 Task: Look for space in Illichivs'k, Ukraine from 26th August, 2023 to 10th September, 2023 for 6 adults, 2 children in price range Rs.10000 to Rs.15000. Place can be entire place or shared room with 6 bedrooms having 6 beds and 6 bathrooms. Property type can be house, flat, guest house. Amenities needed are: wifi, TV, free parkinig on premises, gym, breakfast. Booking option can be shelf check-in. Required host language is English.
Action: Mouse moved to (599, 156)
Screenshot: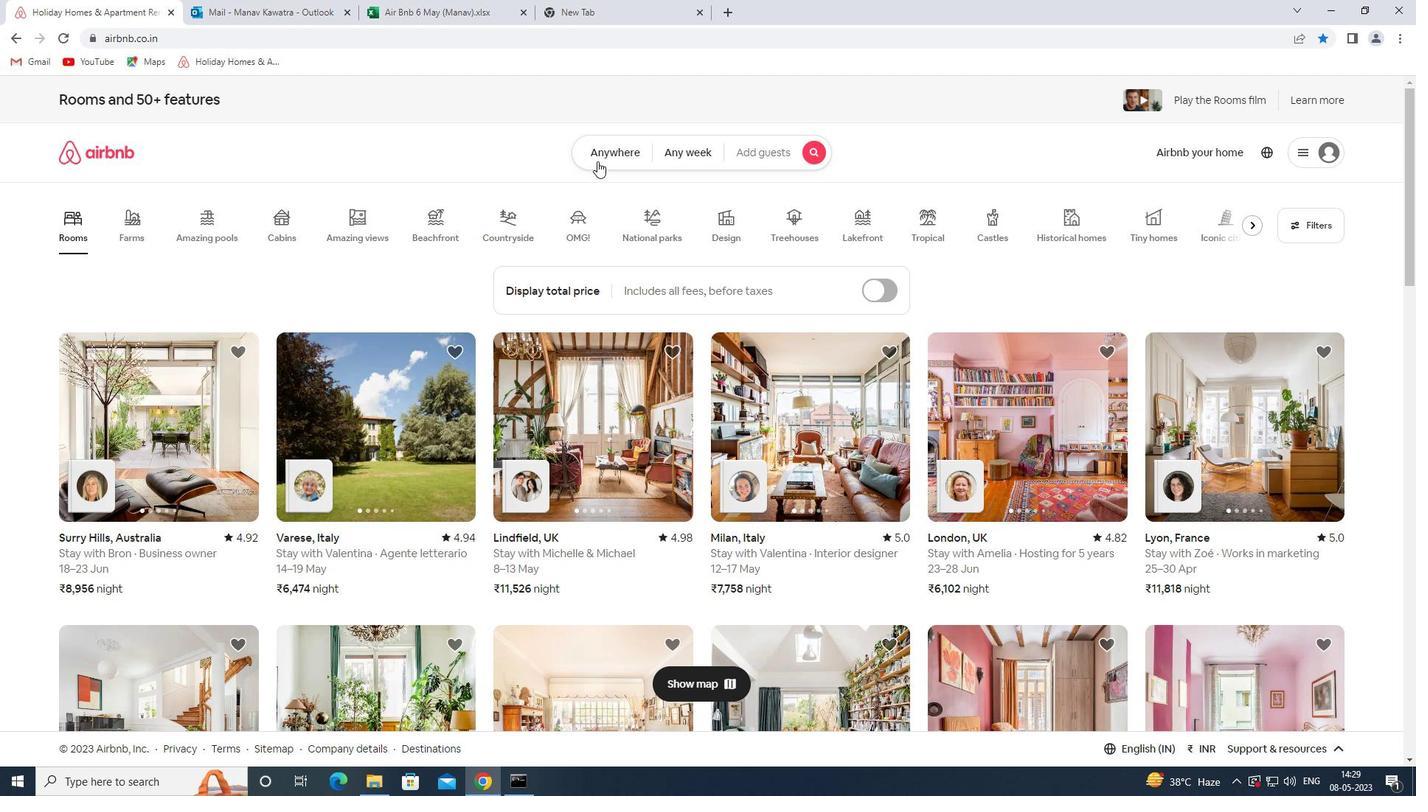 
Action: Mouse pressed left at (599, 156)
Screenshot: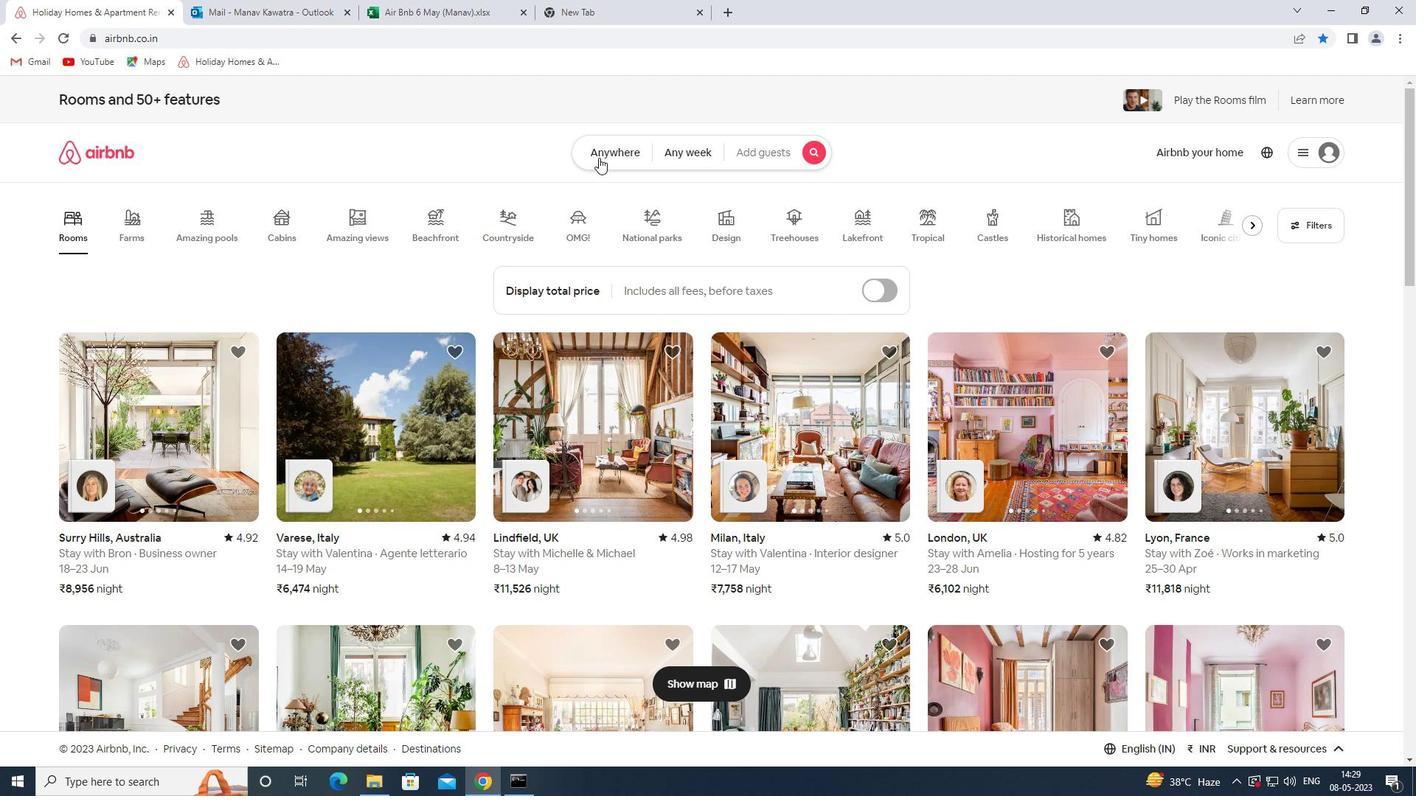 
Action: Mouse moved to (495, 210)
Screenshot: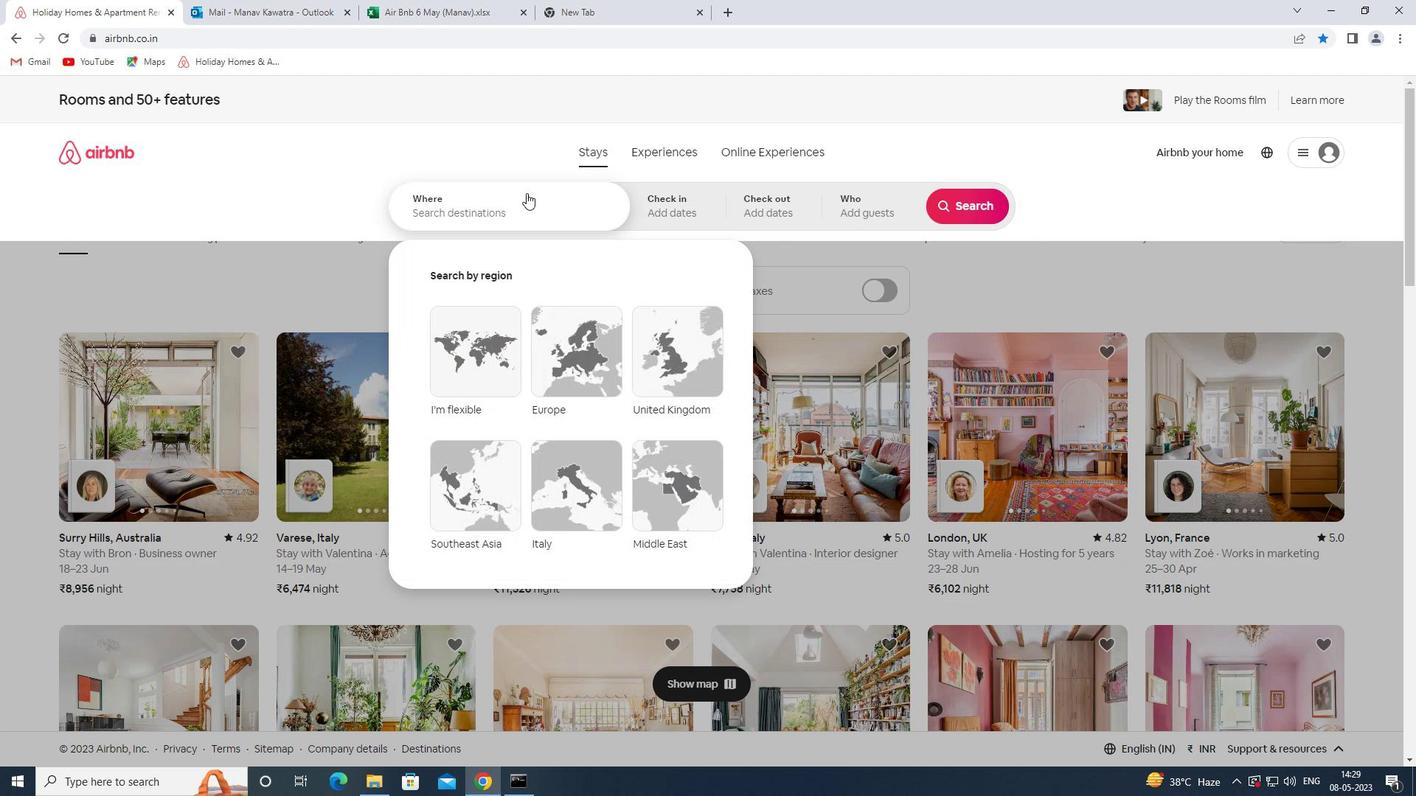 
Action: Mouse pressed left at (495, 210)
Screenshot: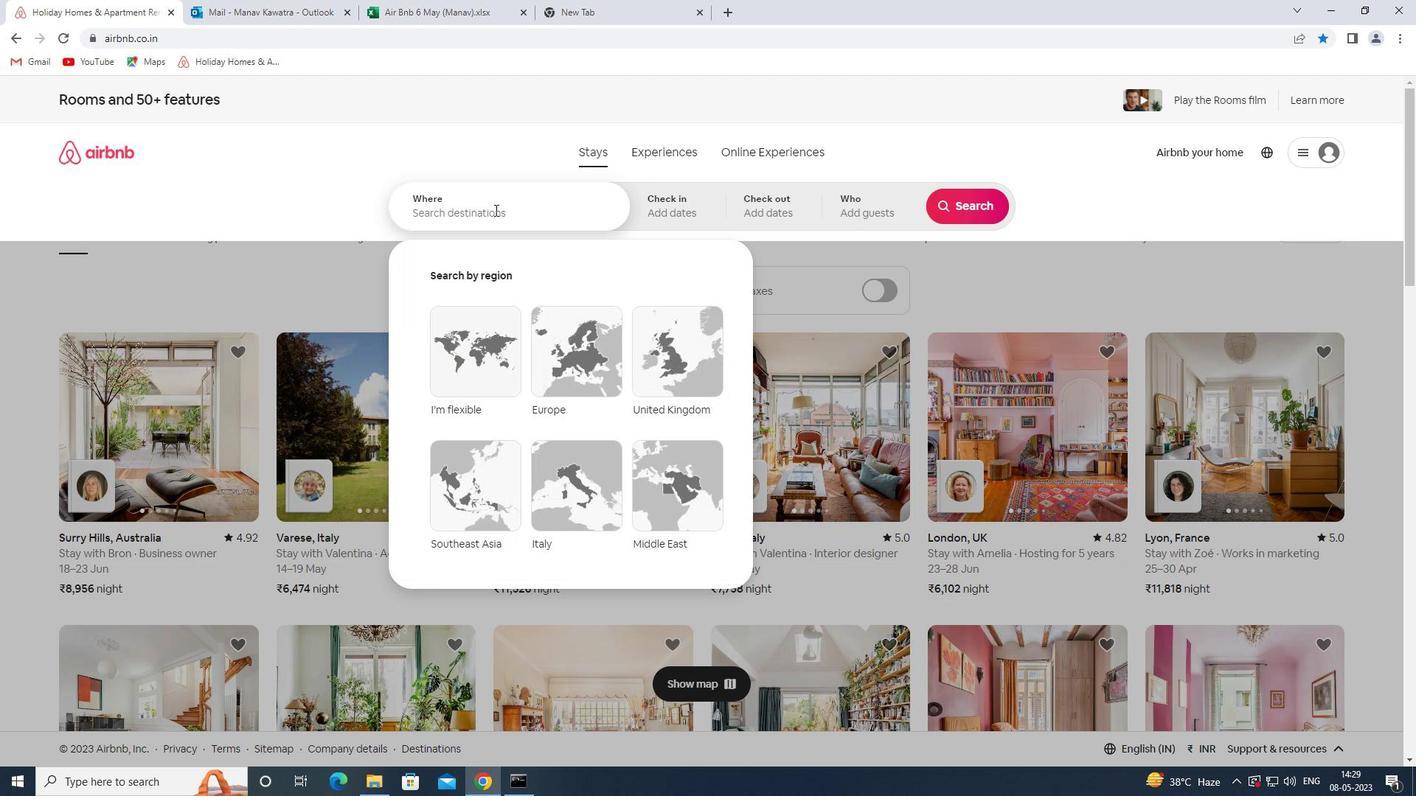 
Action: Key pressed <Key.shift_r><Key.shift_r><Key.shift_r><Key.shift_r><Key.shift_r><Key.shift_r><Key.shift_r><Key.shift_r><Key.shift_r><Key.shift_r><Key.shift_r><Key.shift_r><Key.shift_r><Key.shift_r><Key.shift_r><Key.shift_r>Illichivsk<Key.space><Key.shift><Key.shift><Key.shift><Key.shift><Key.shift><Key.shift><Key.shift><Key.shift><Key.shift><Key.shift><Key.shift><Key.shift><Key.shift><Key.shift><Key.shift><Key.shift><Key.shift><Key.shift><Key.shift><Key.shift><Key.shift><Key.shift><Key.shift><Key.shift><Key.shift><Key.shift>UKRAINE<Key.space><Key.enter>
Screenshot: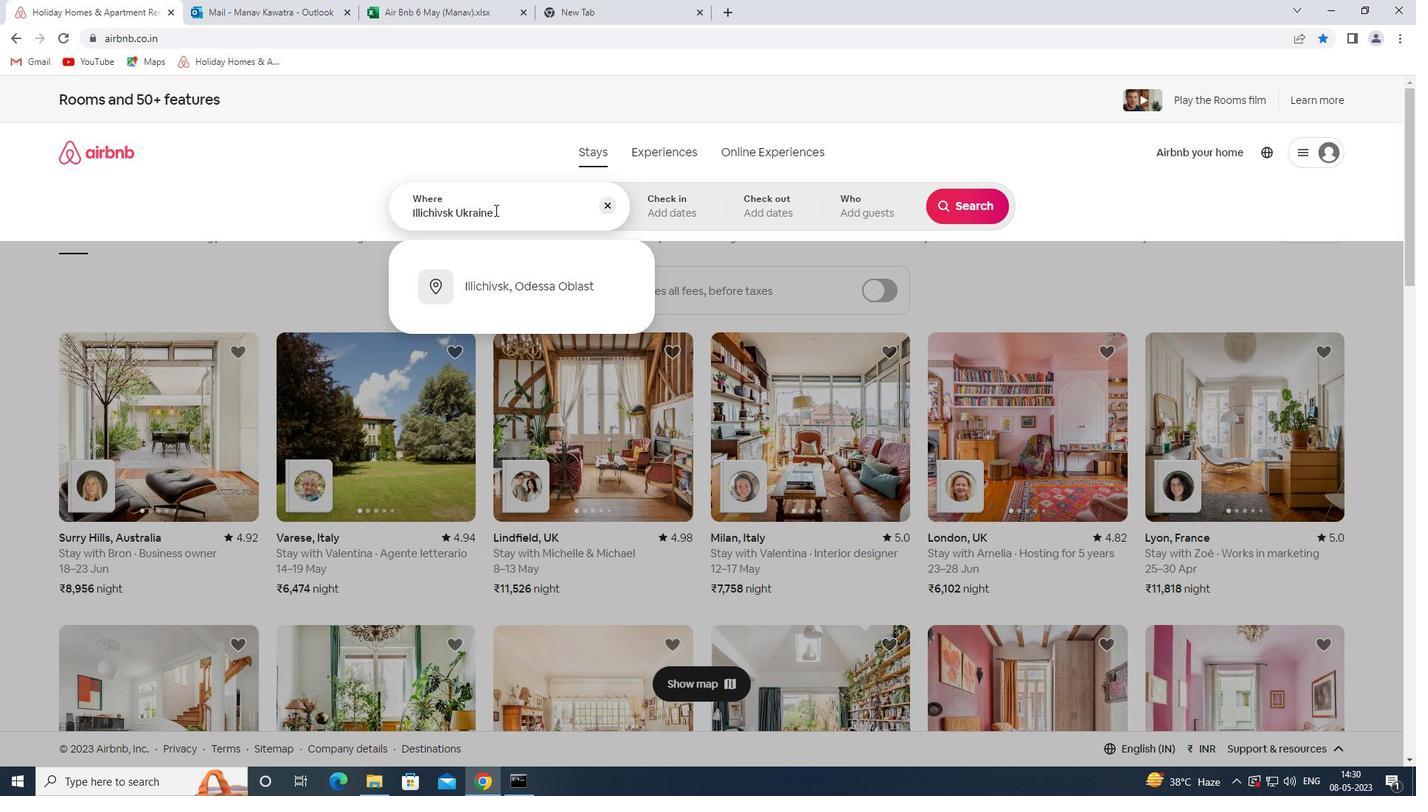 
Action: Mouse moved to (963, 325)
Screenshot: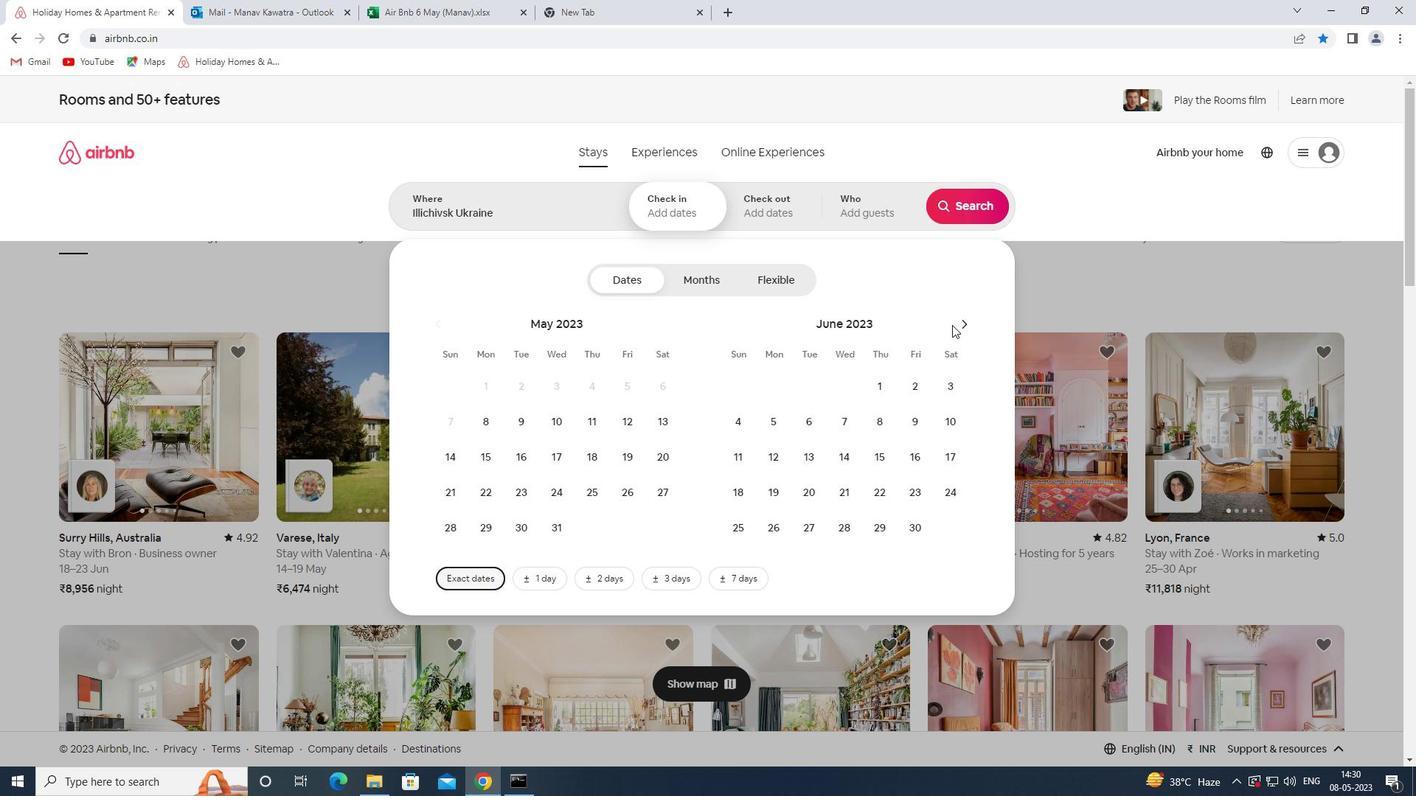 
Action: Mouse pressed left at (963, 325)
Screenshot: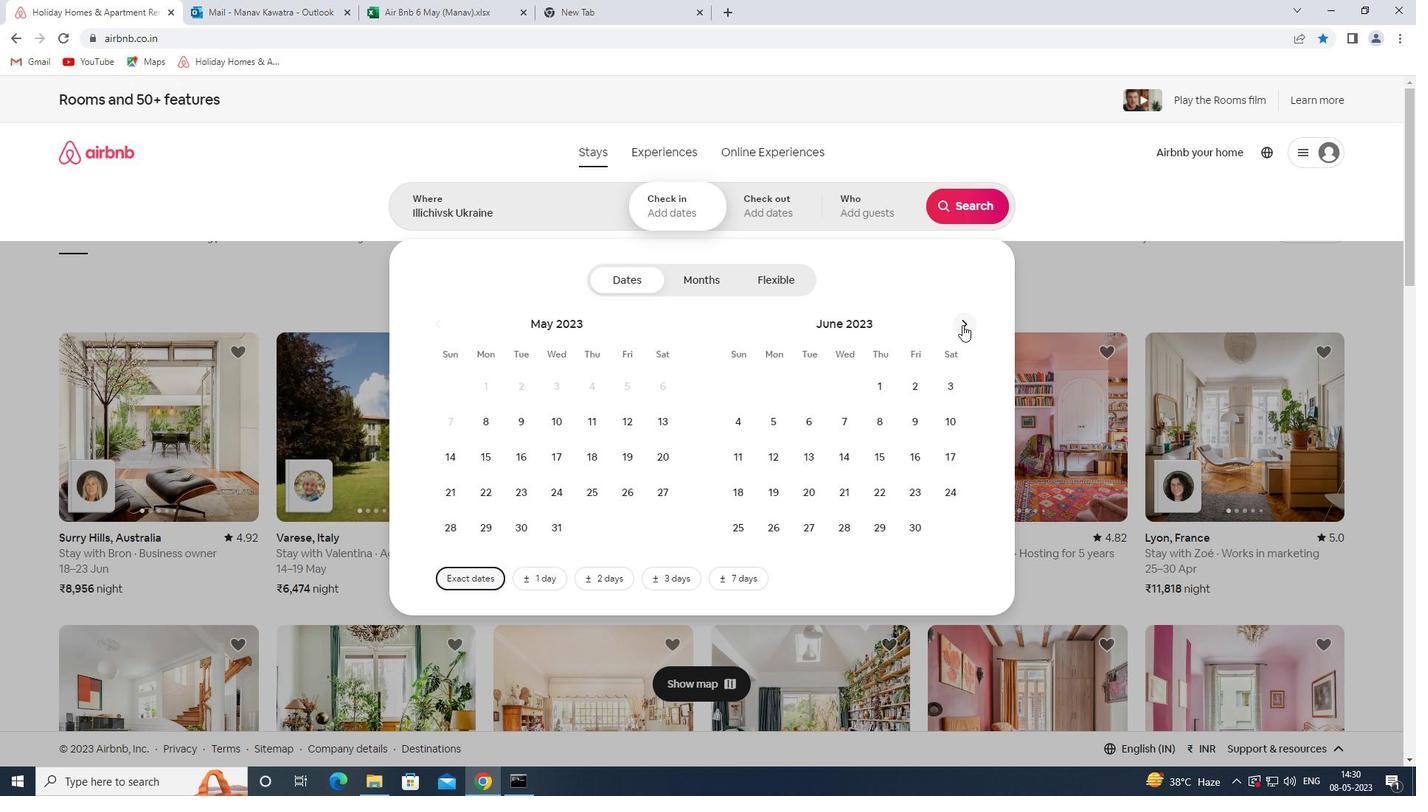 
Action: Mouse pressed left at (963, 325)
Screenshot: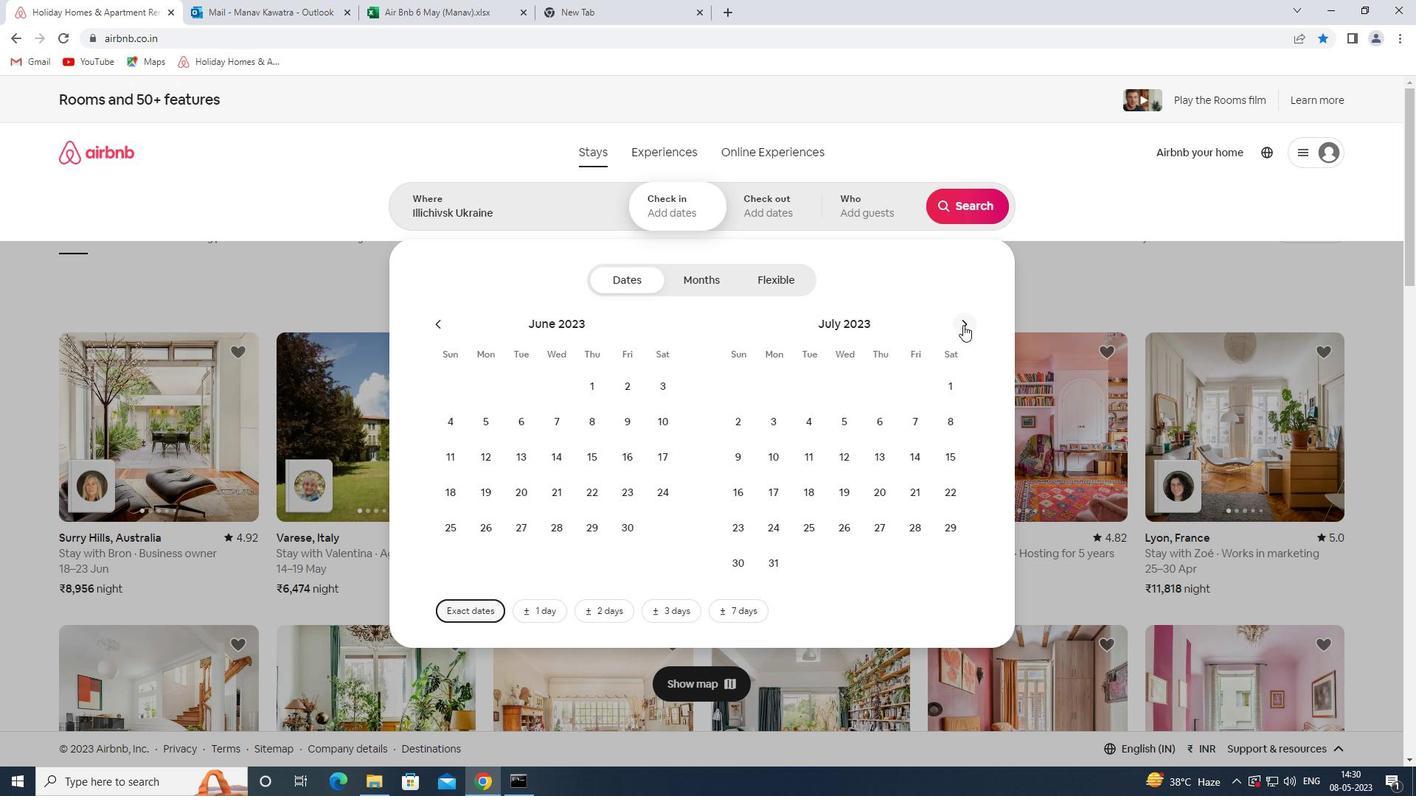 
Action: Mouse moved to (946, 486)
Screenshot: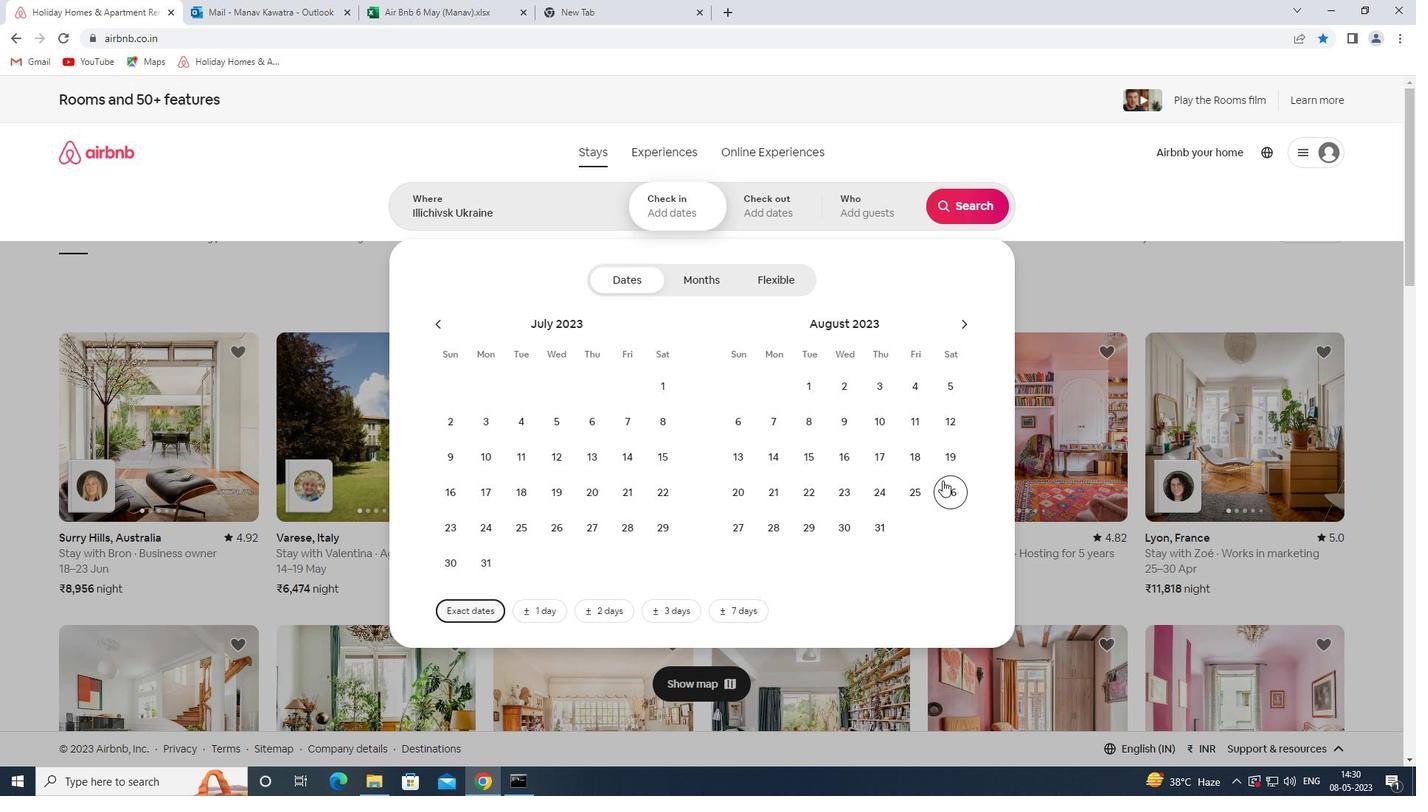 
Action: Mouse pressed left at (946, 486)
Screenshot: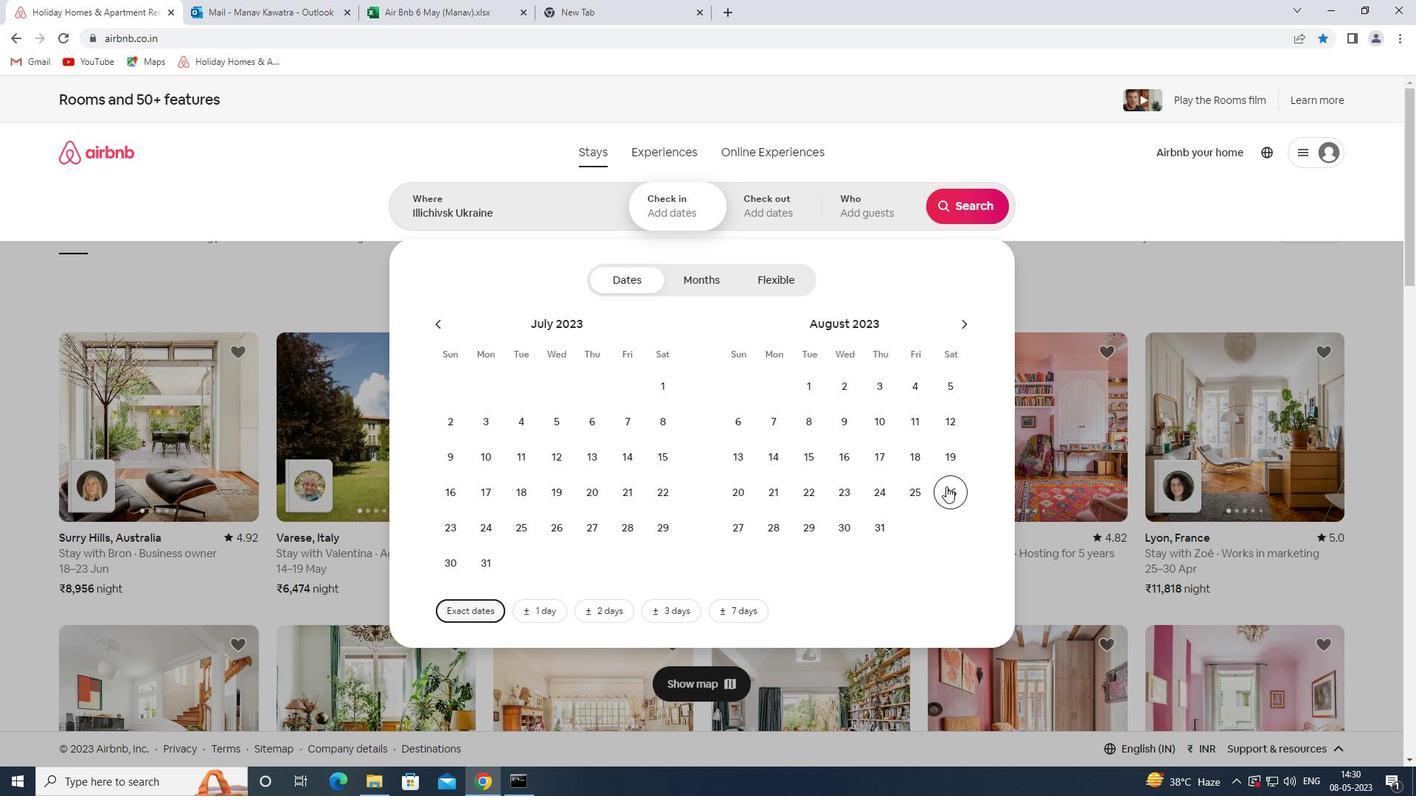 
Action: Mouse moved to (962, 323)
Screenshot: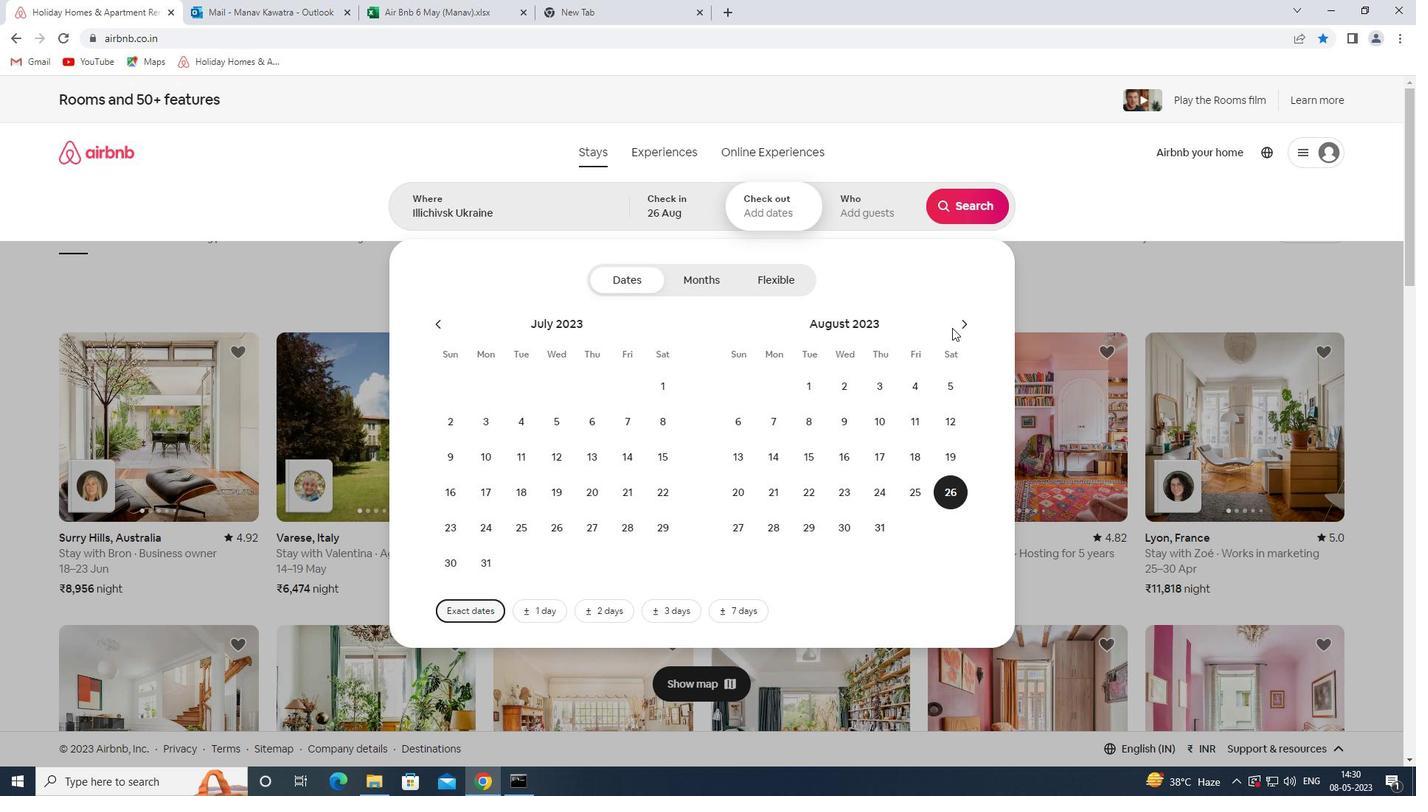 
Action: Mouse pressed left at (962, 323)
Screenshot: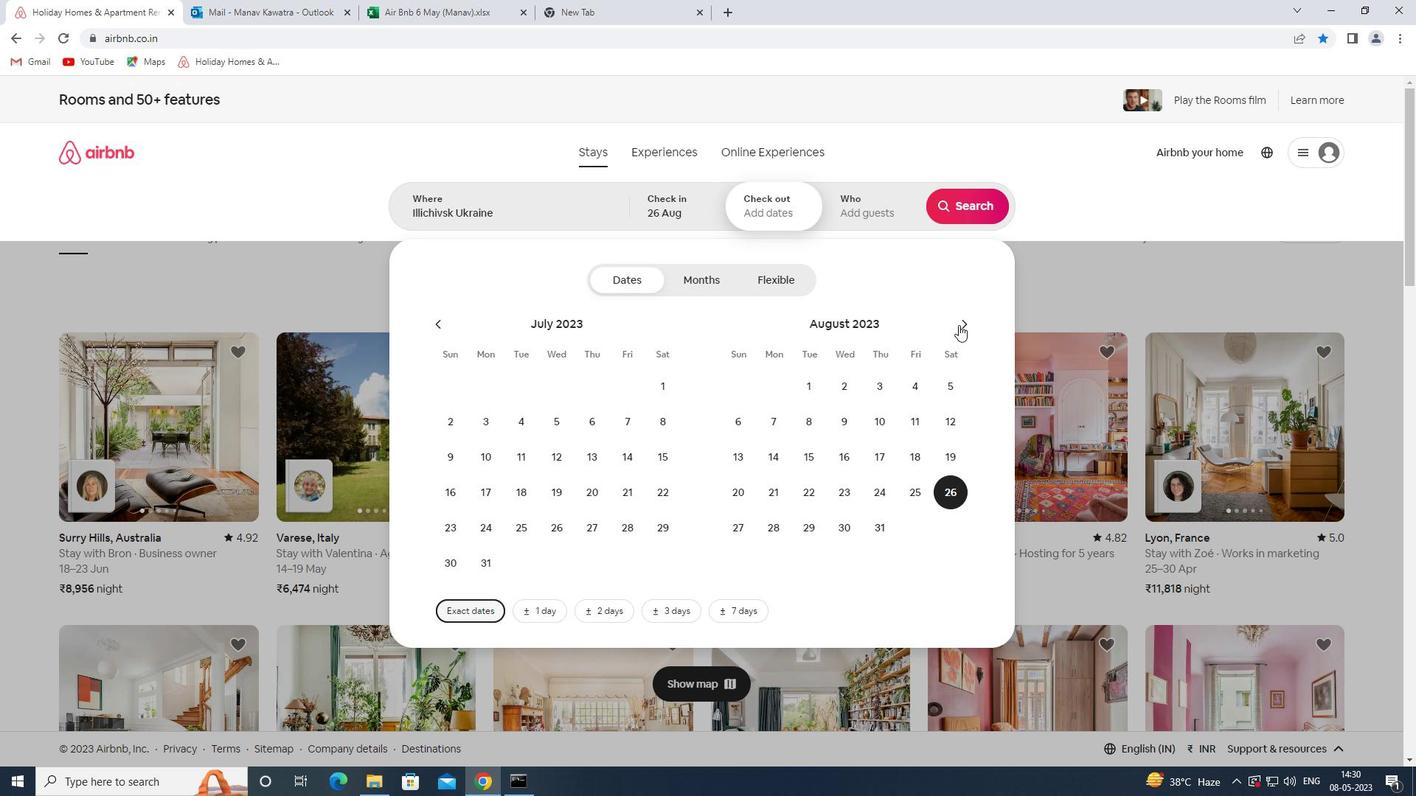 
Action: Mouse moved to (737, 464)
Screenshot: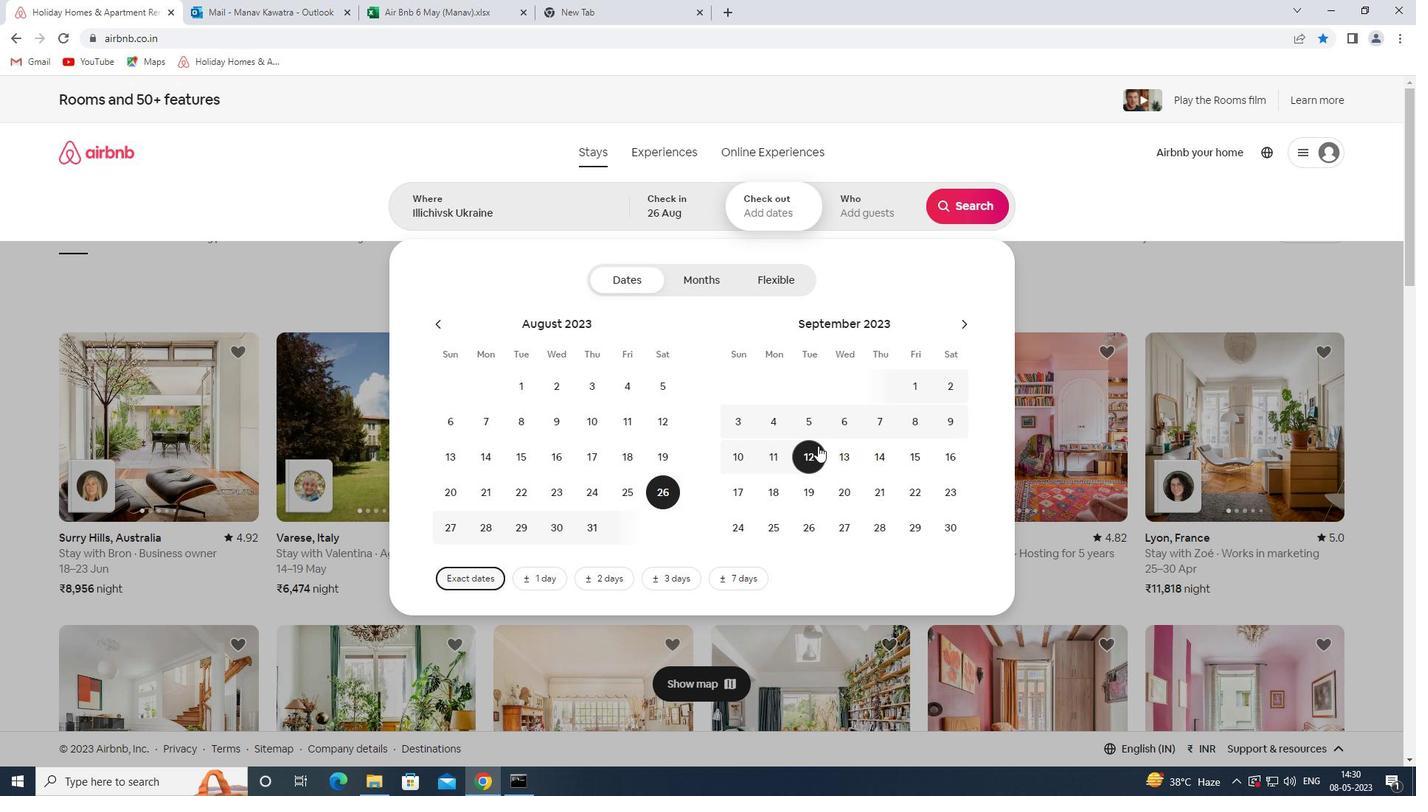 
Action: Mouse pressed left at (737, 464)
Screenshot: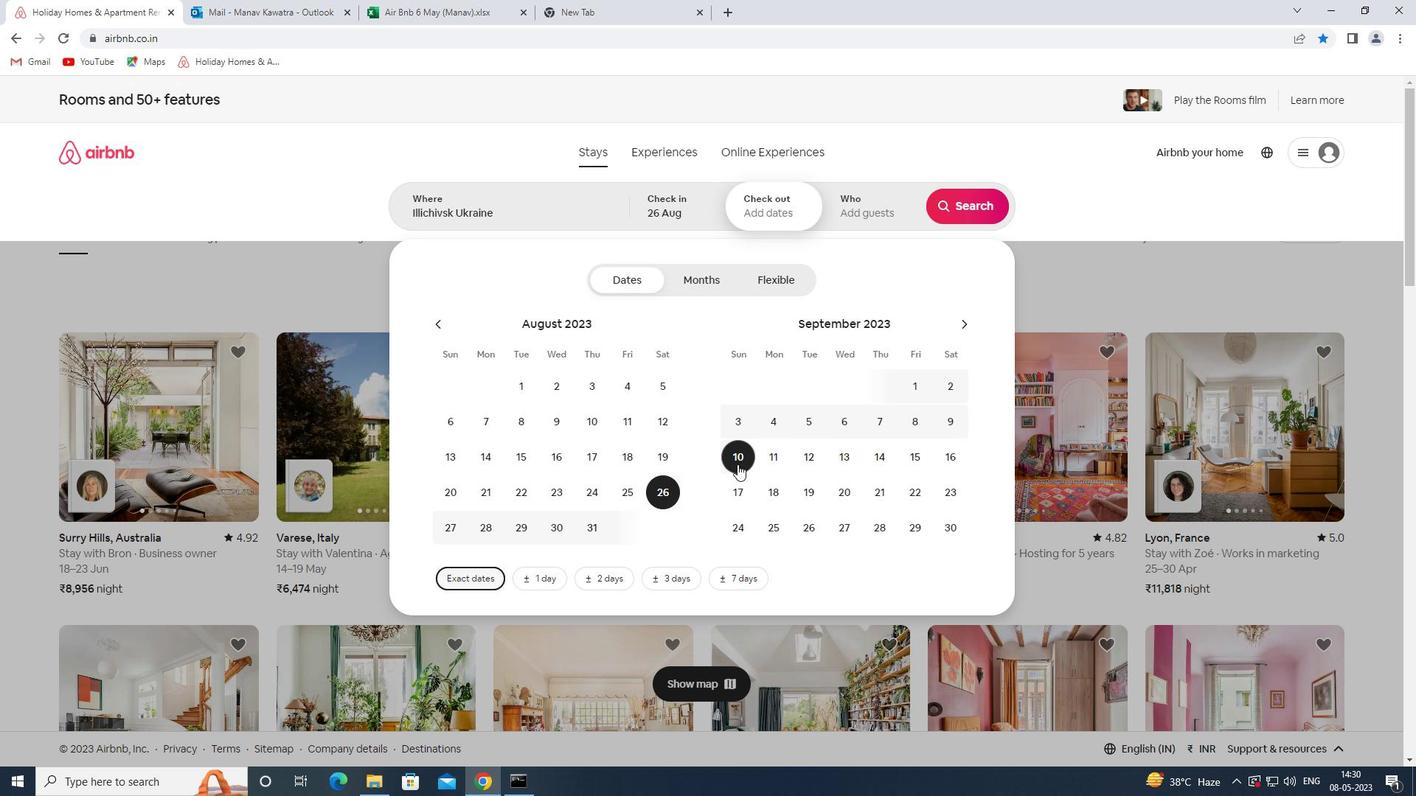 
Action: Mouse moved to (852, 213)
Screenshot: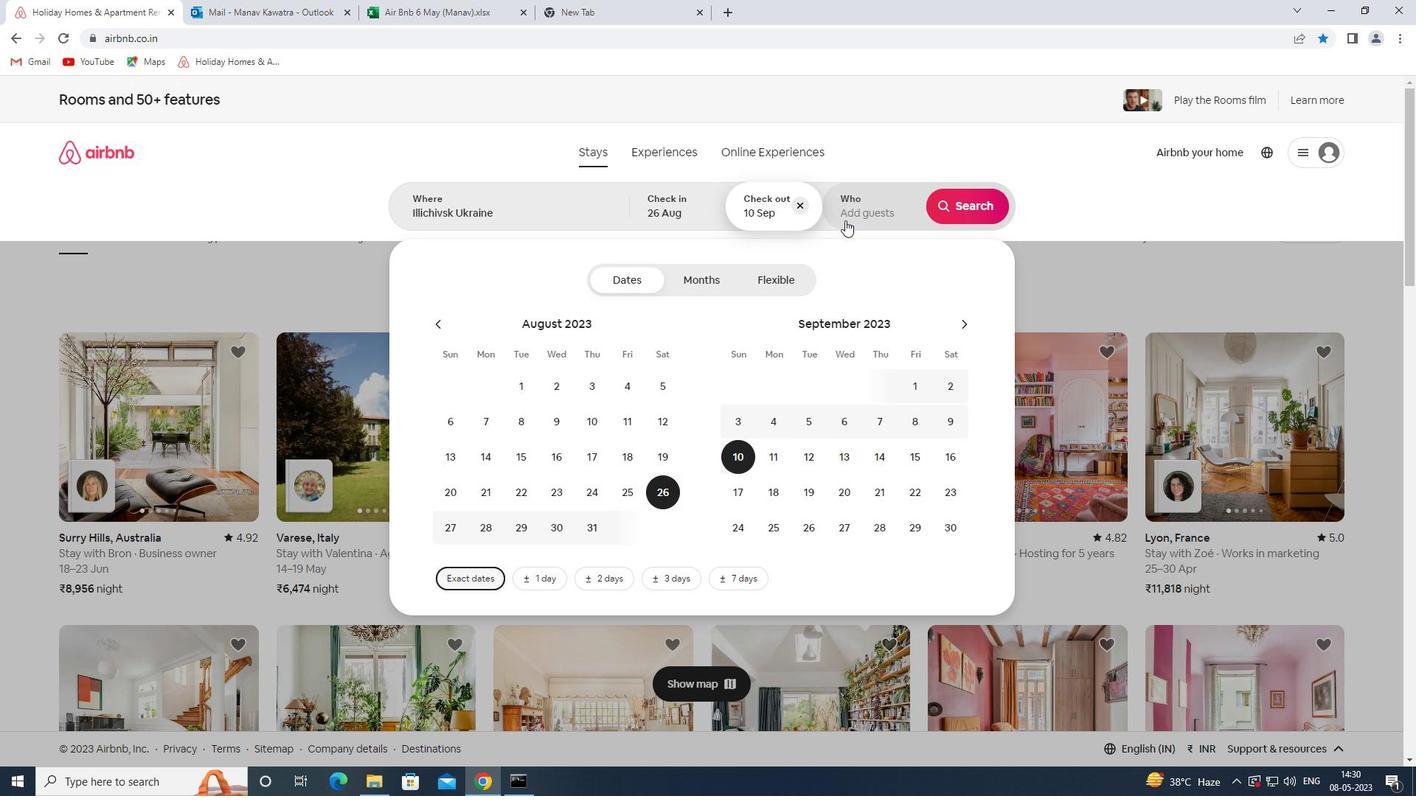 
Action: Mouse pressed left at (852, 213)
Screenshot: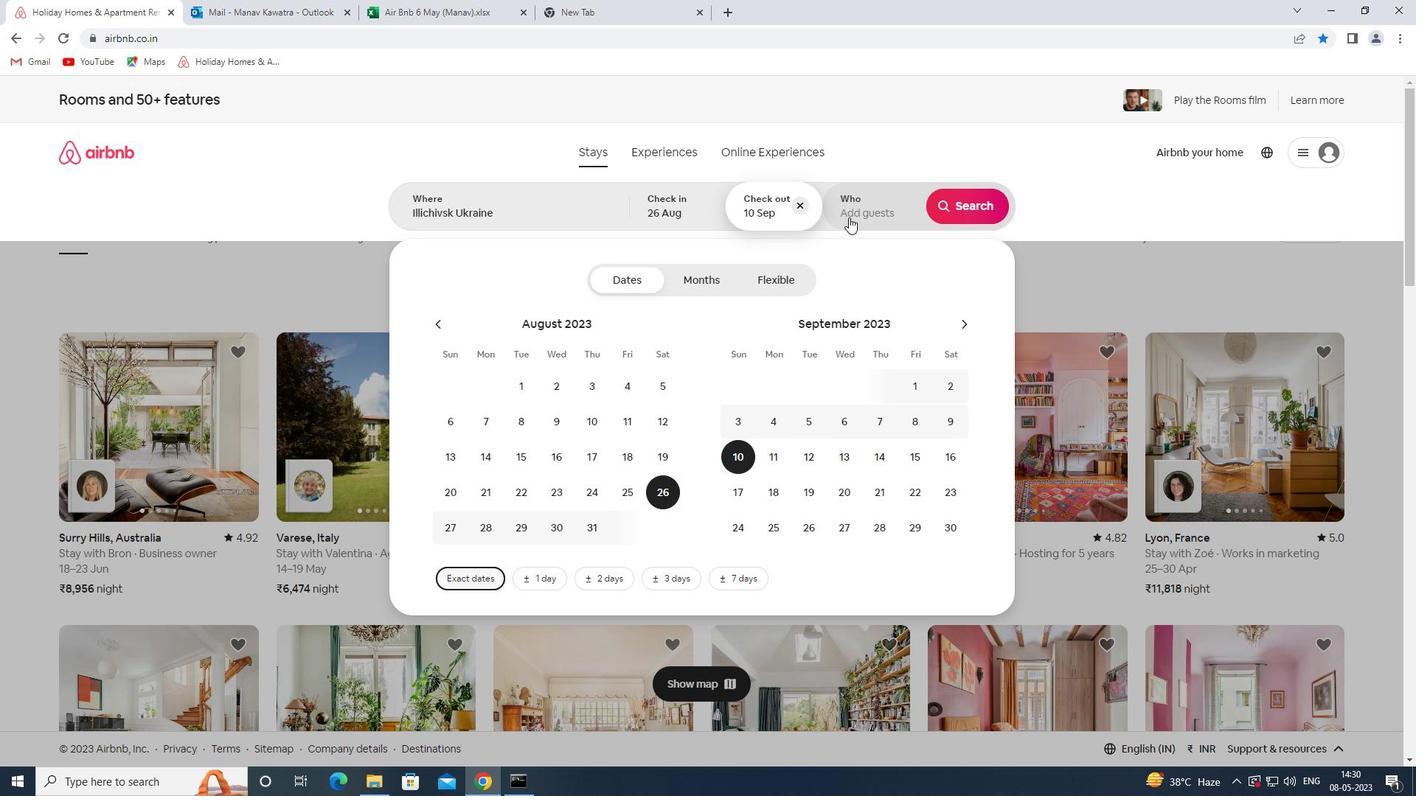 
Action: Mouse moved to (977, 283)
Screenshot: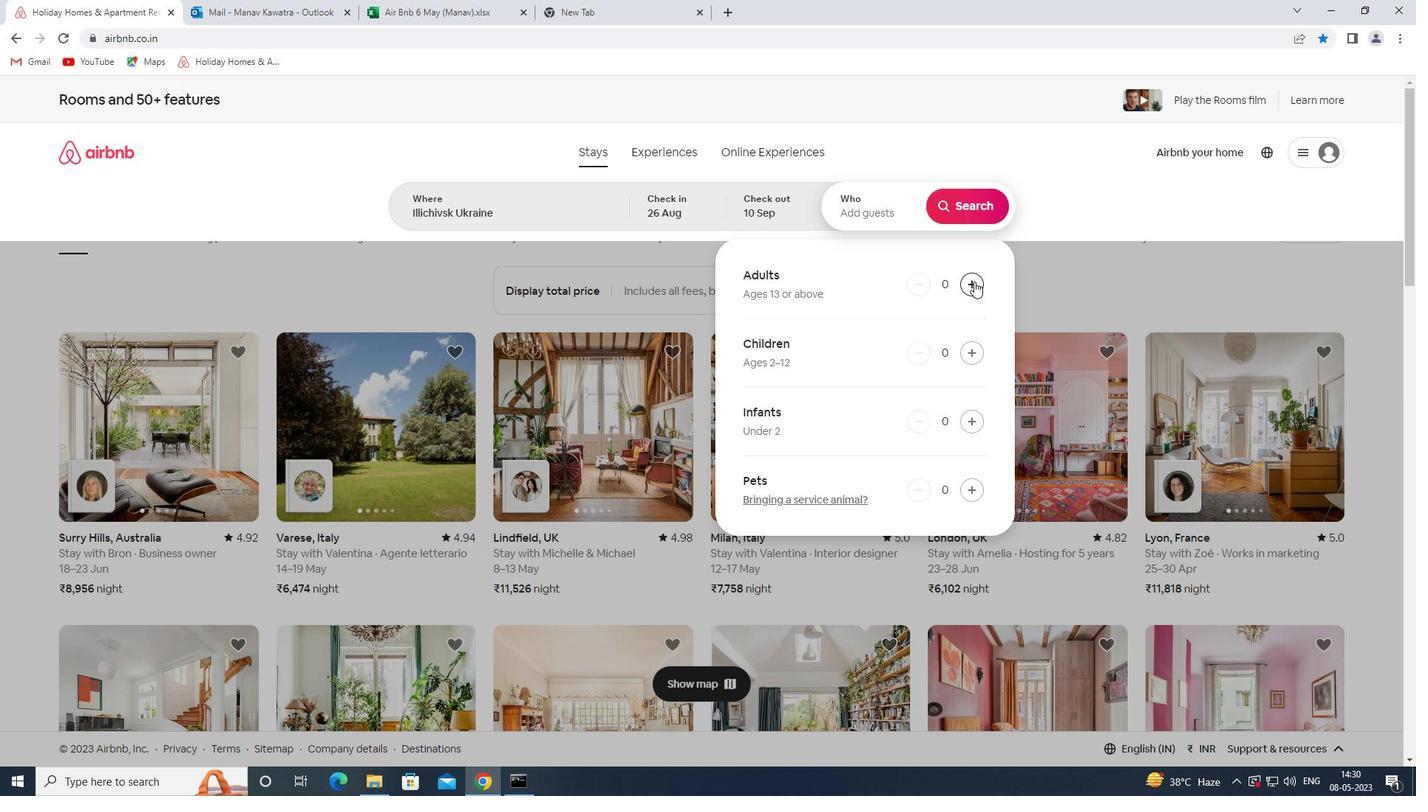 
Action: Mouse pressed left at (977, 283)
Screenshot: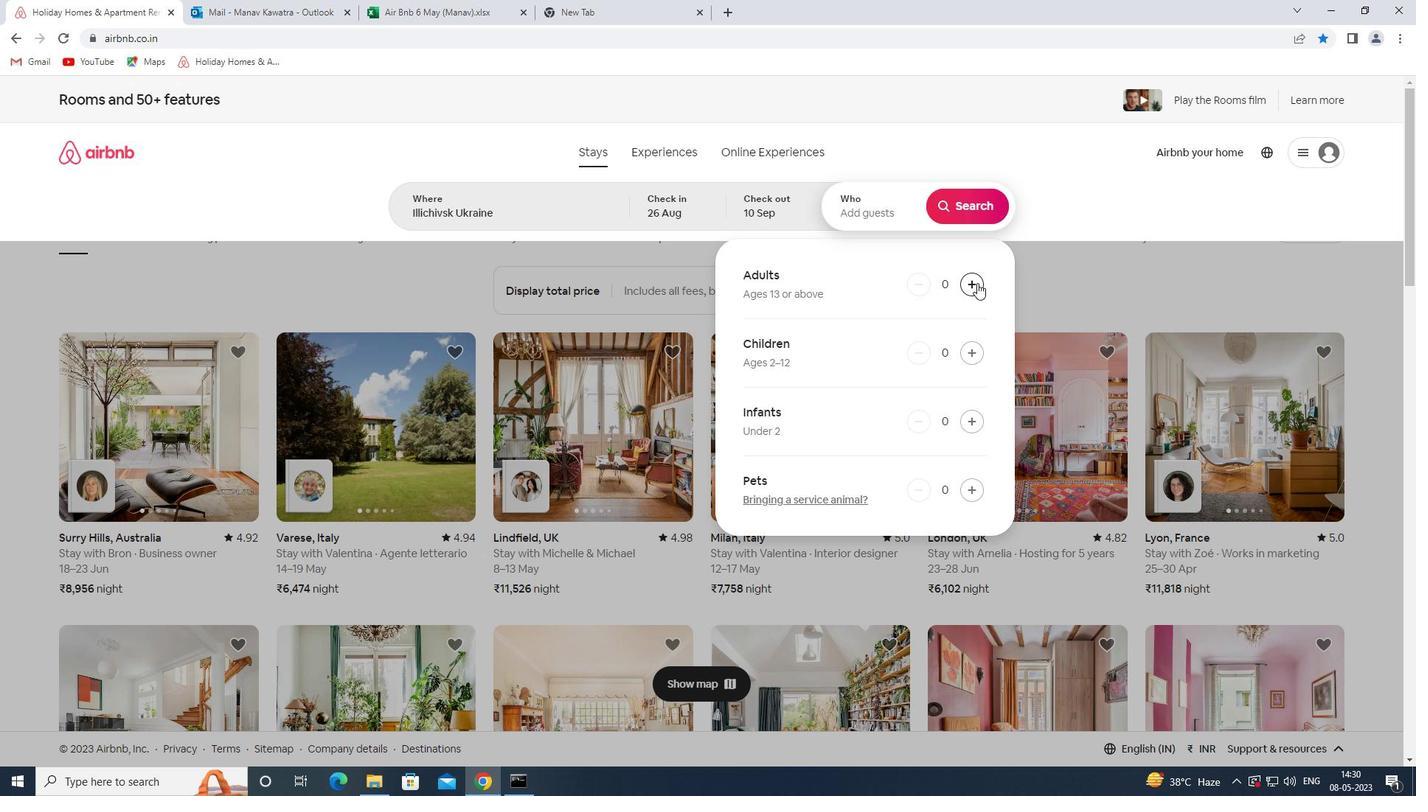 
Action: Mouse pressed left at (977, 283)
Screenshot: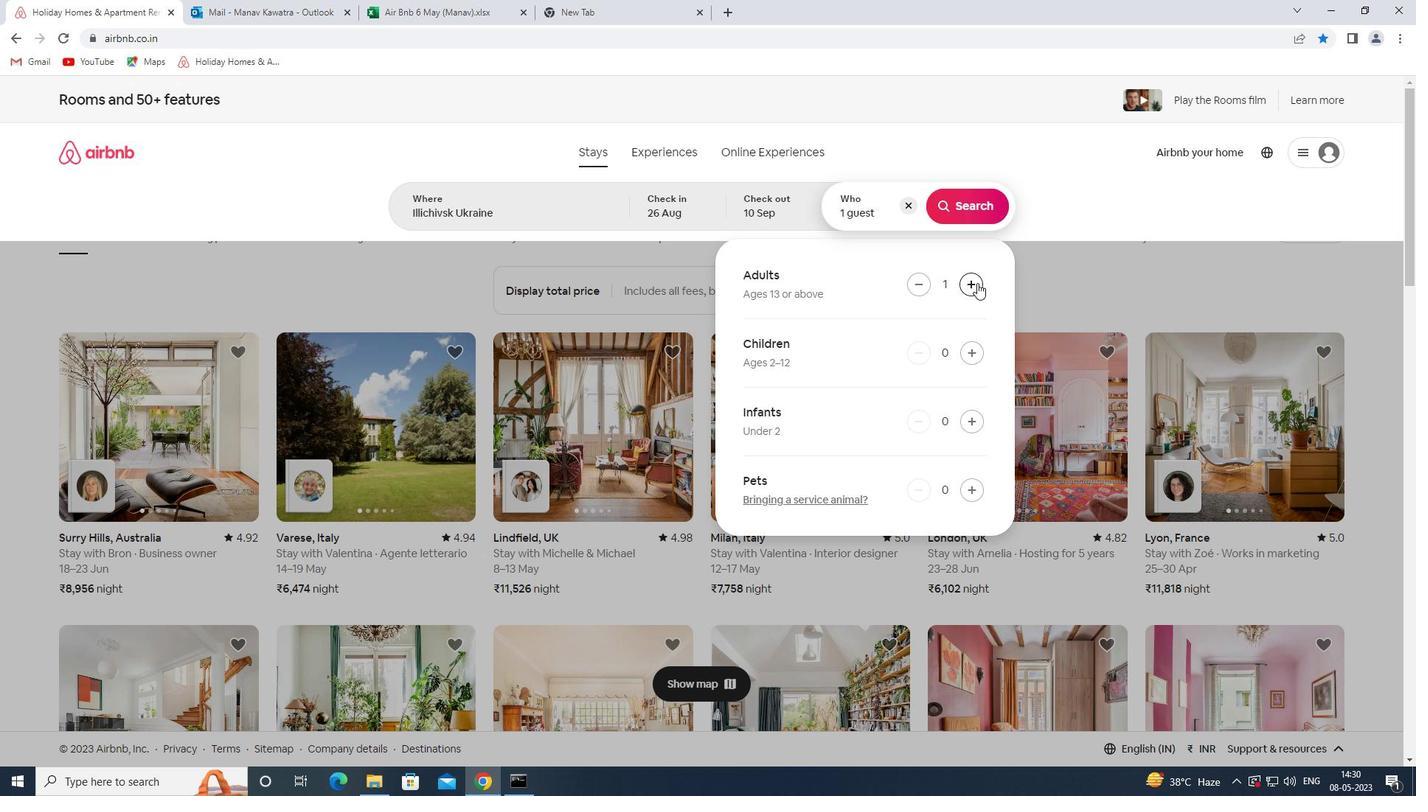 
Action: Mouse pressed left at (977, 283)
Screenshot: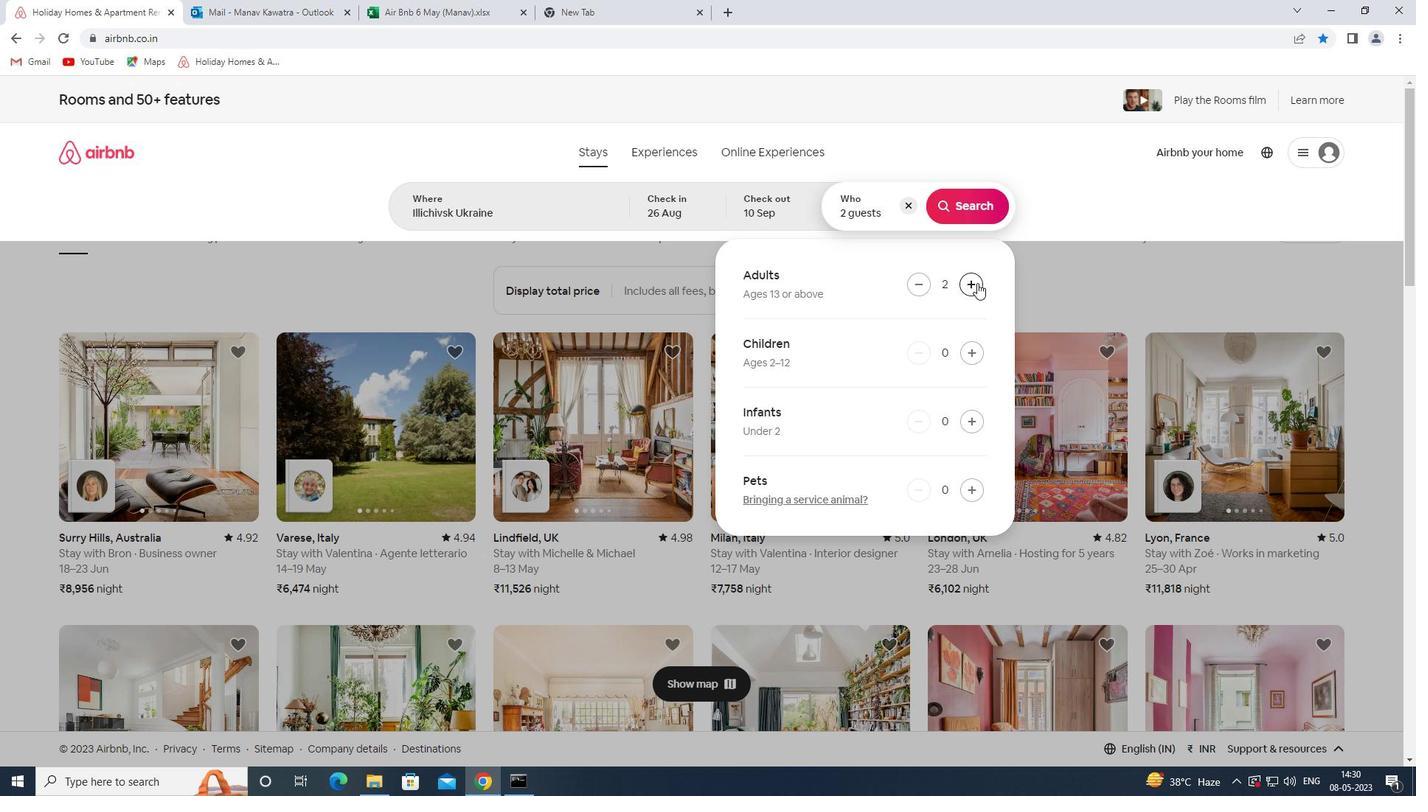 
Action: Mouse pressed left at (977, 283)
Screenshot: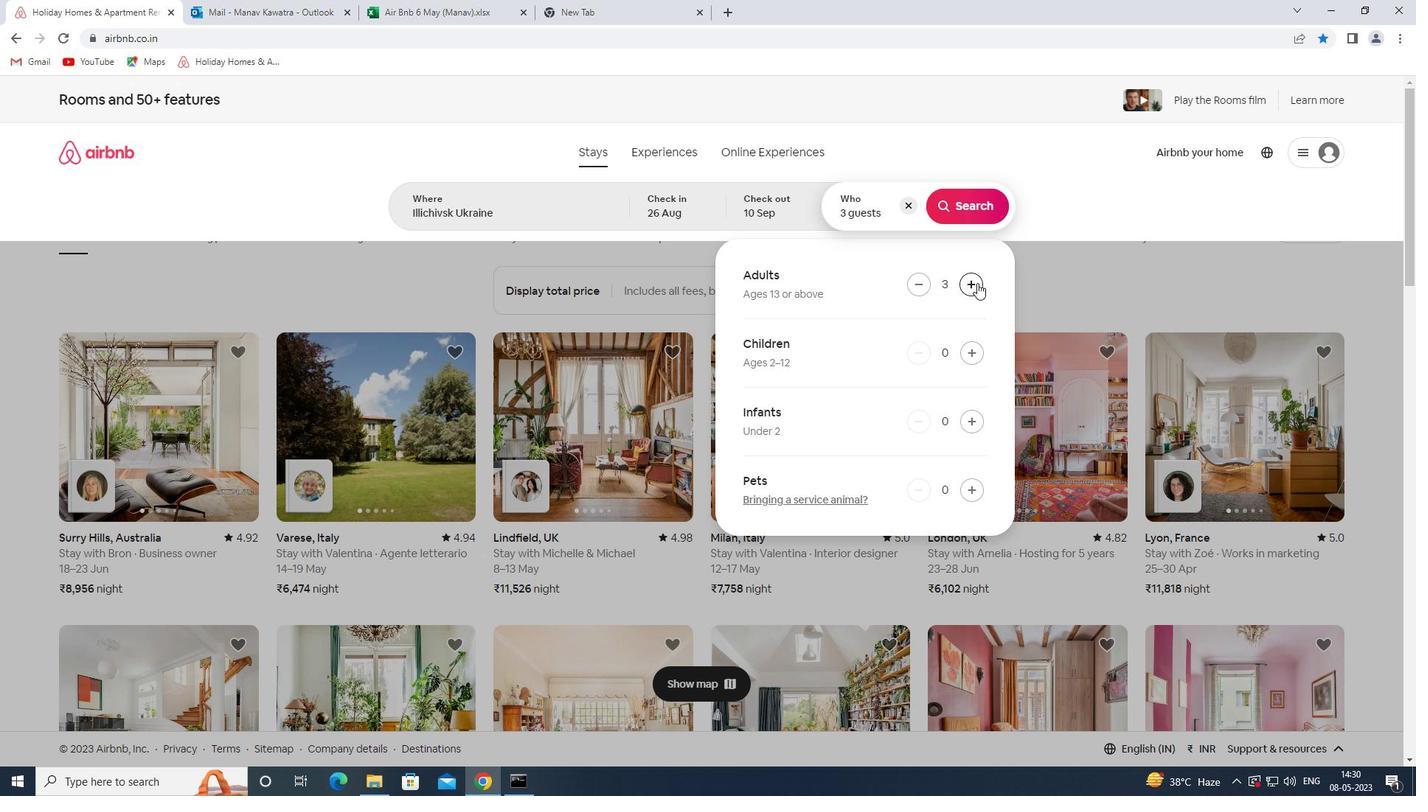 
Action: Mouse pressed left at (977, 283)
Screenshot: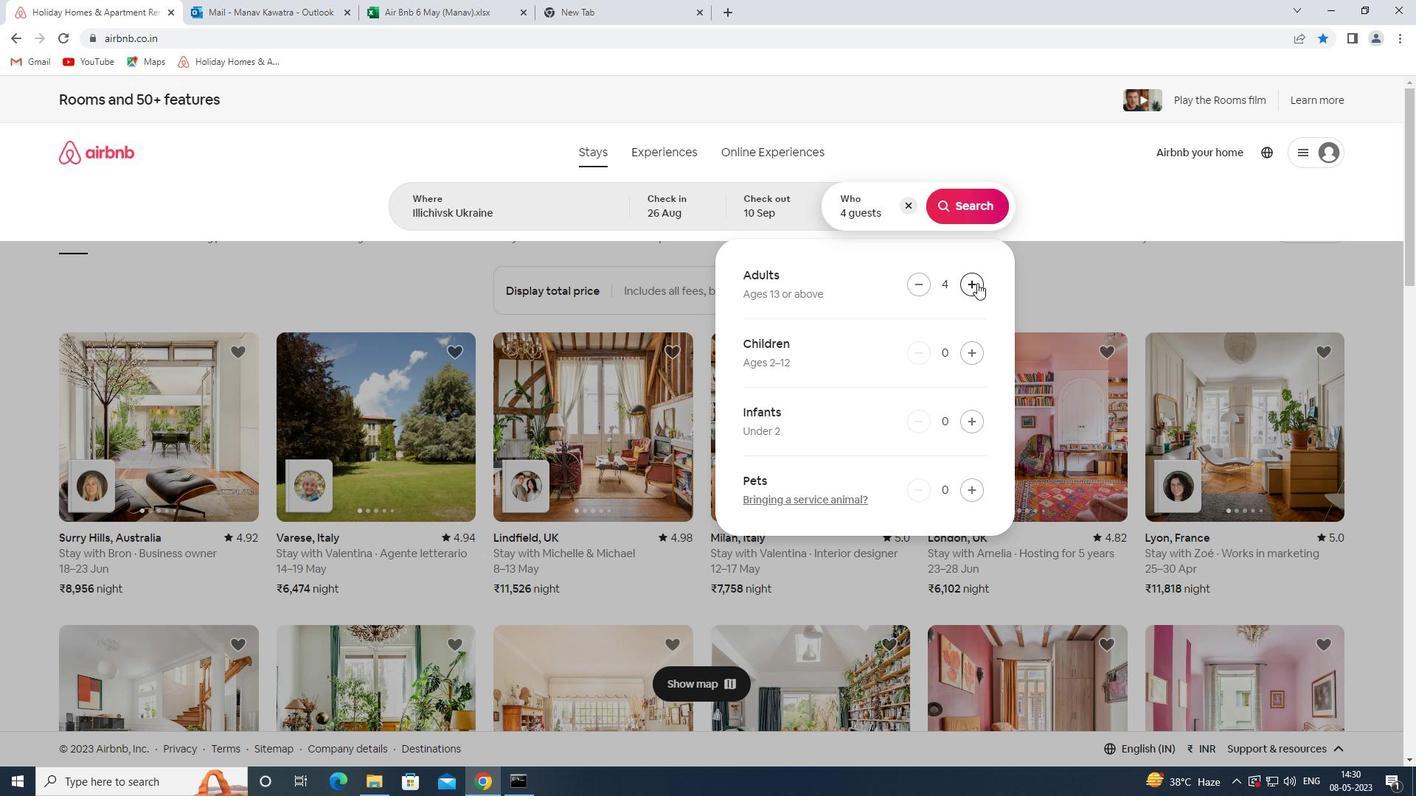 
Action: Mouse pressed left at (977, 283)
Screenshot: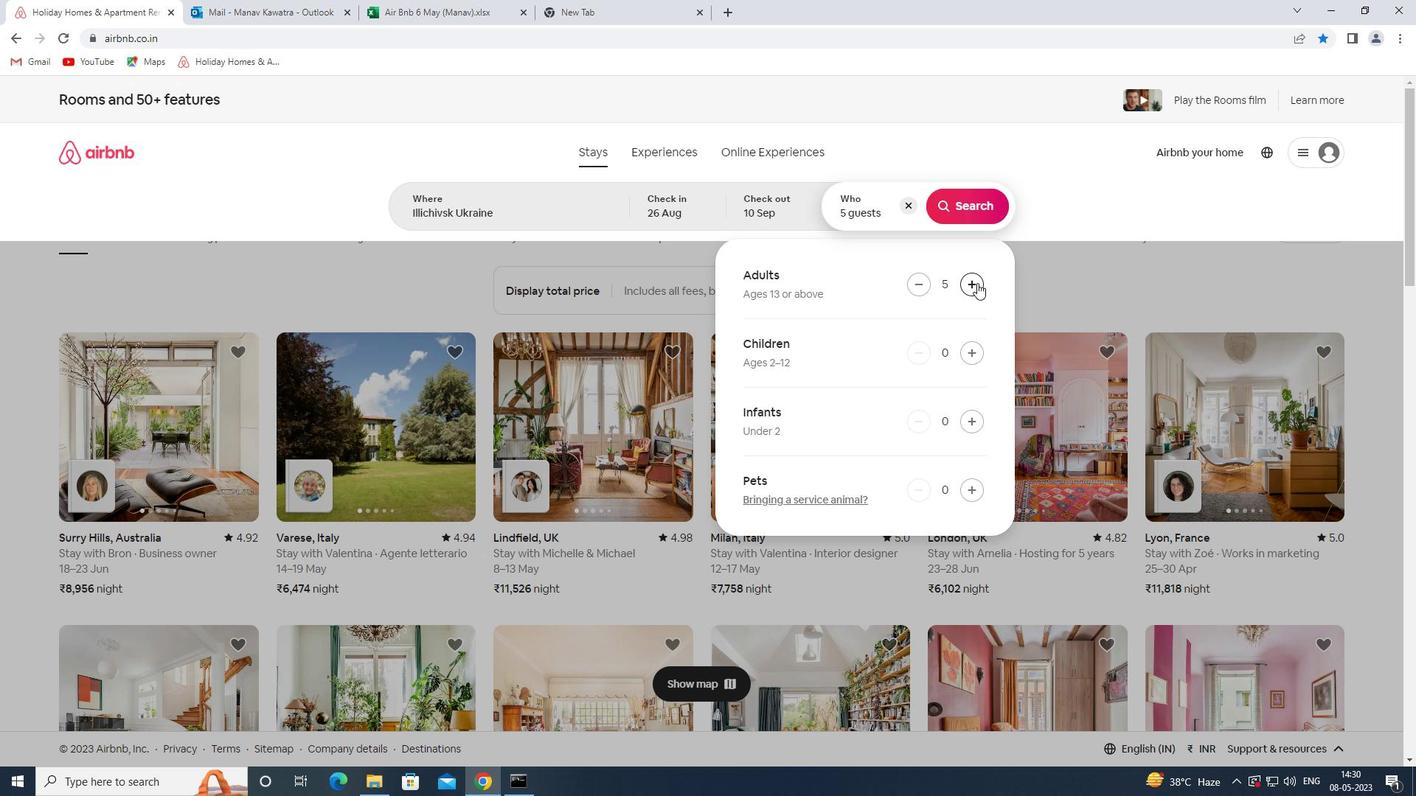 
Action: Mouse moved to (969, 343)
Screenshot: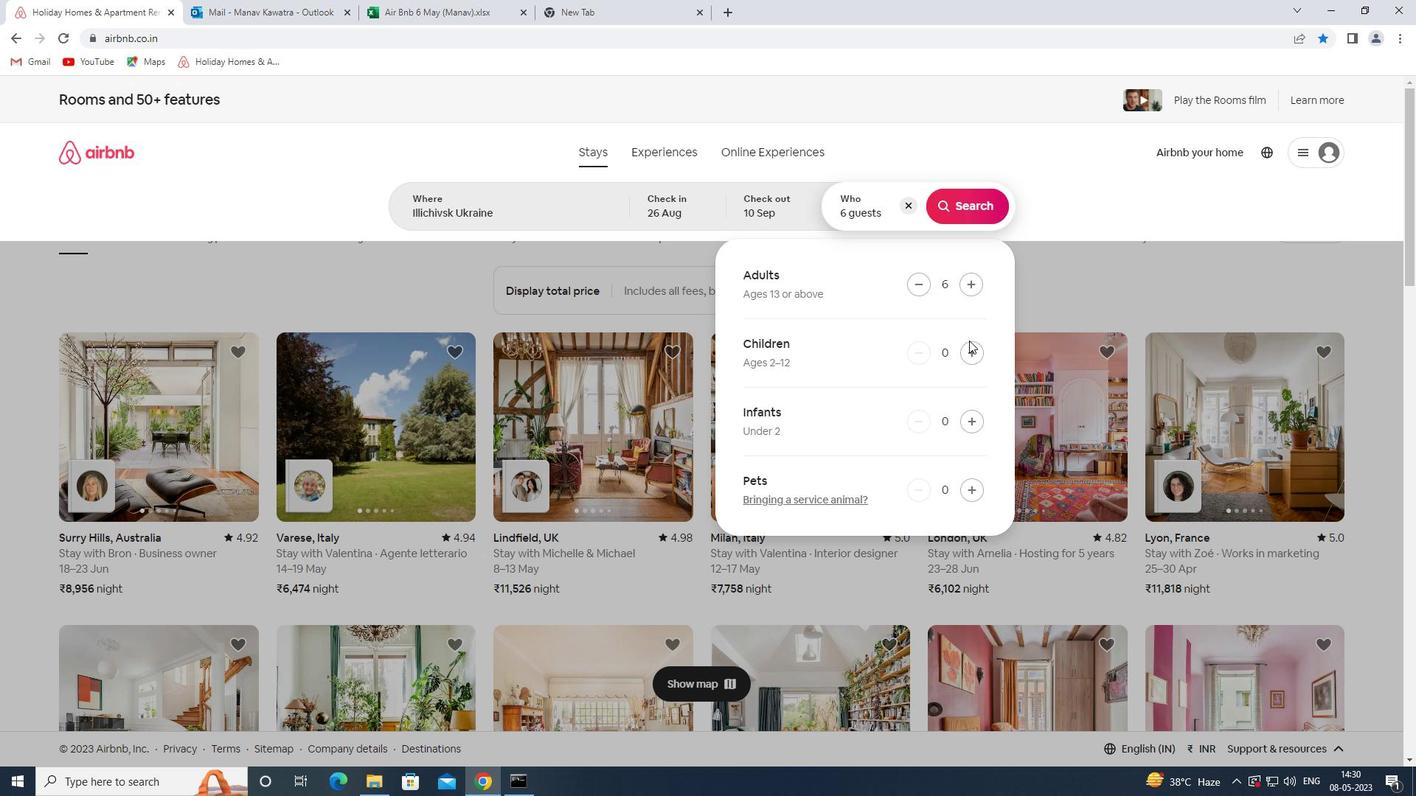 
Action: Mouse pressed left at (969, 343)
Screenshot: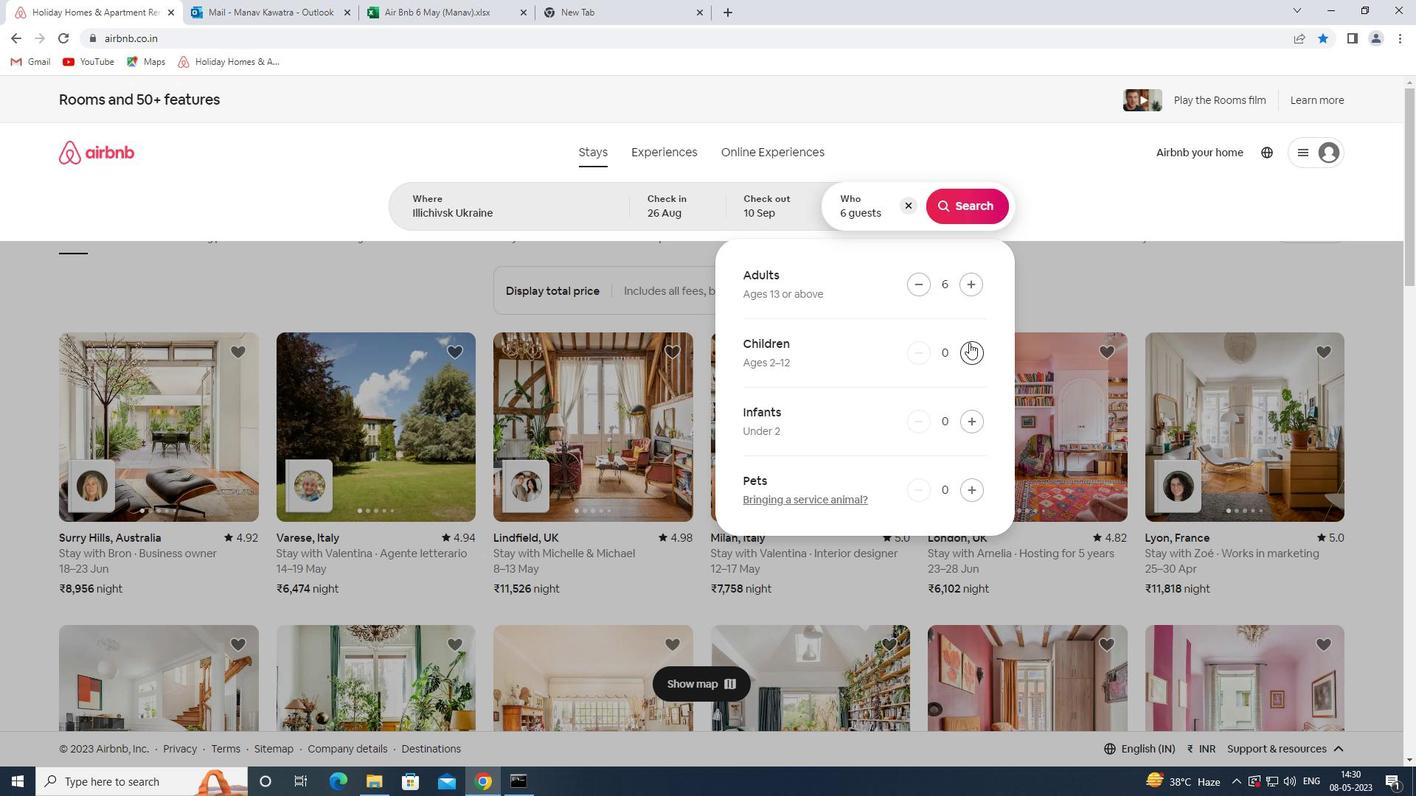 
Action: Mouse pressed left at (969, 343)
Screenshot: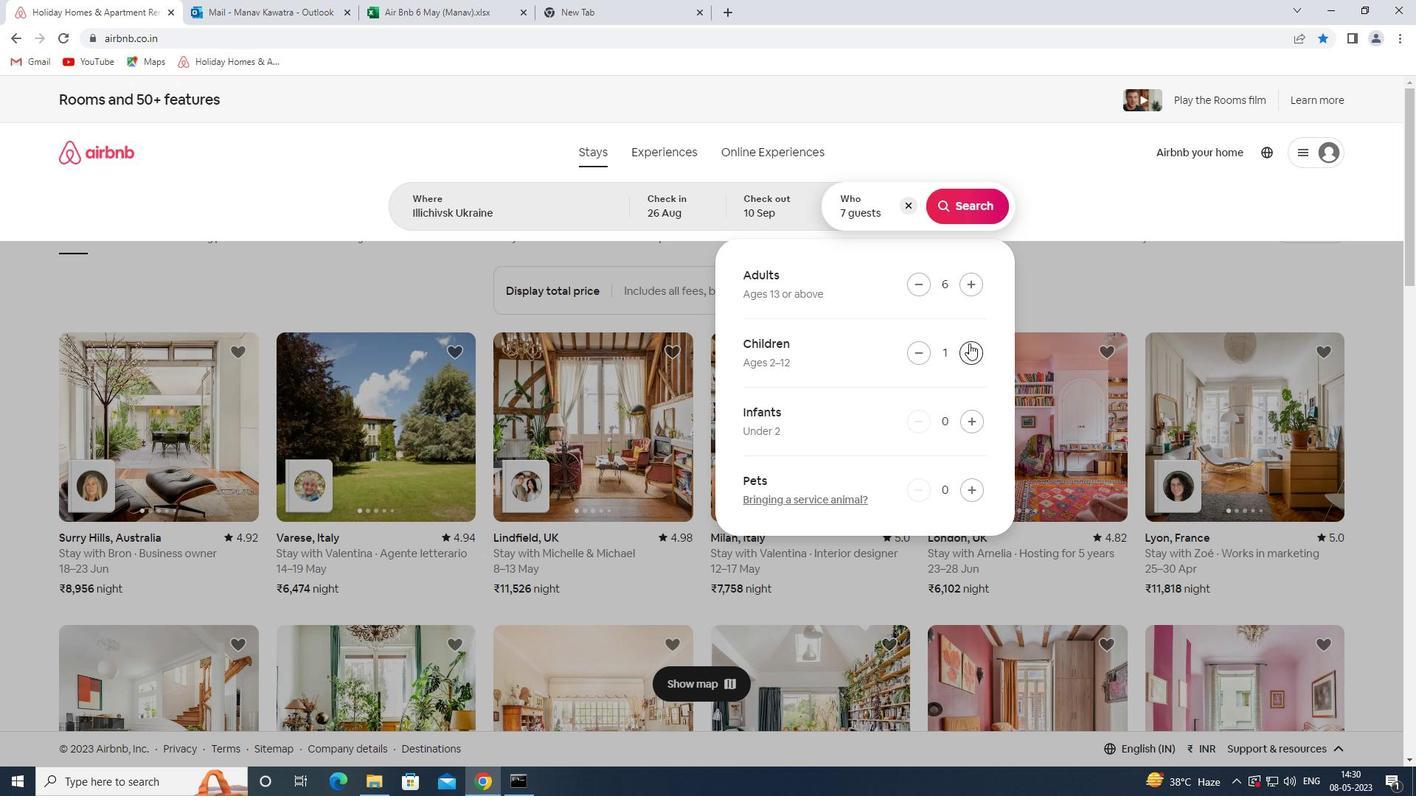 
Action: Mouse moved to (953, 215)
Screenshot: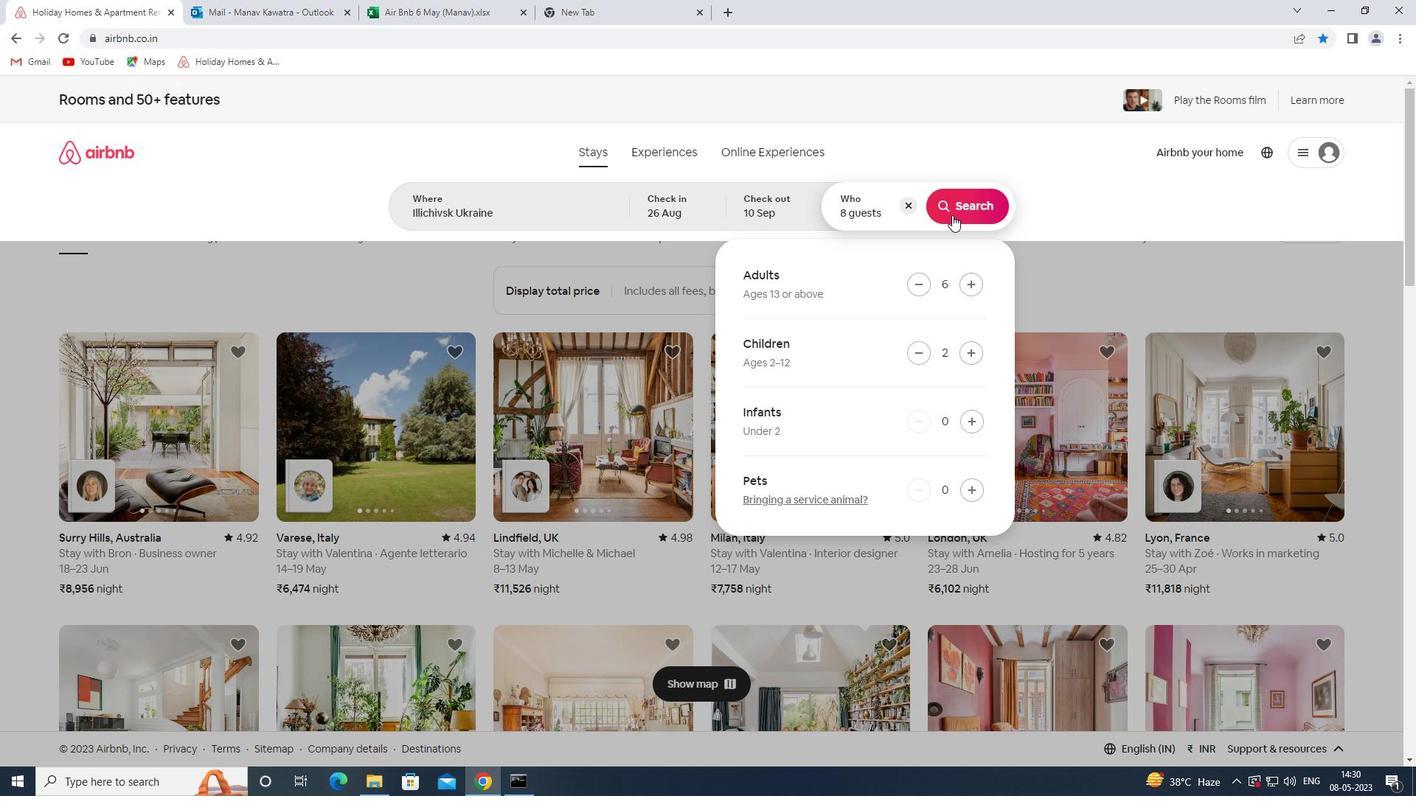 
Action: Mouse pressed left at (953, 215)
Screenshot: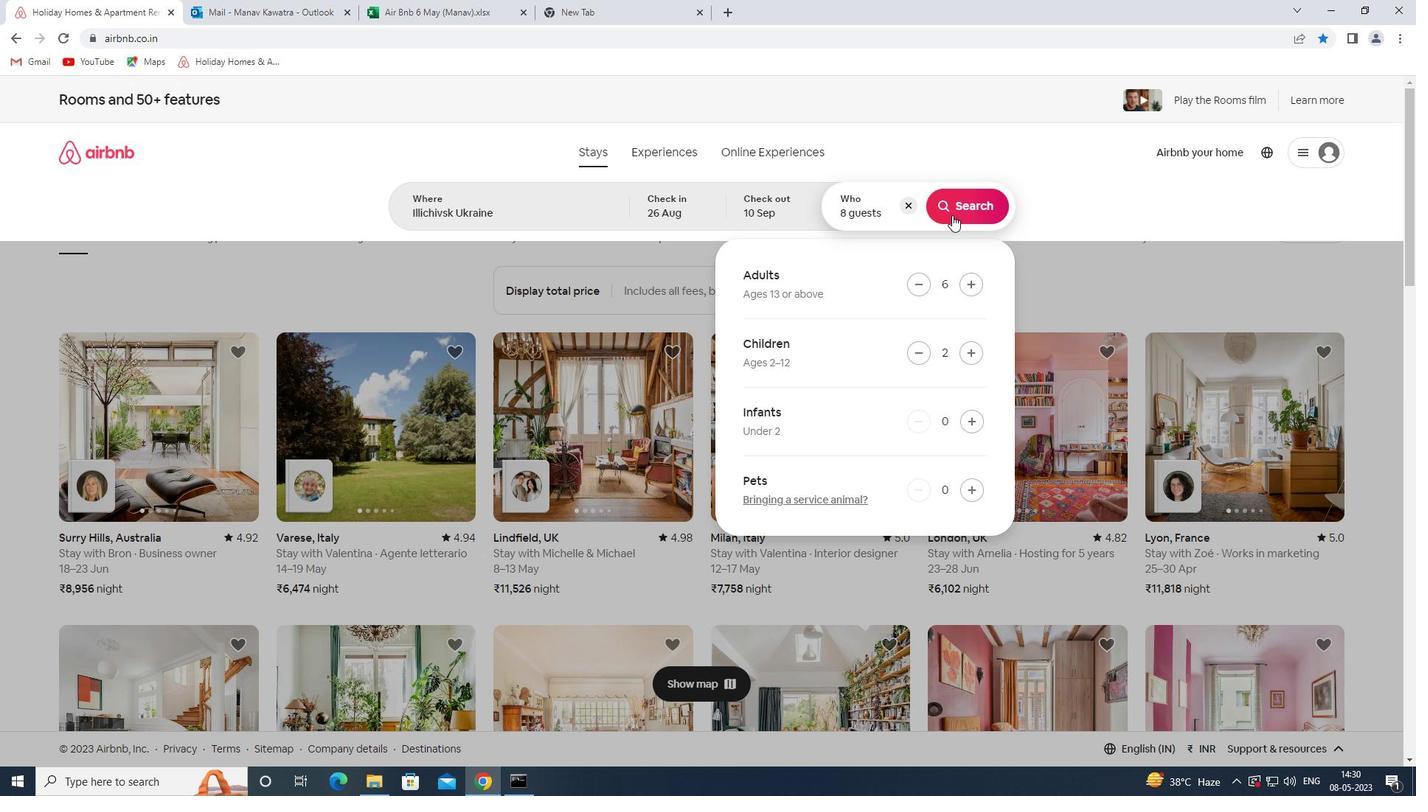 
Action: Mouse moved to (1372, 163)
Screenshot: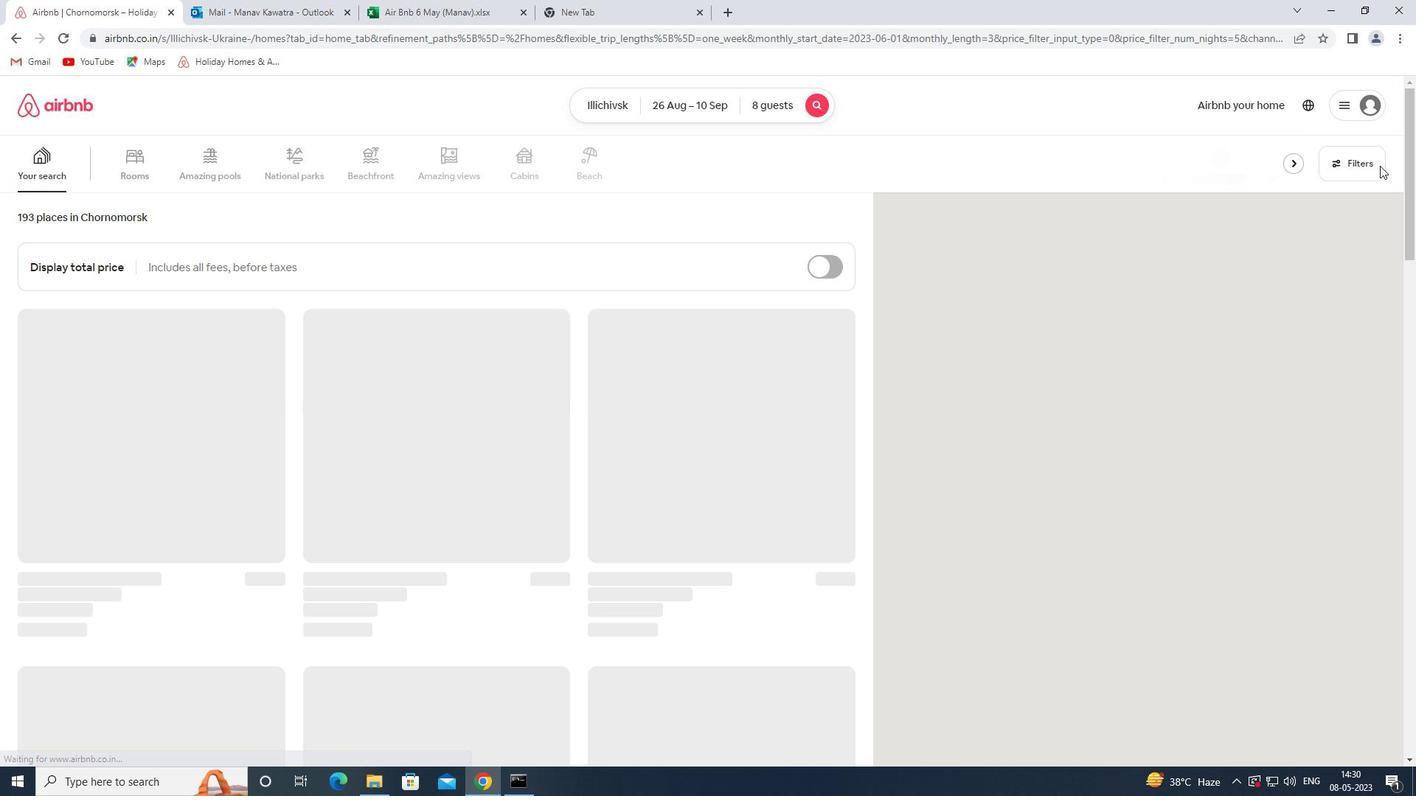 
Action: Mouse pressed left at (1372, 163)
Screenshot: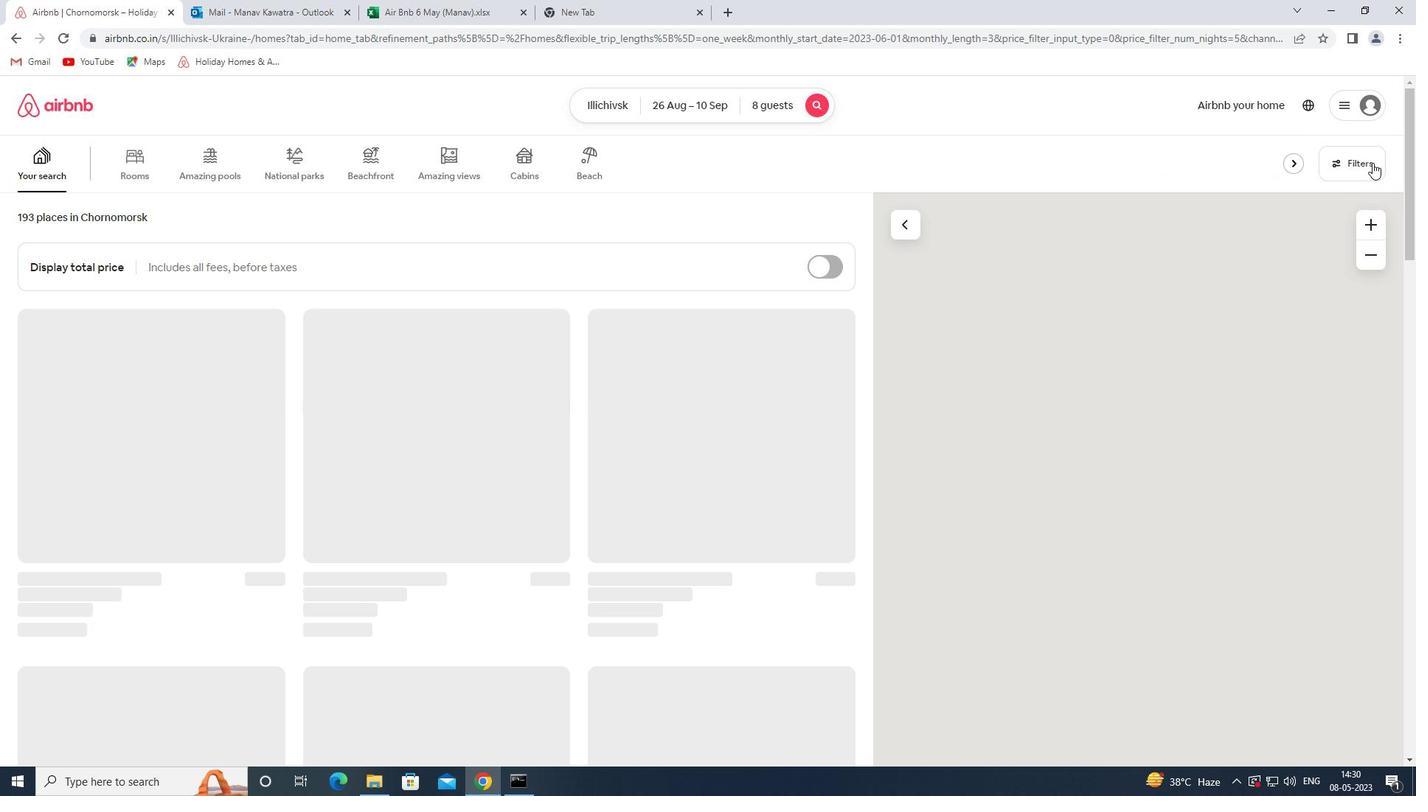 
Action: Mouse moved to (506, 529)
Screenshot: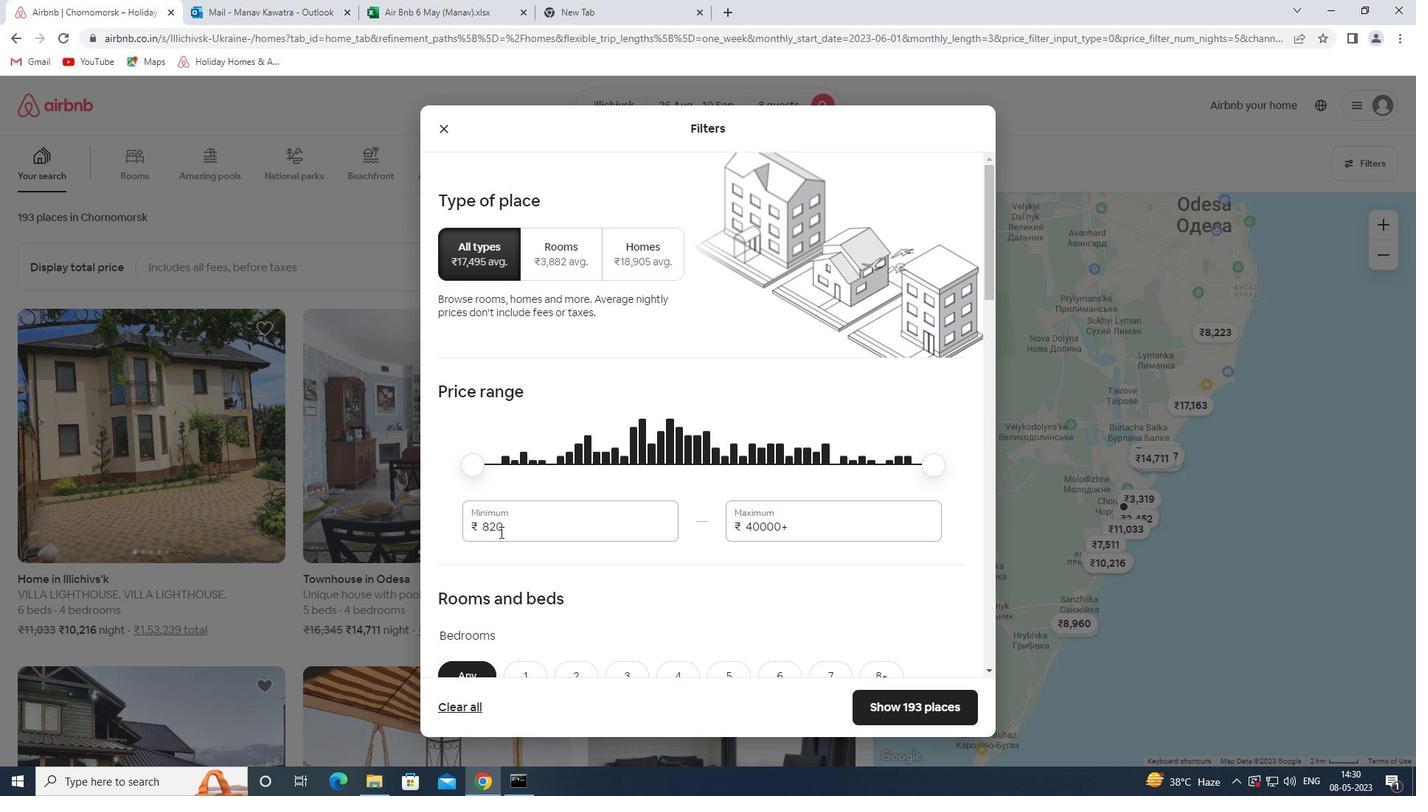 
Action: Mouse pressed left at (506, 529)
Screenshot: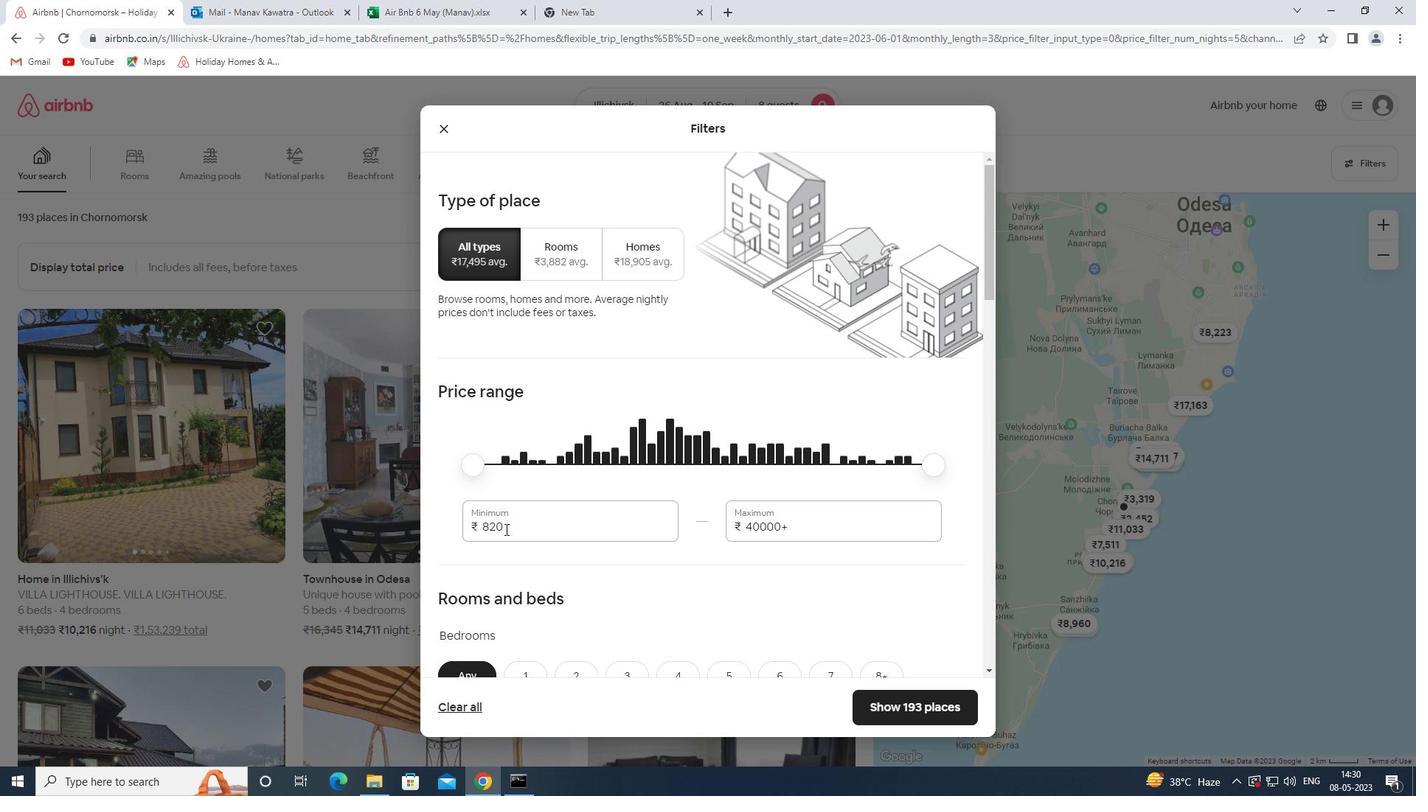 
Action: Mouse moved to (506, 529)
Screenshot: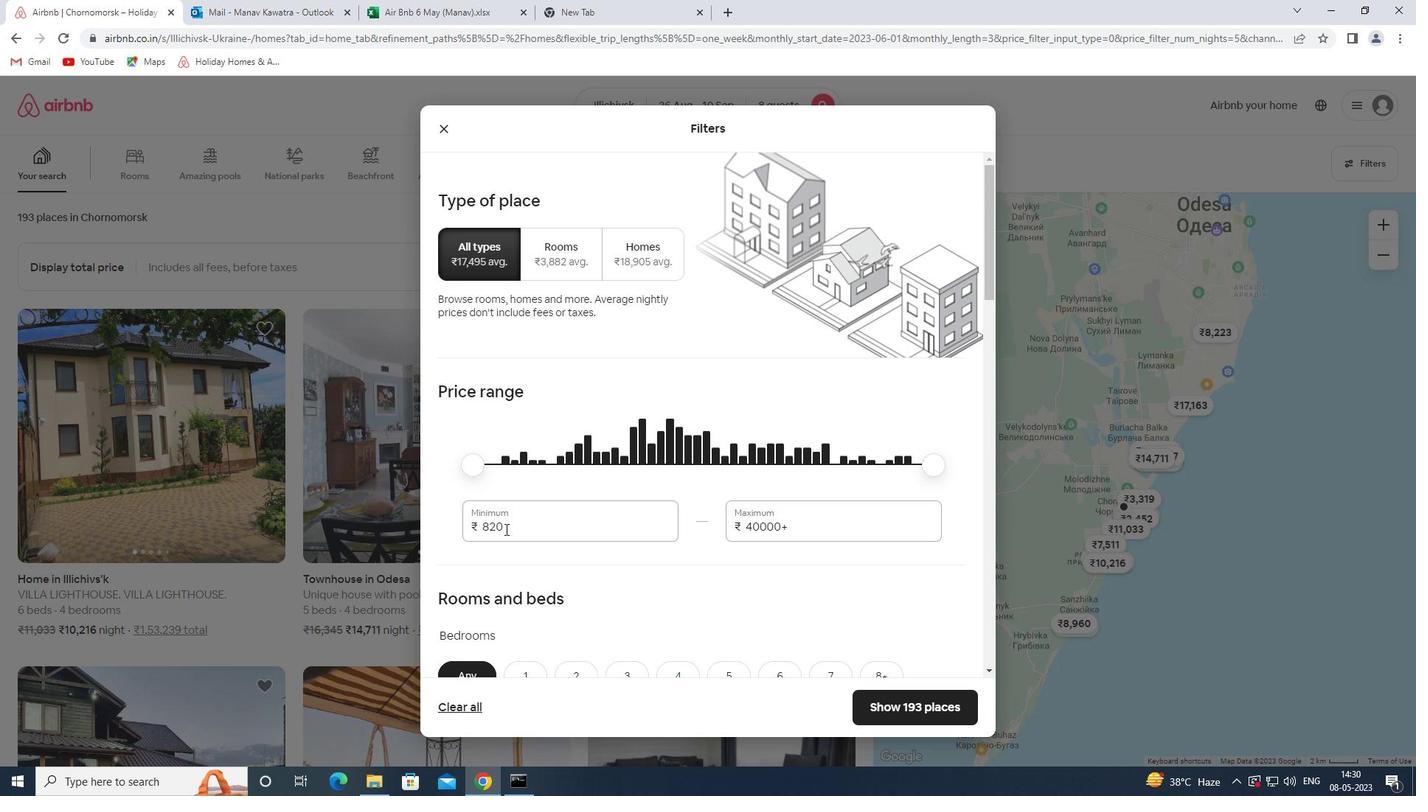 
Action: Mouse pressed left at (506, 529)
Screenshot: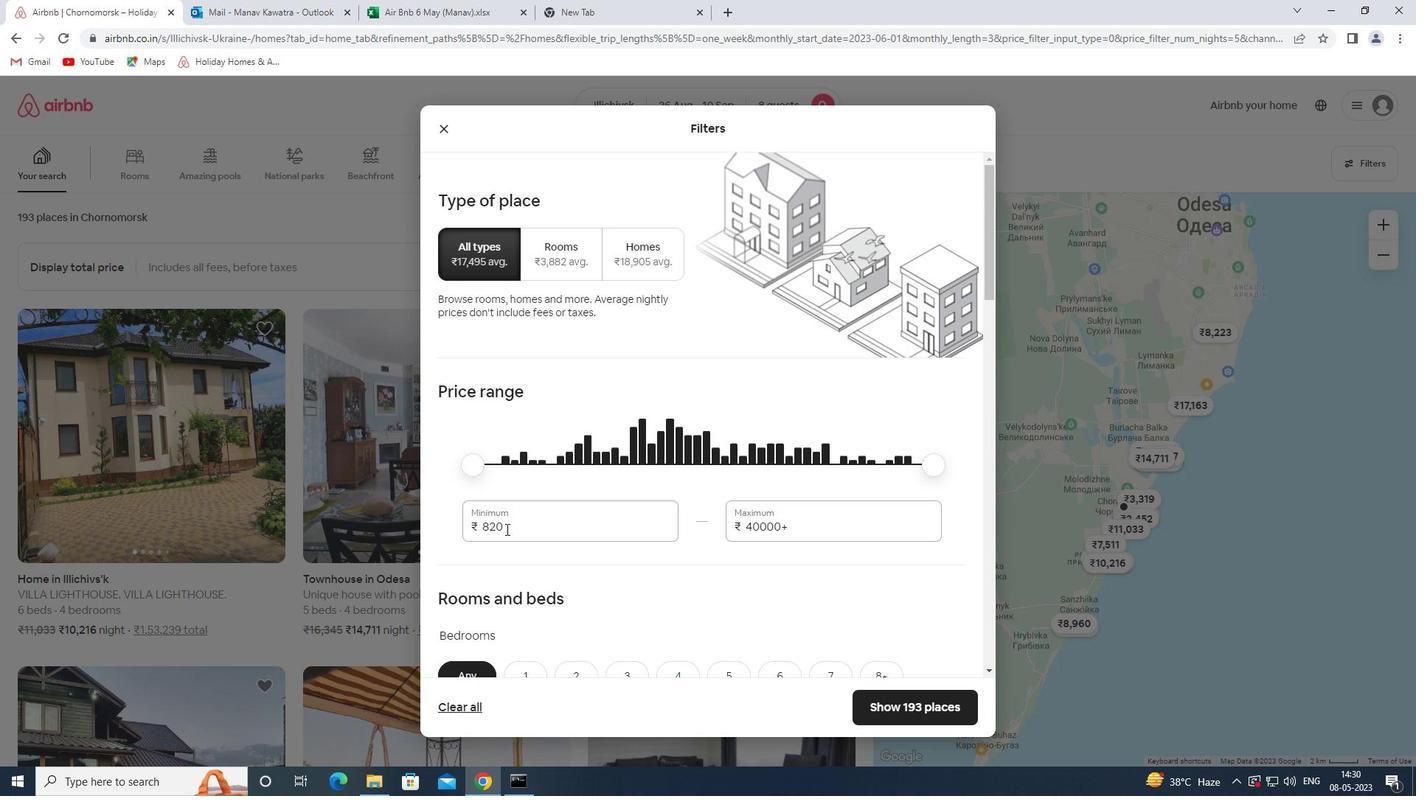 
Action: Key pressed 10000<Key.tab>15000
Screenshot: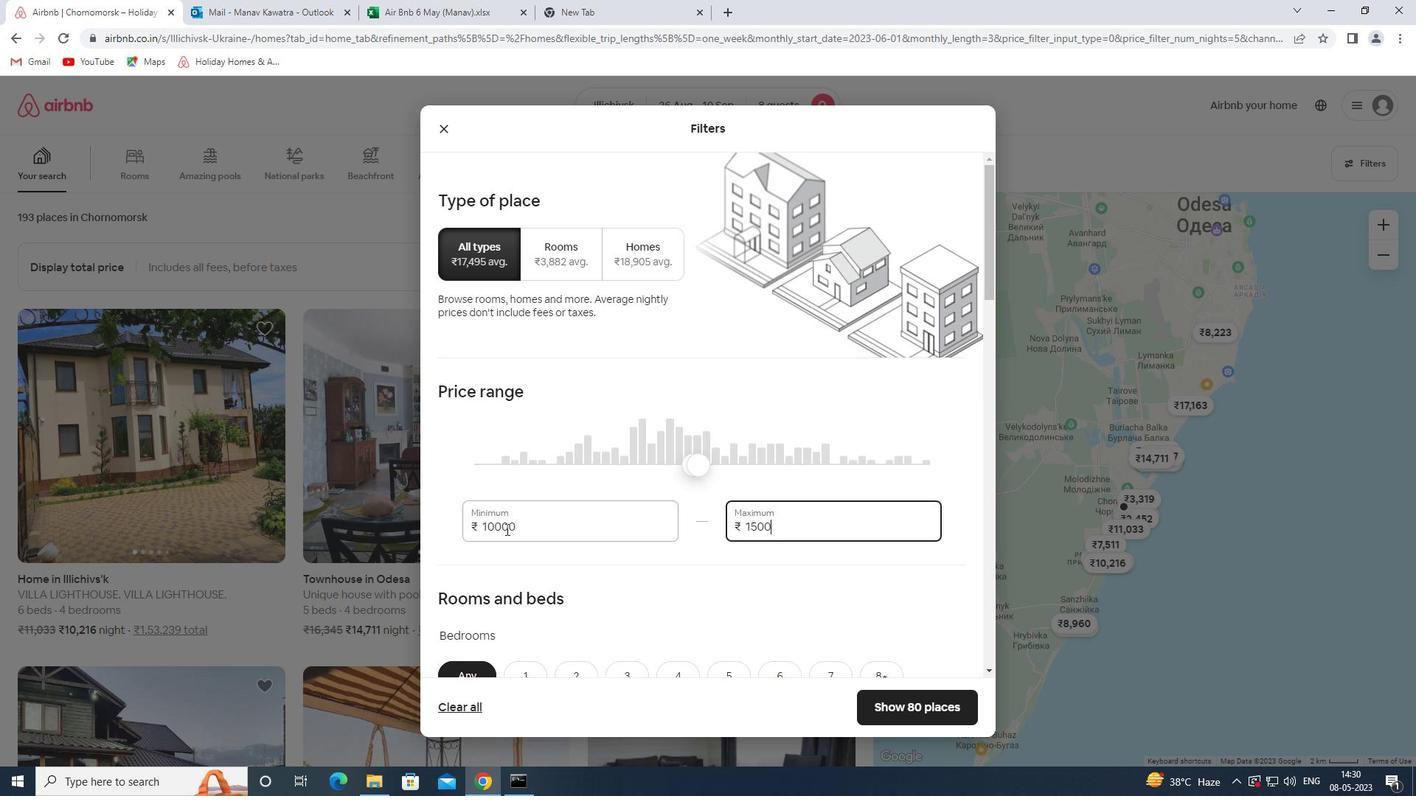 
Action: Mouse moved to (589, 509)
Screenshot: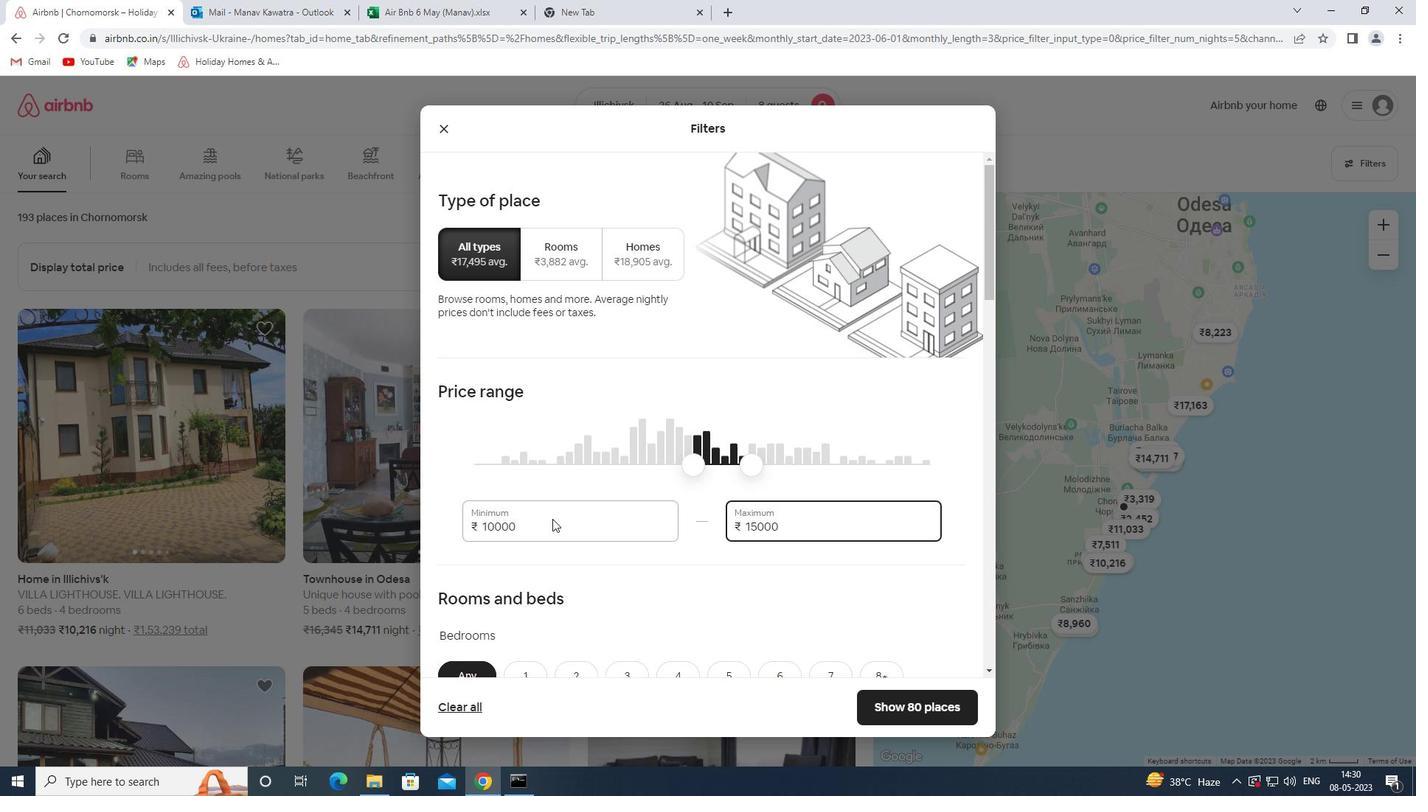 
Action: Mouse scrolled (589, 508) with delta (0, 0)
Screenshot: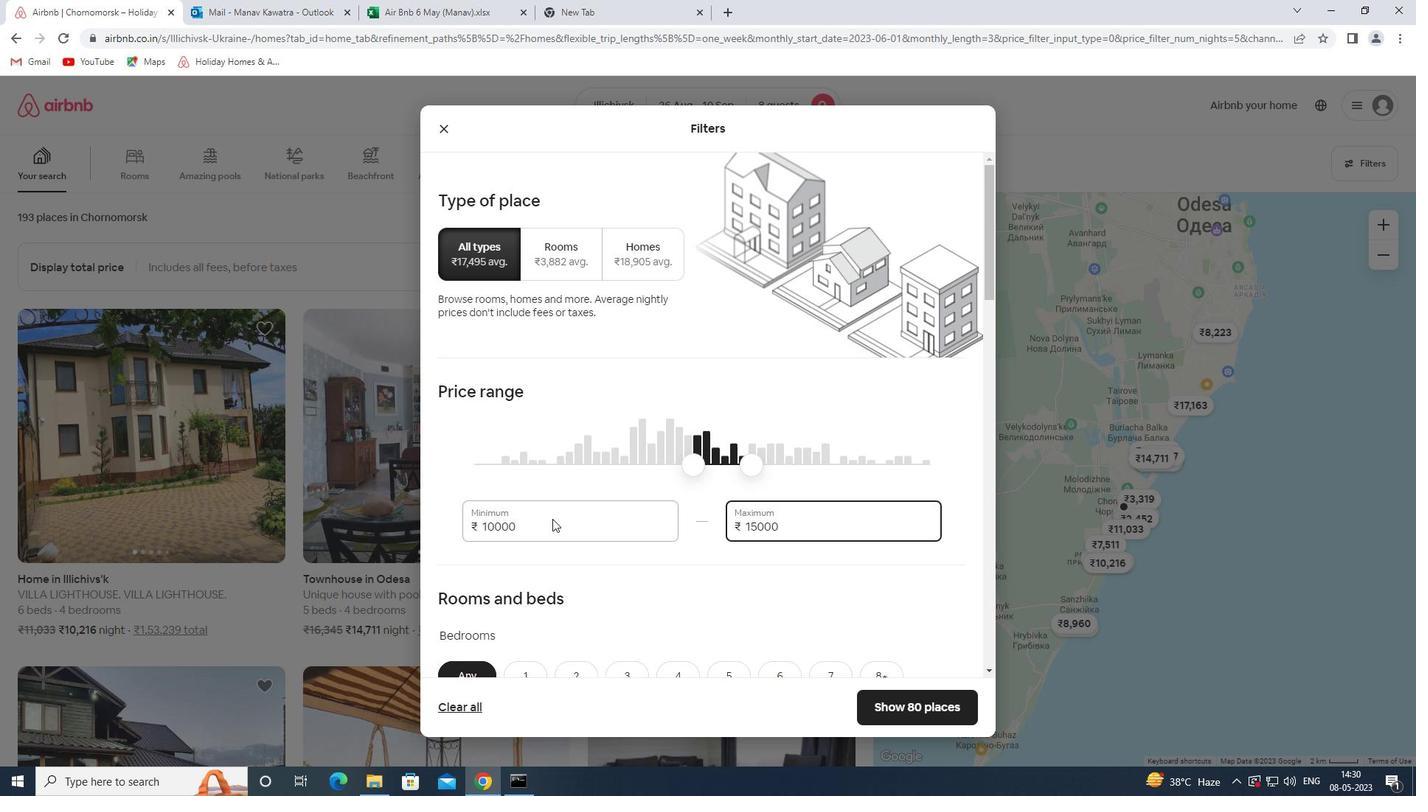 
Action: Mouse moved to (611, 505)
Screenshot: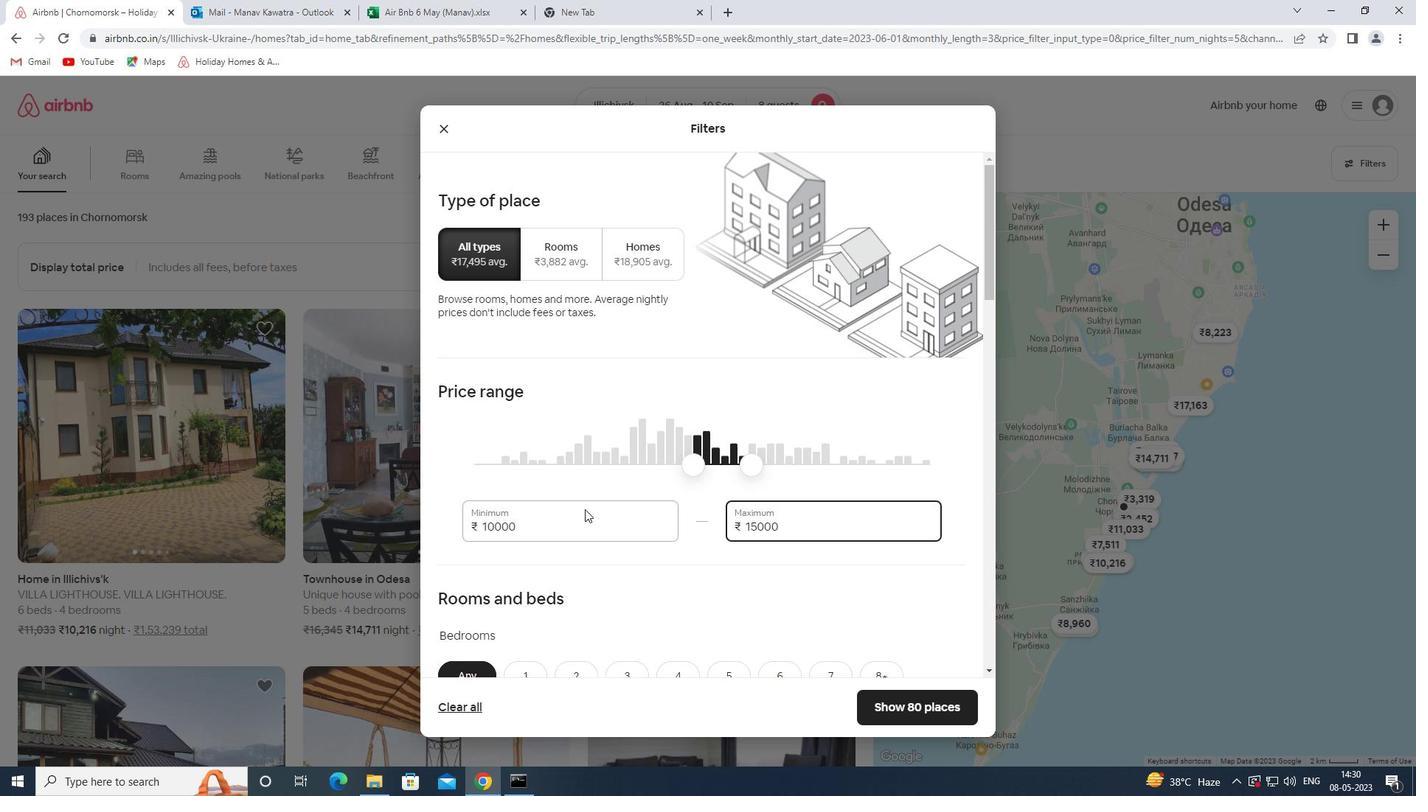 
Action: Mouse scrolled (611, 504) with delta (0, 0)
Screenshot: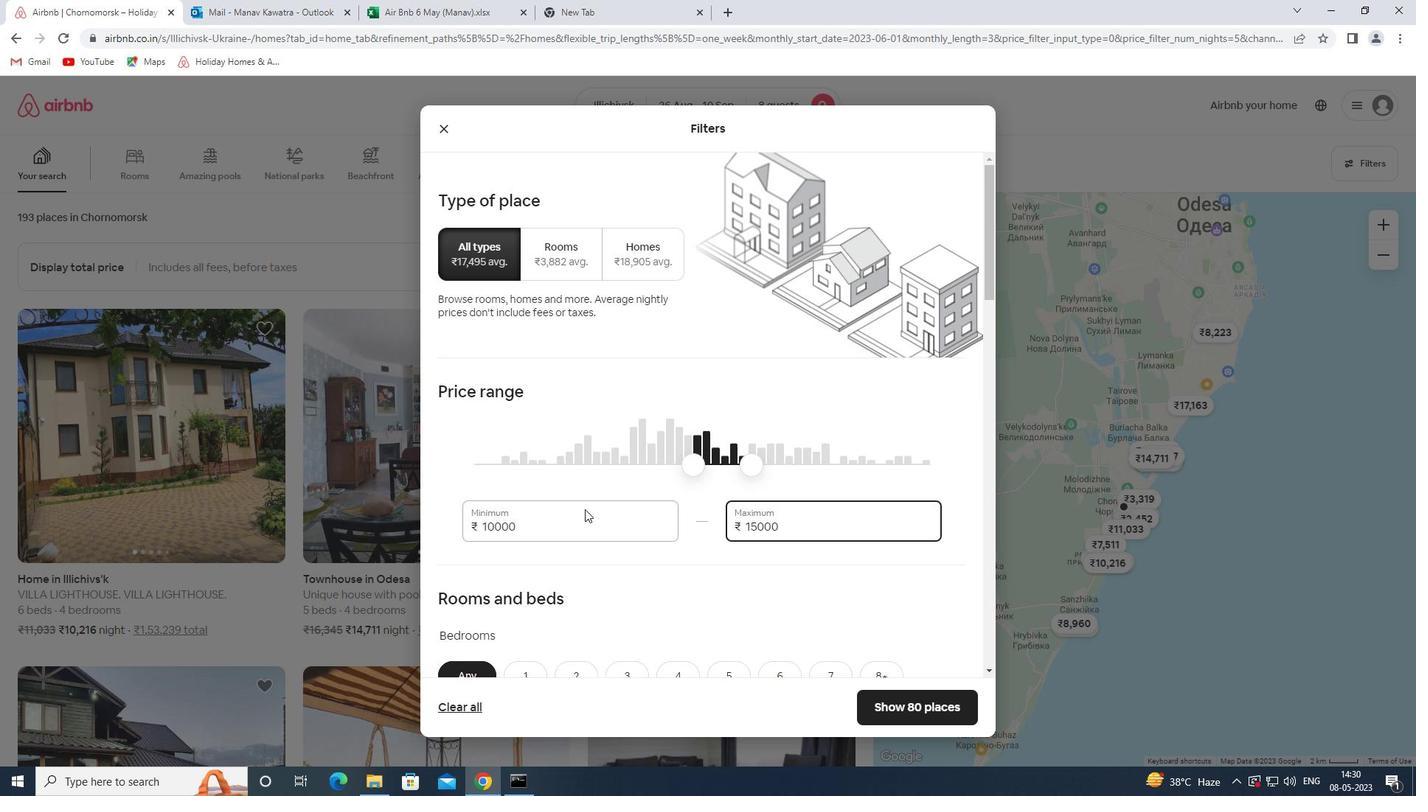 
Action: Mouse moved to (612, 505)
Screenshot: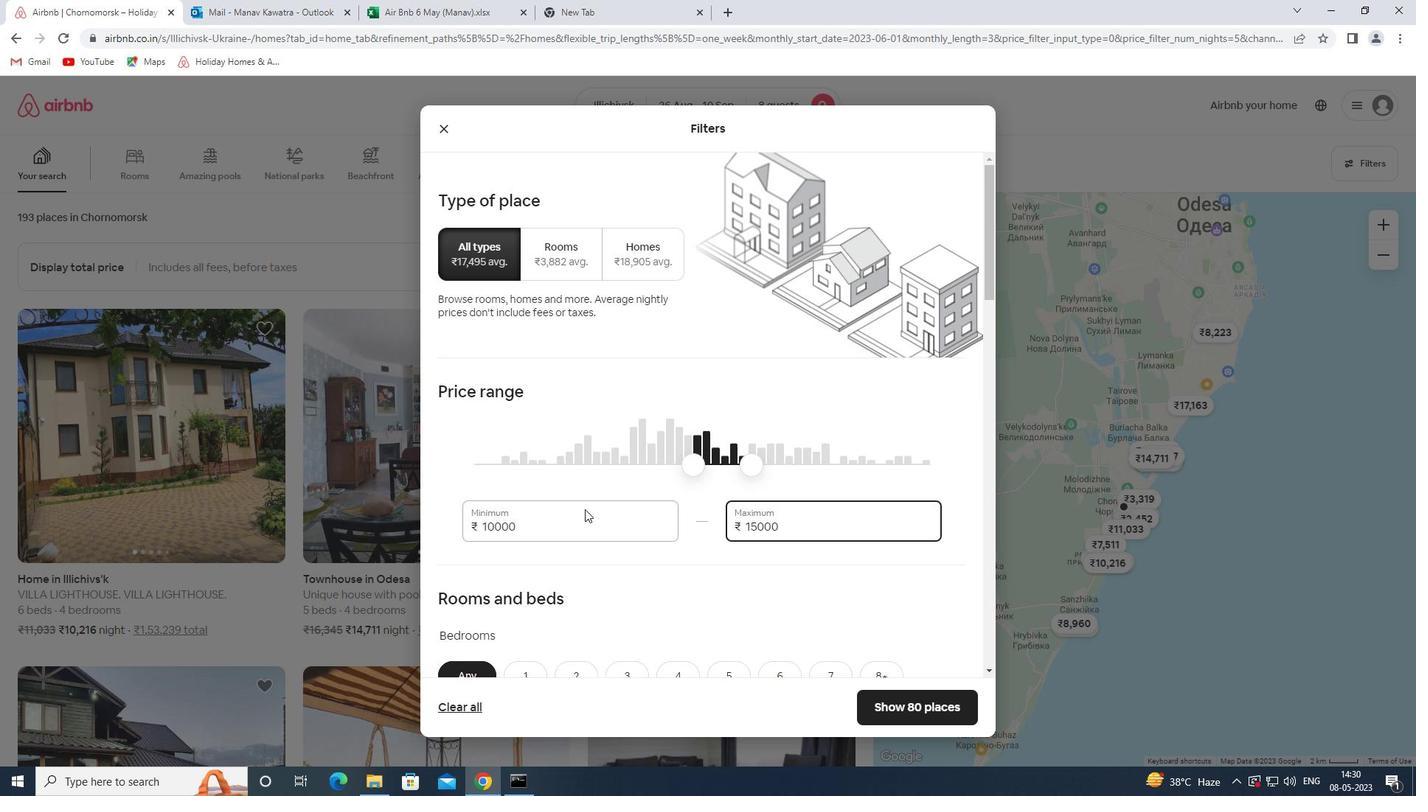 
Action: Mouse scrolled (612, 504) with delta (0, 0)
Screenshot: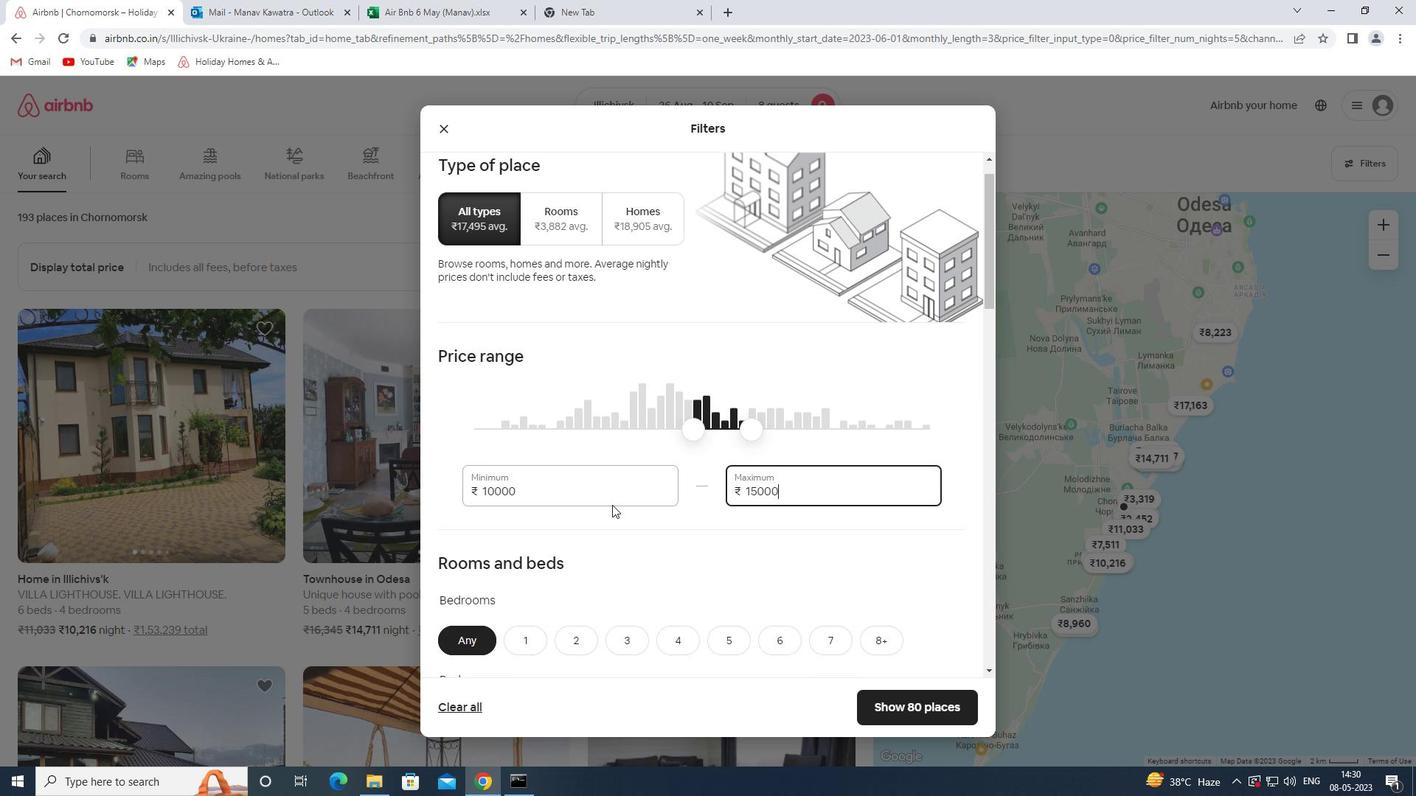 
Action: Mouse moved to (787, 458)
Screenshot: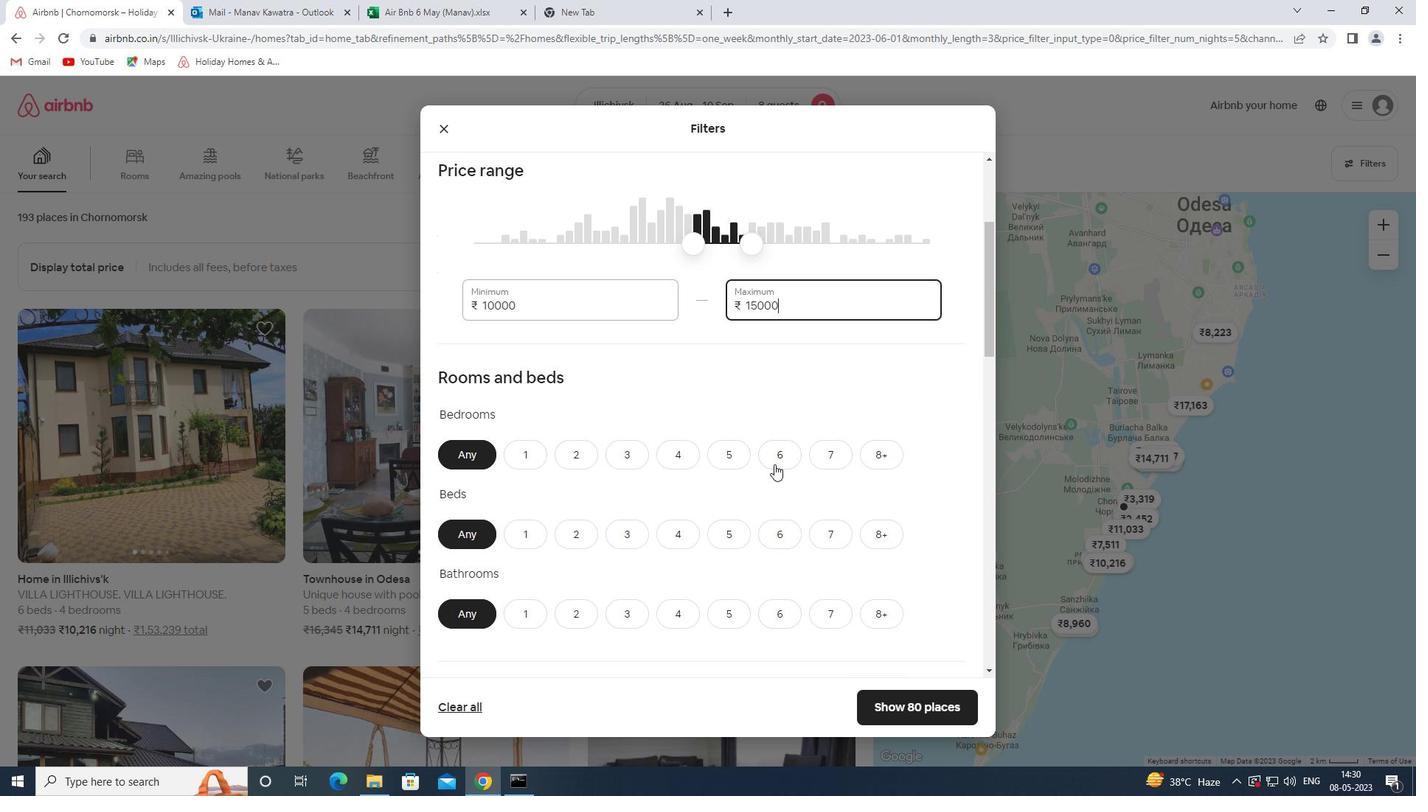 
Action: Mouse pressed left at (787, 458)
Screenshot: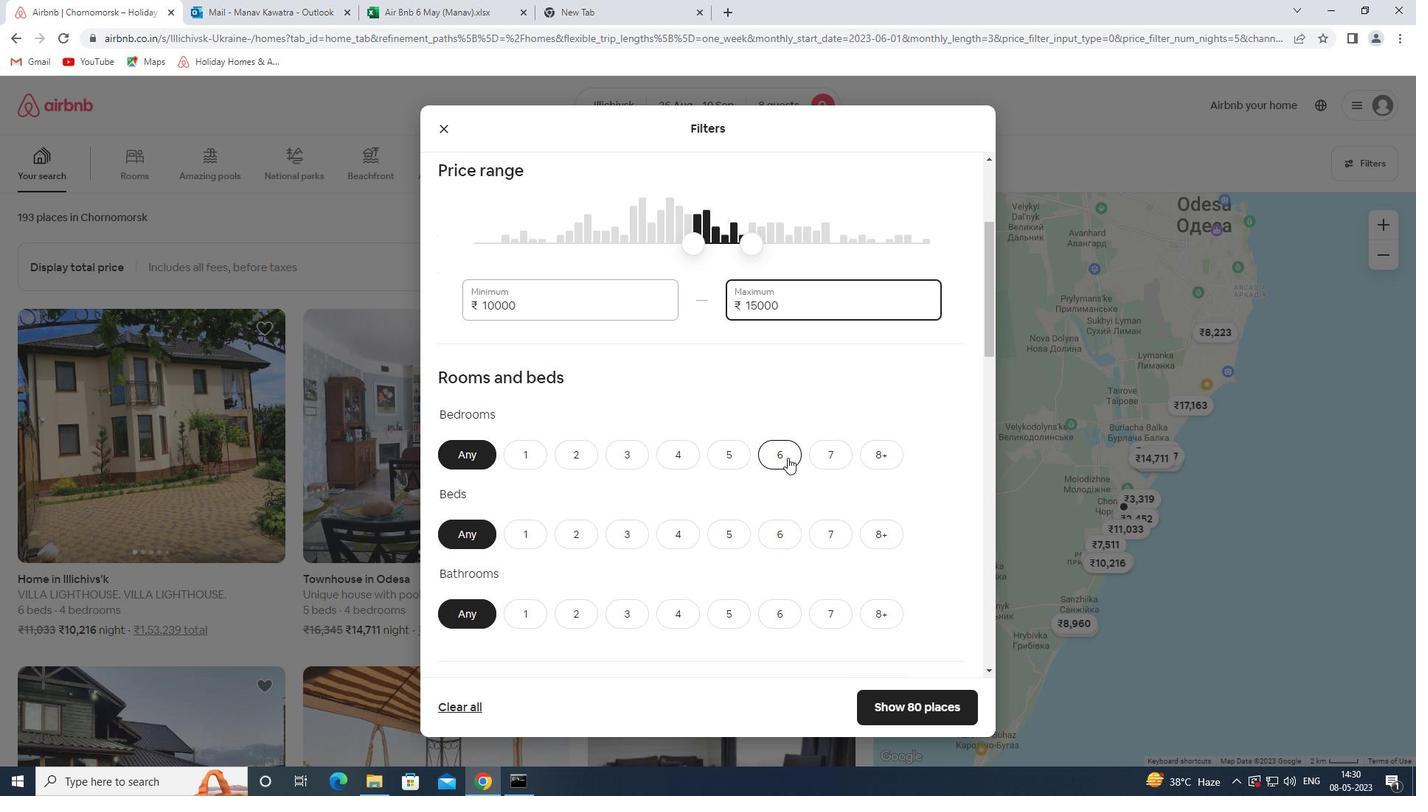 
Action: Mouse moved to (791, 531)
Screenshot: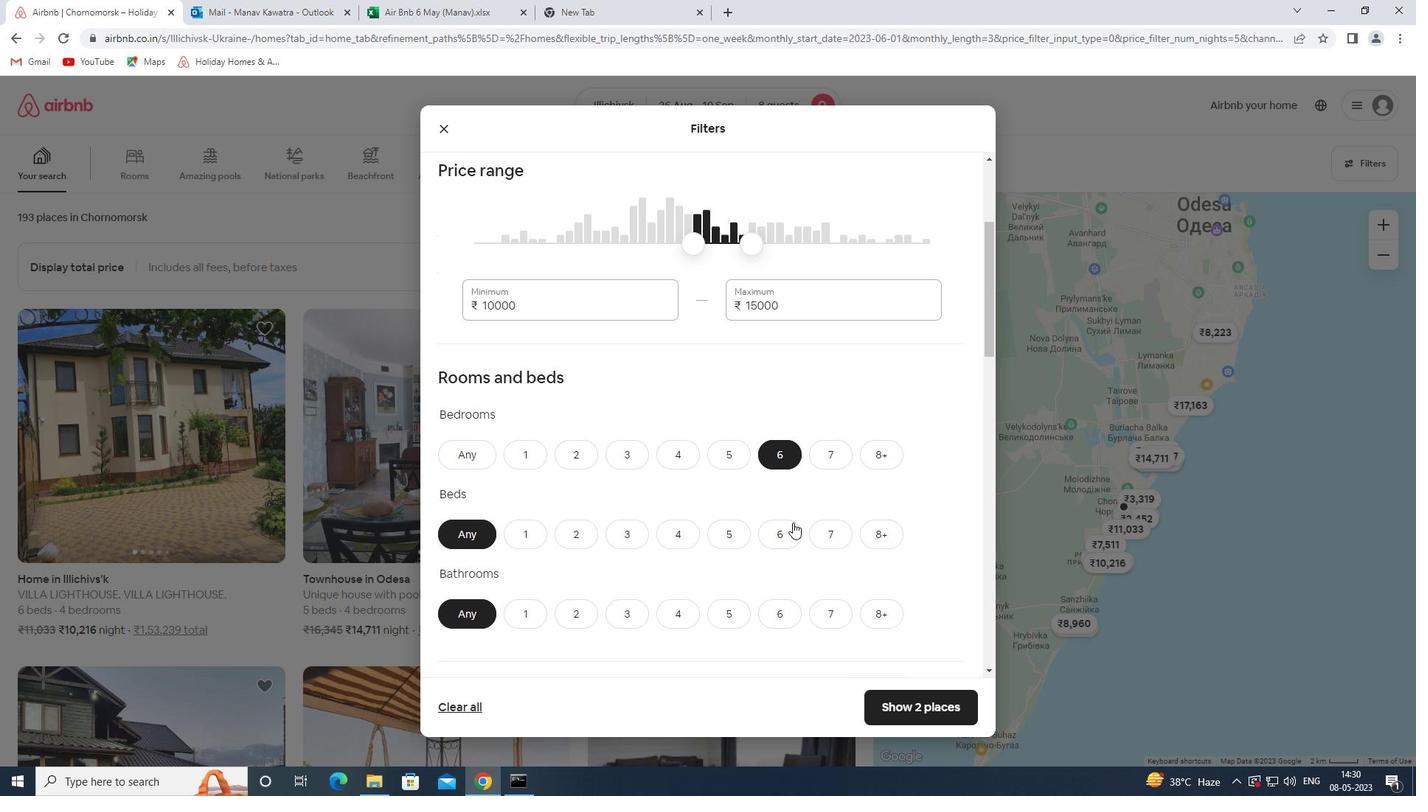 
Action: Mouse pressed left at (791, 531)
Screenshot: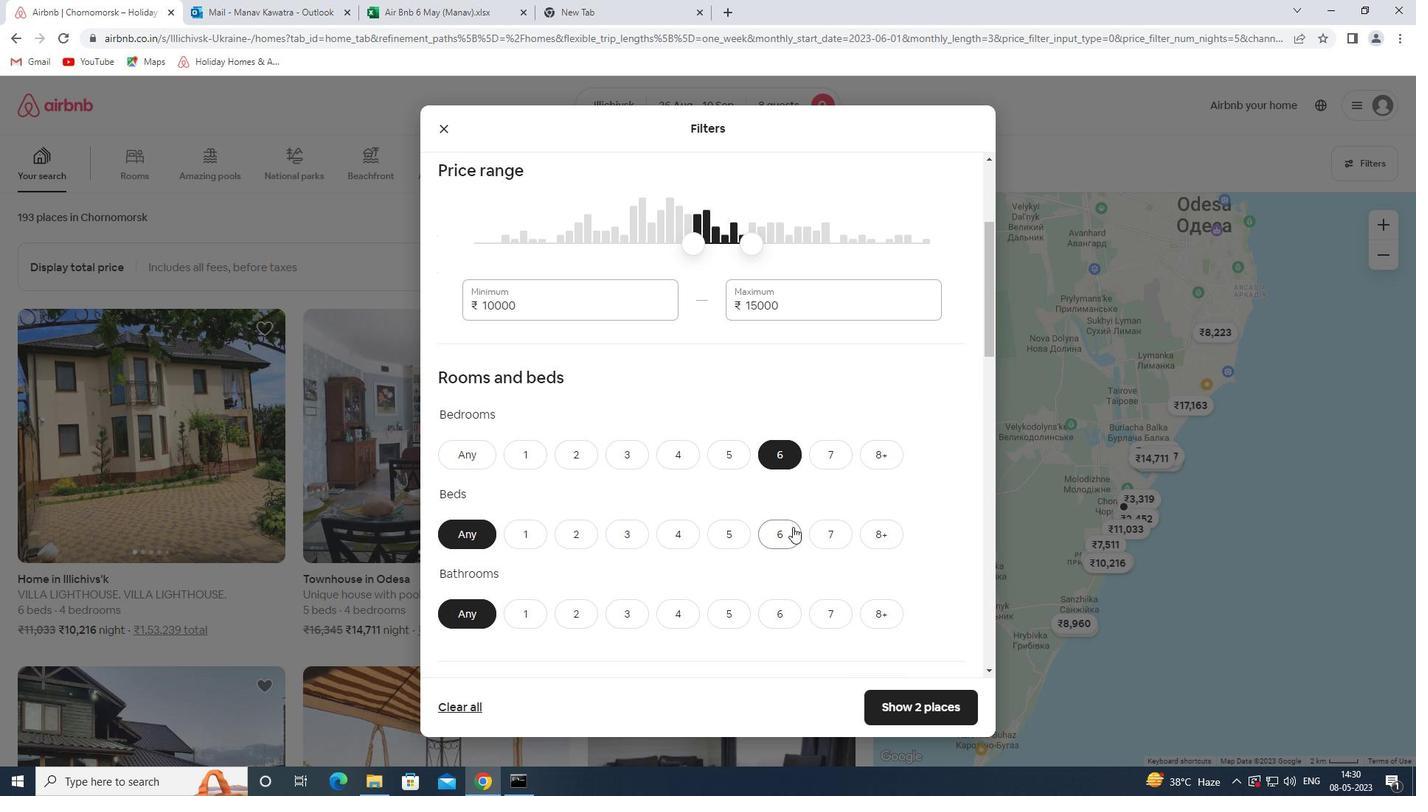 
Action: Mouse moved to (787, 500)
Screenshot: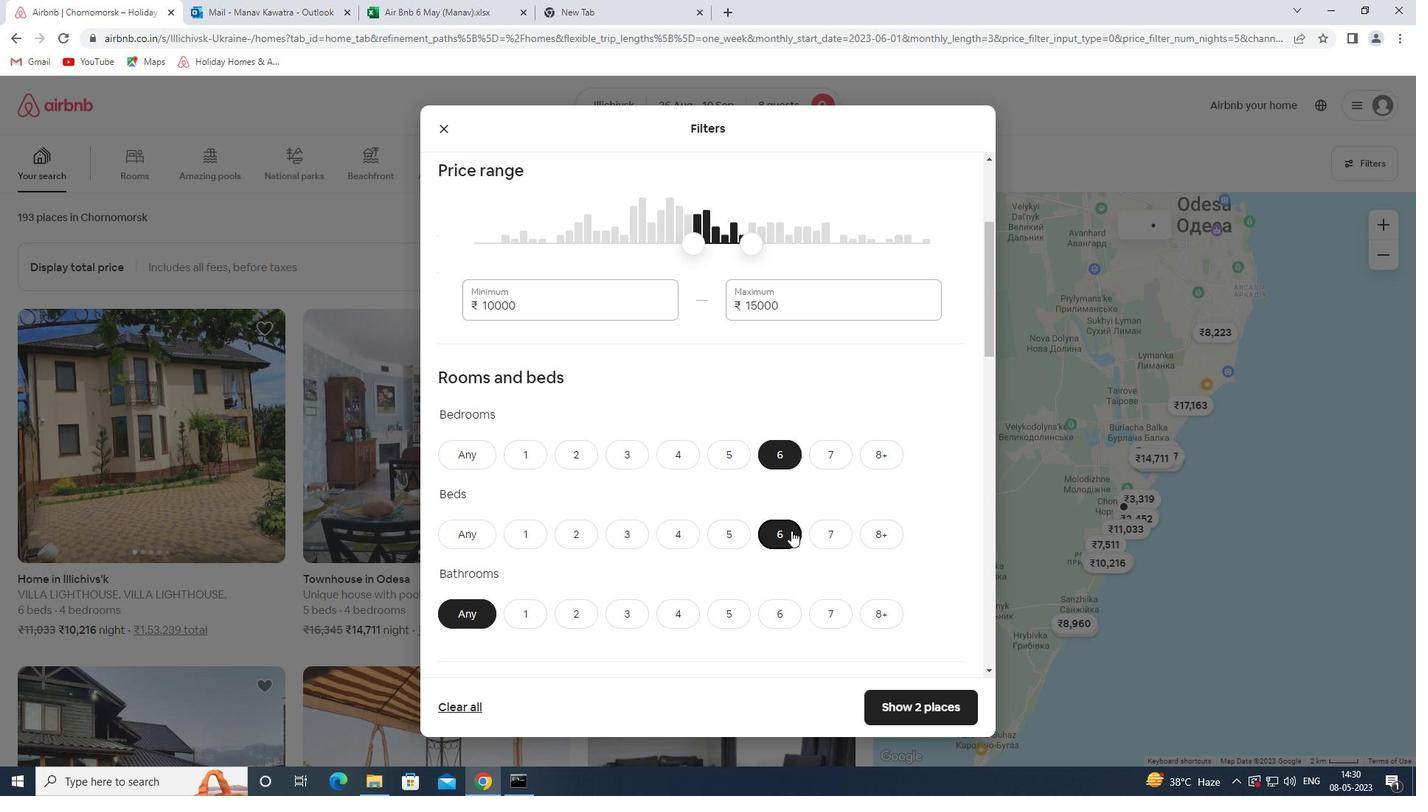 
Action: Mouse scrolled (787, 499) with delta (0, 0)
Screenshot: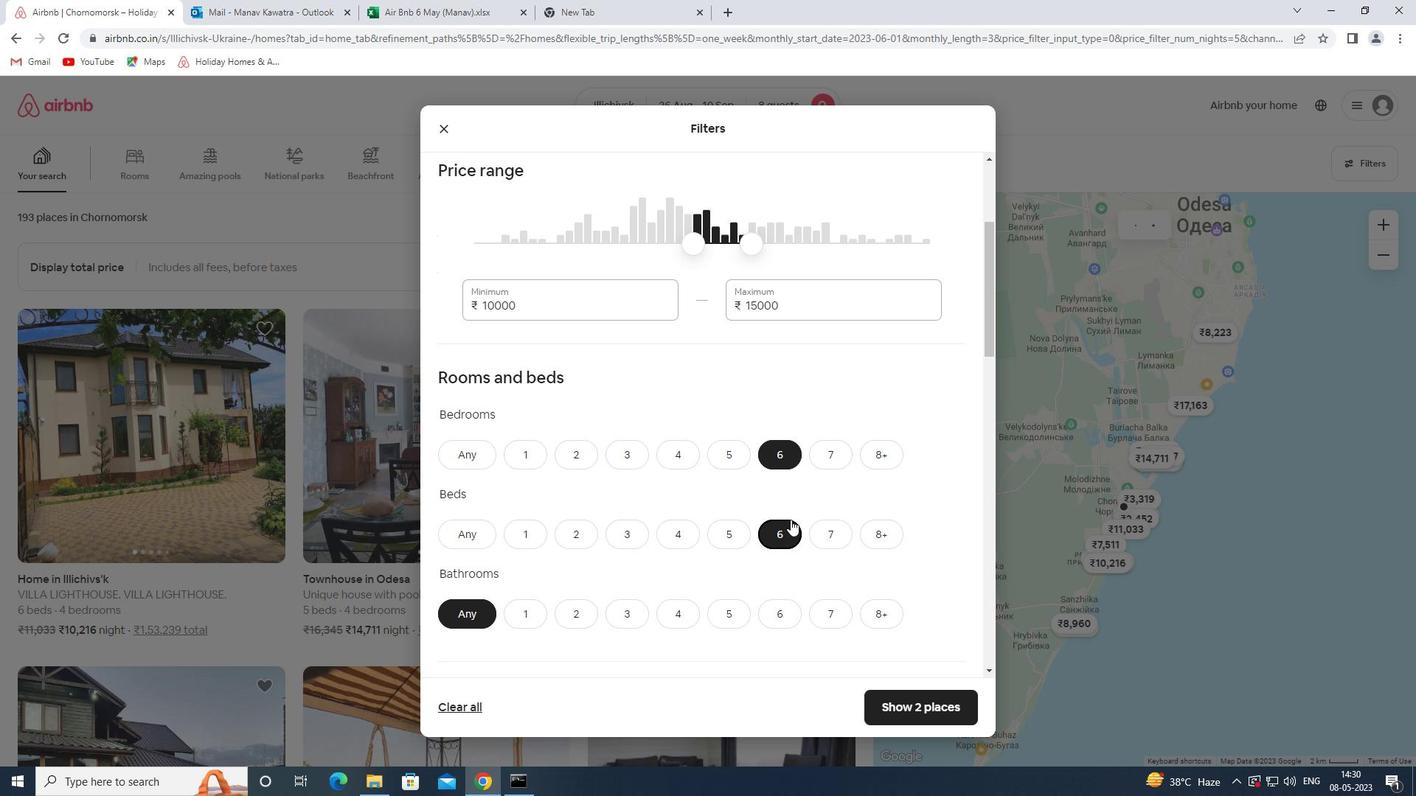 
Action: Mouse moved to (787, 499)
Screenshot: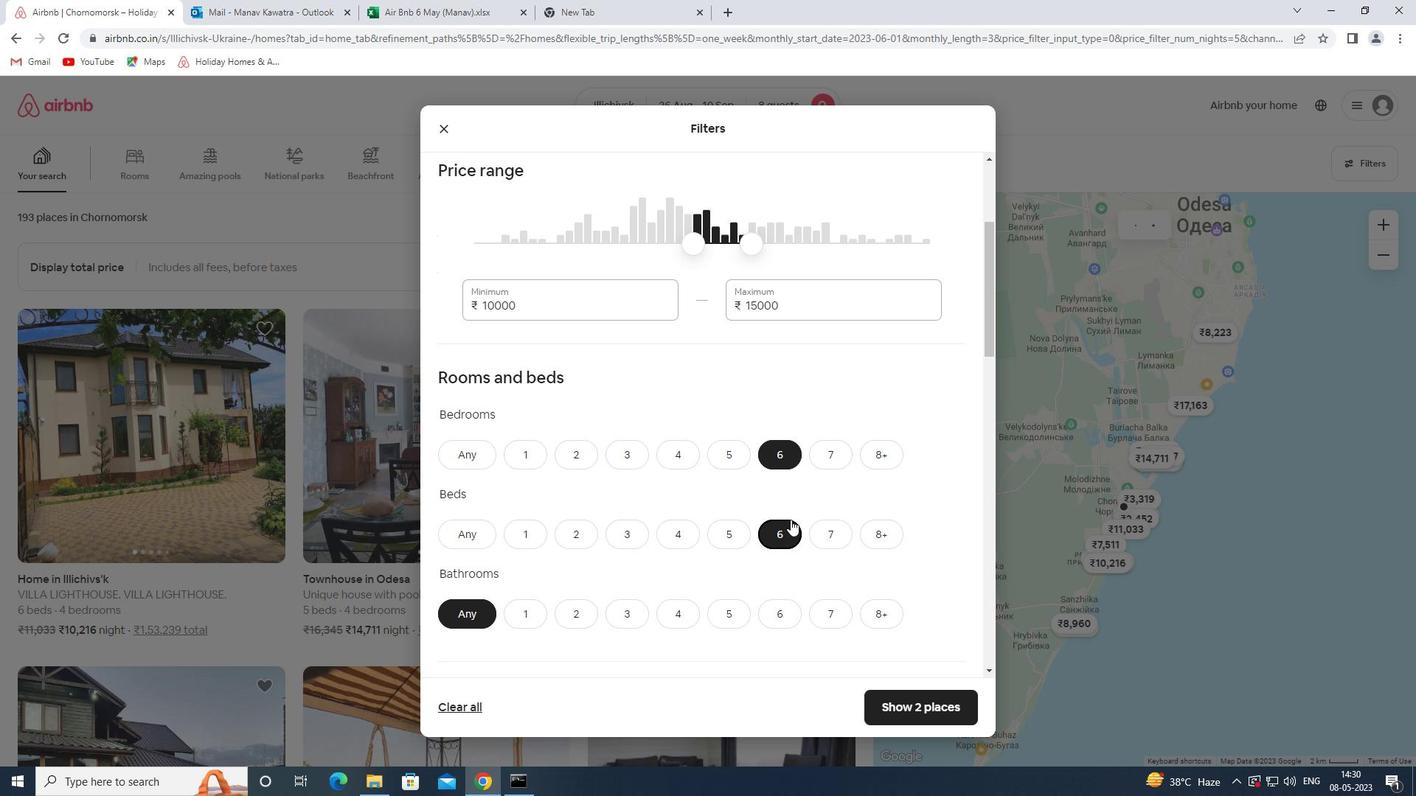 
Action: Mouse scrolled (787, 498) with delta (0, 0)
Screenshot: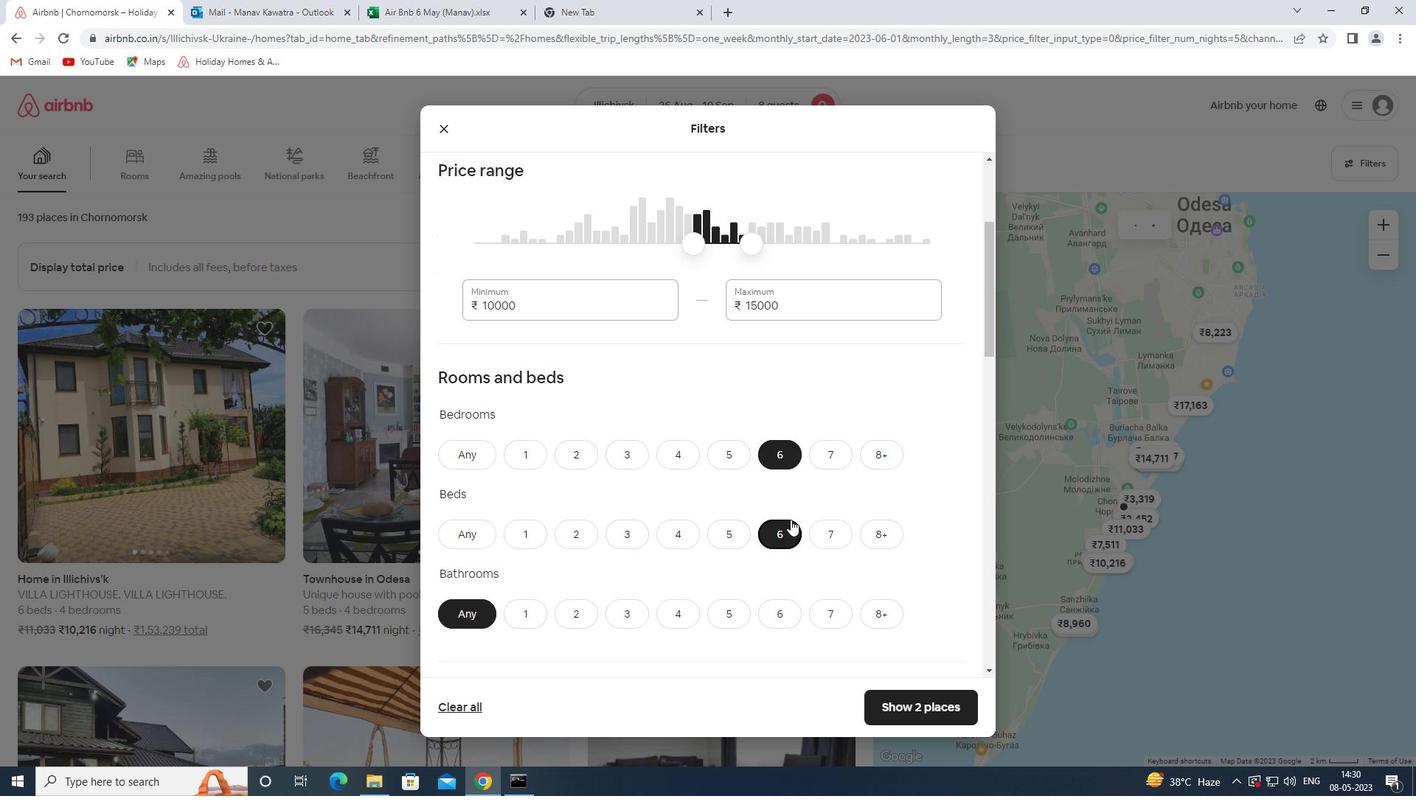 
Action: Mouse scrolled (787, 498) with delta (0, 0)
Screenshot: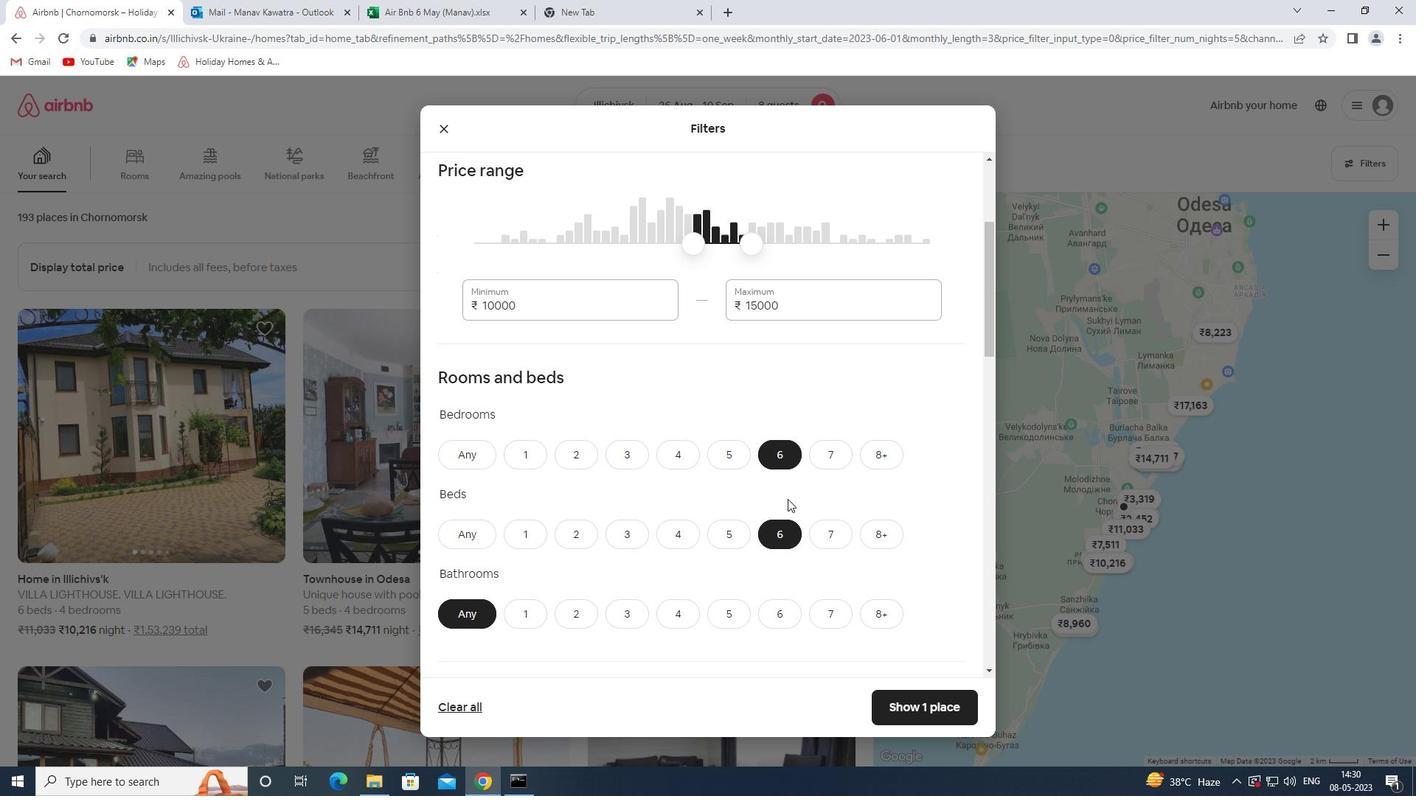 
Action: Mouse moved to (794, 388)
Screenshot: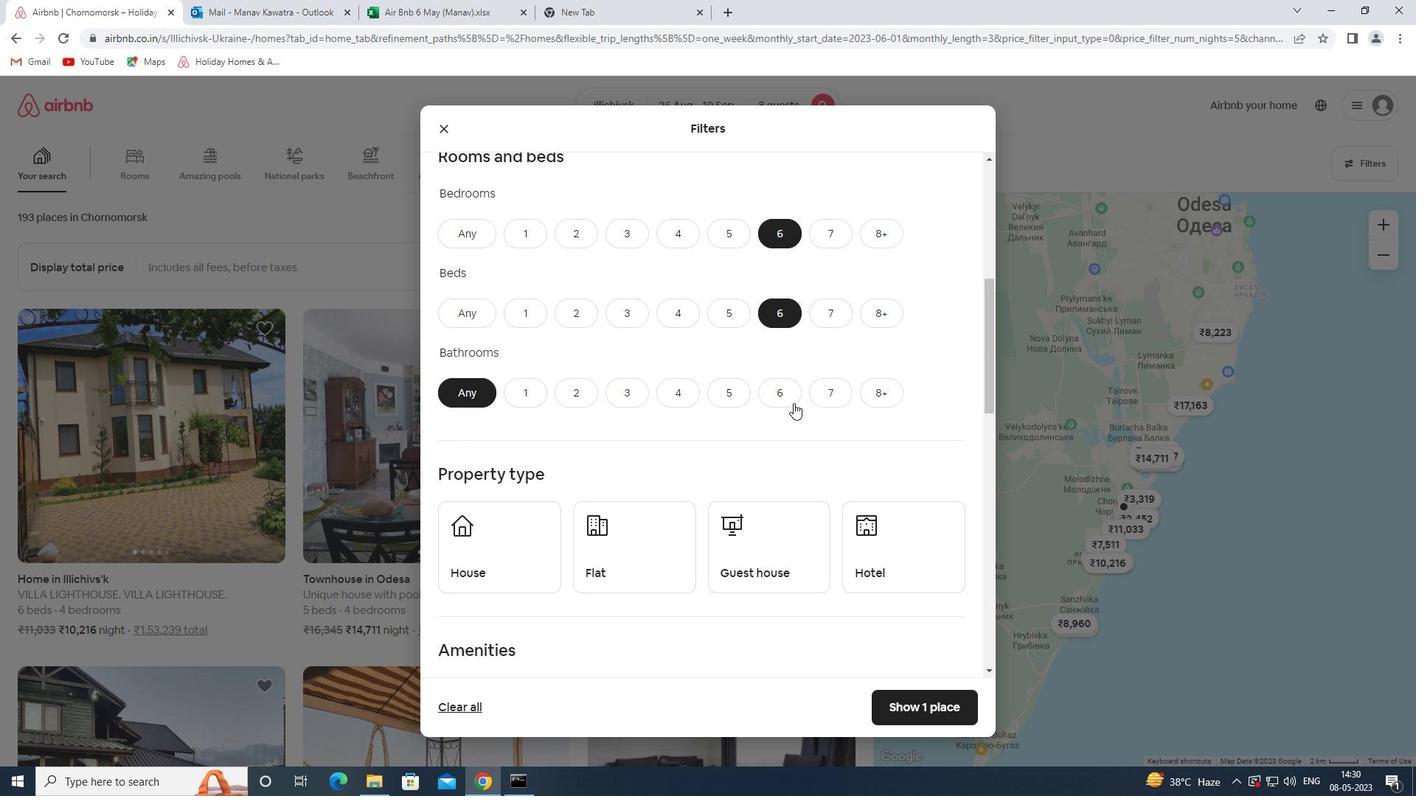 
Action: Mouse pressed left at (794, 388)
Screenshot: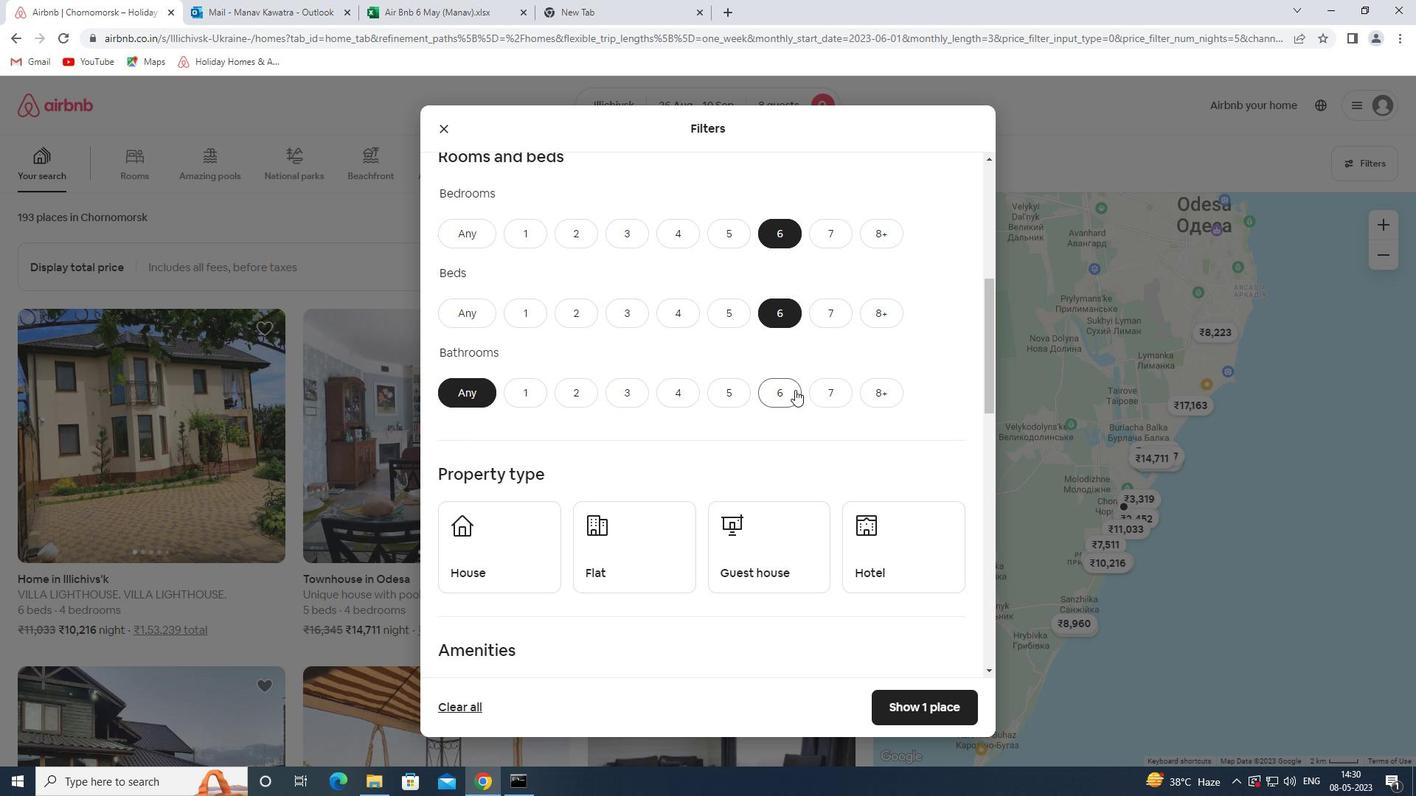
Action: Mouse moved to (754, 419)
Screenshot: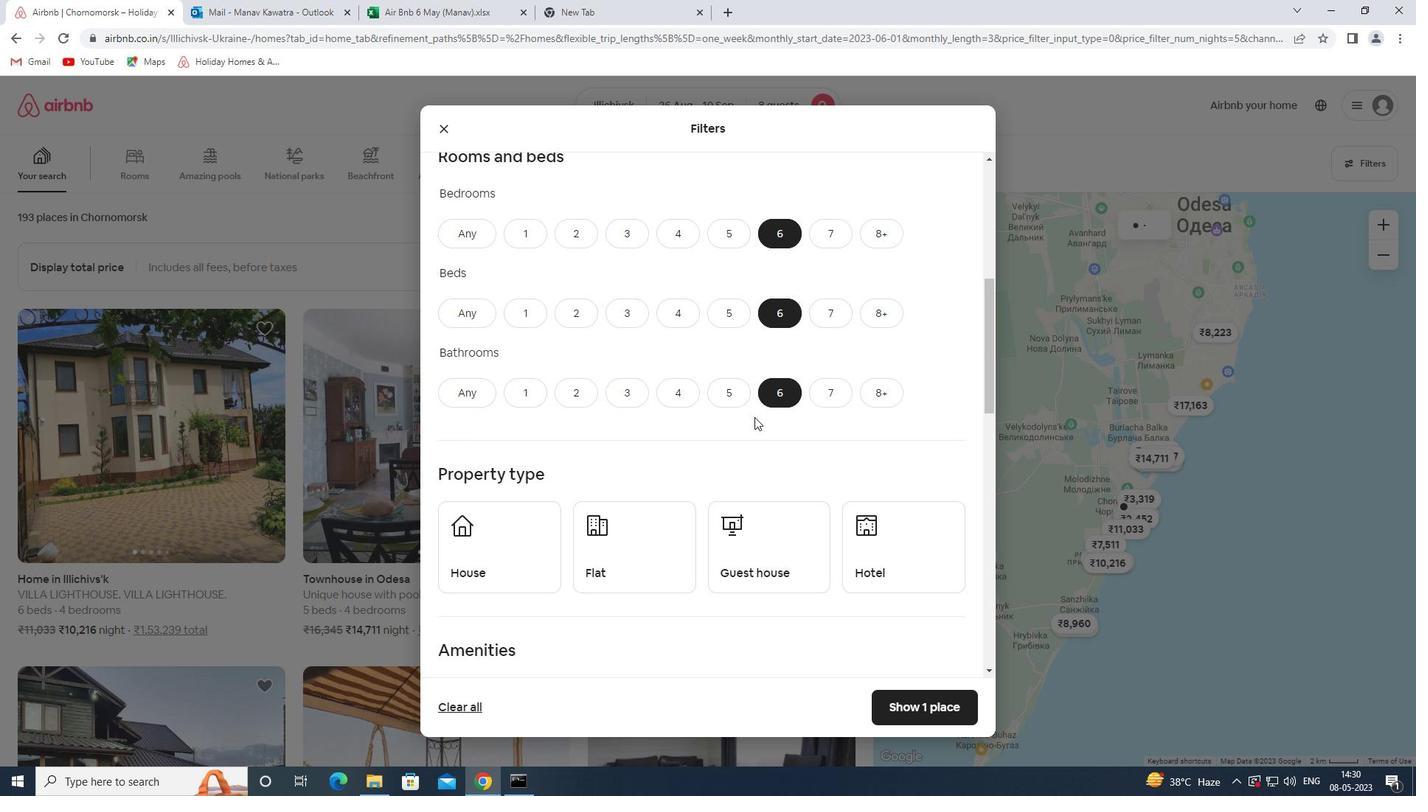 
Action: Mouse scrolled (754, 419) with delta (0, 0)
Screenshot: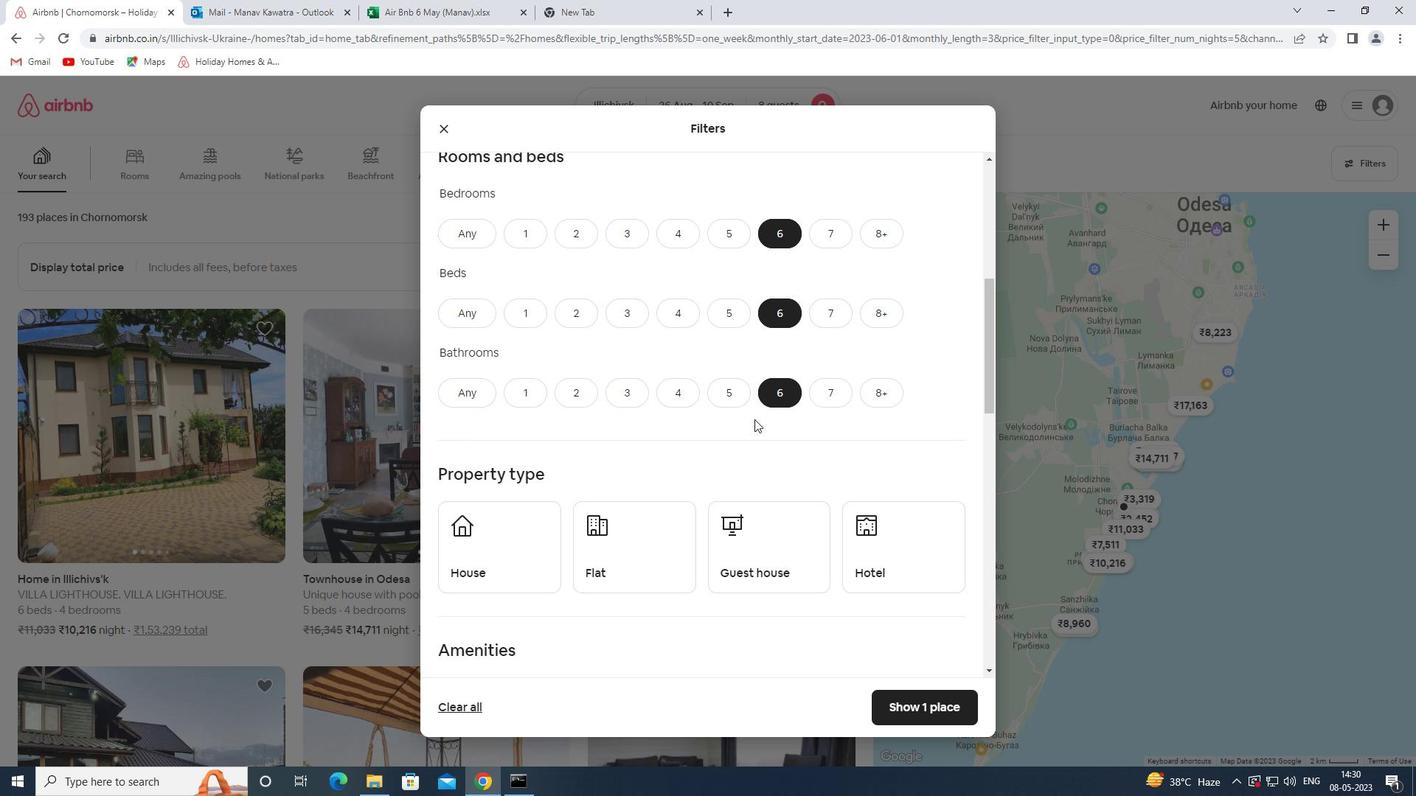 
Action: Mouse moved to (543, 444)
Screenshot: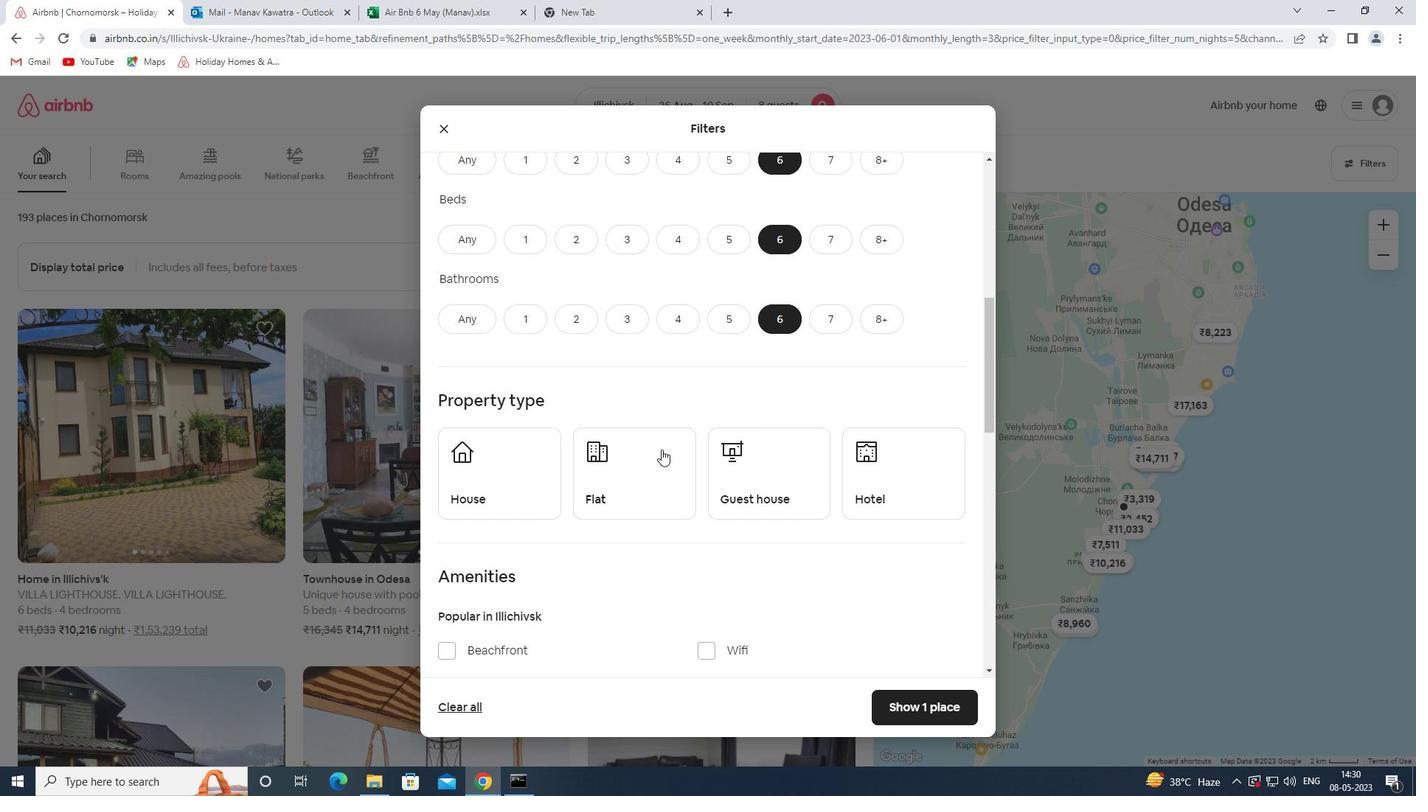 
Action: Mouse pressed left at (543, 444)
Screenshot: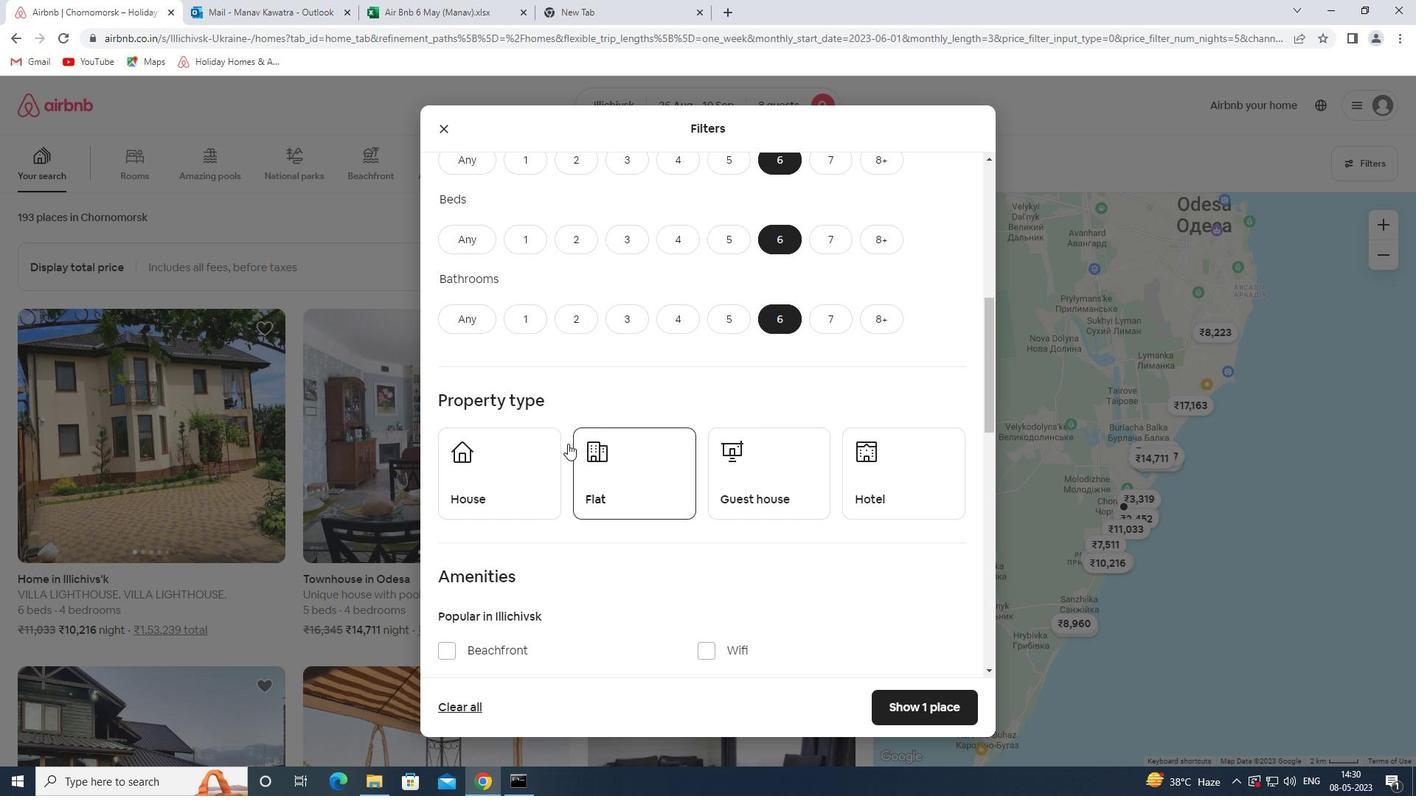 
Action: Mouse moved to (687, 476)
Screenshot: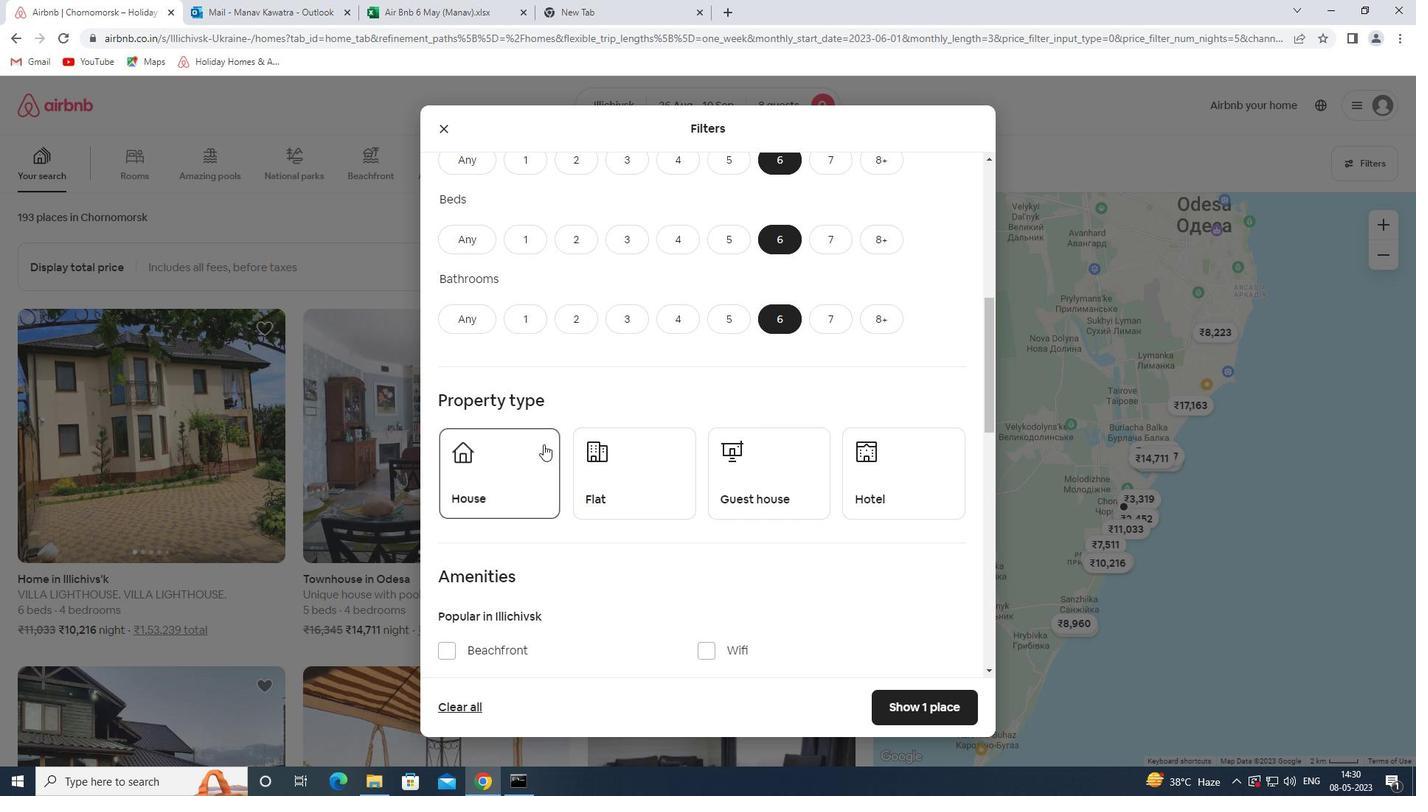 
Action: Mouse pressed left at (687, 476)
Screenshot: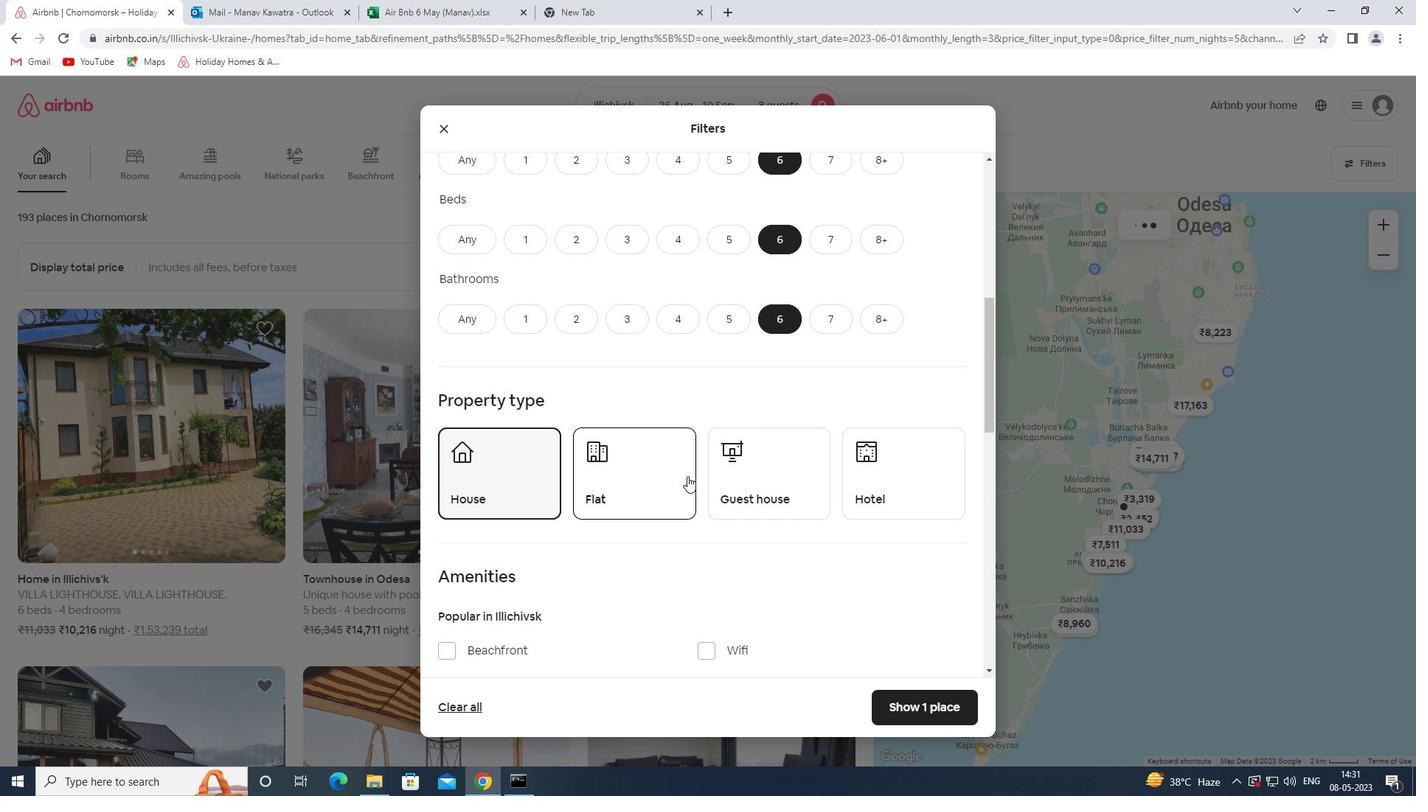 
Action: Mouse moved to (756, 472)
Screenshot: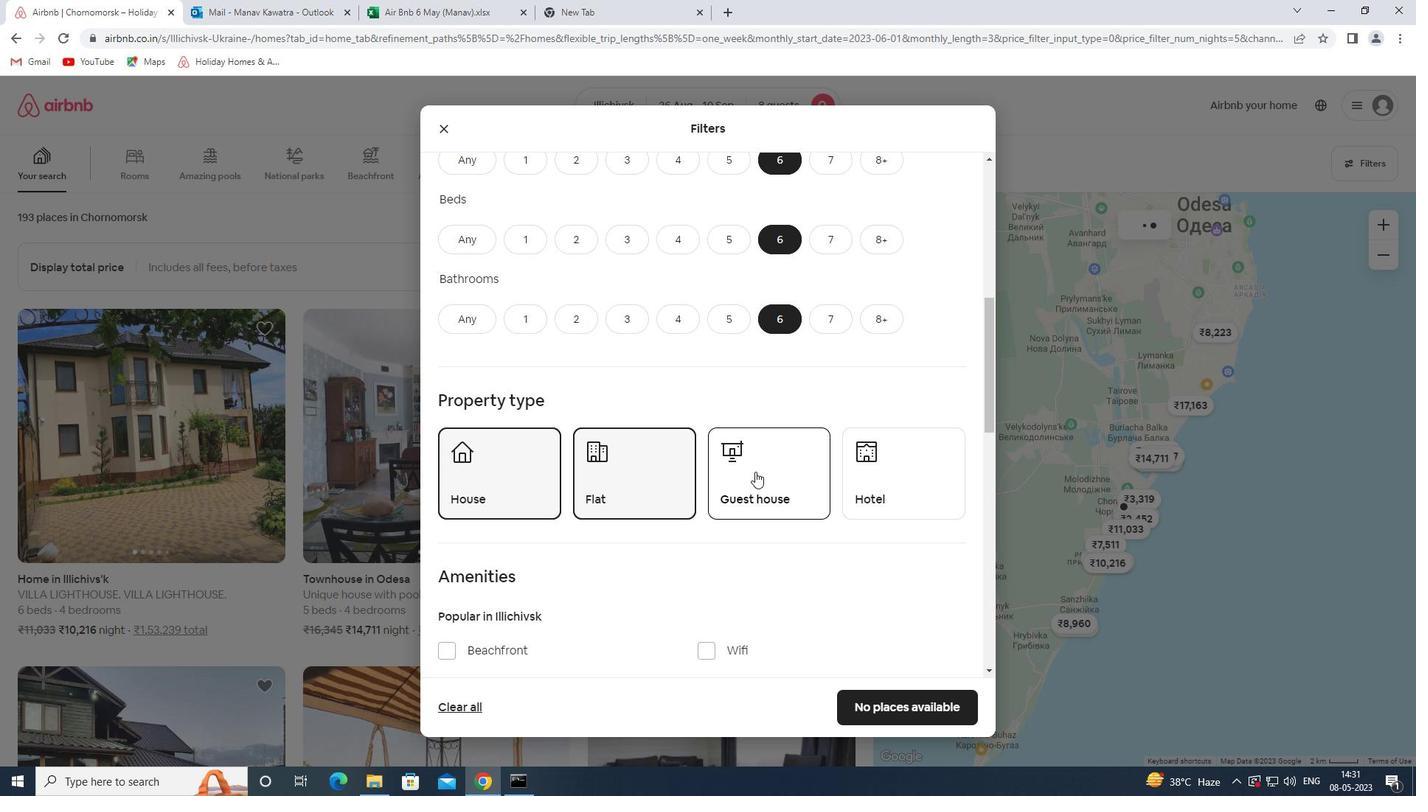 
Action: Mouse pressed left at (756, 472)
Screenshot: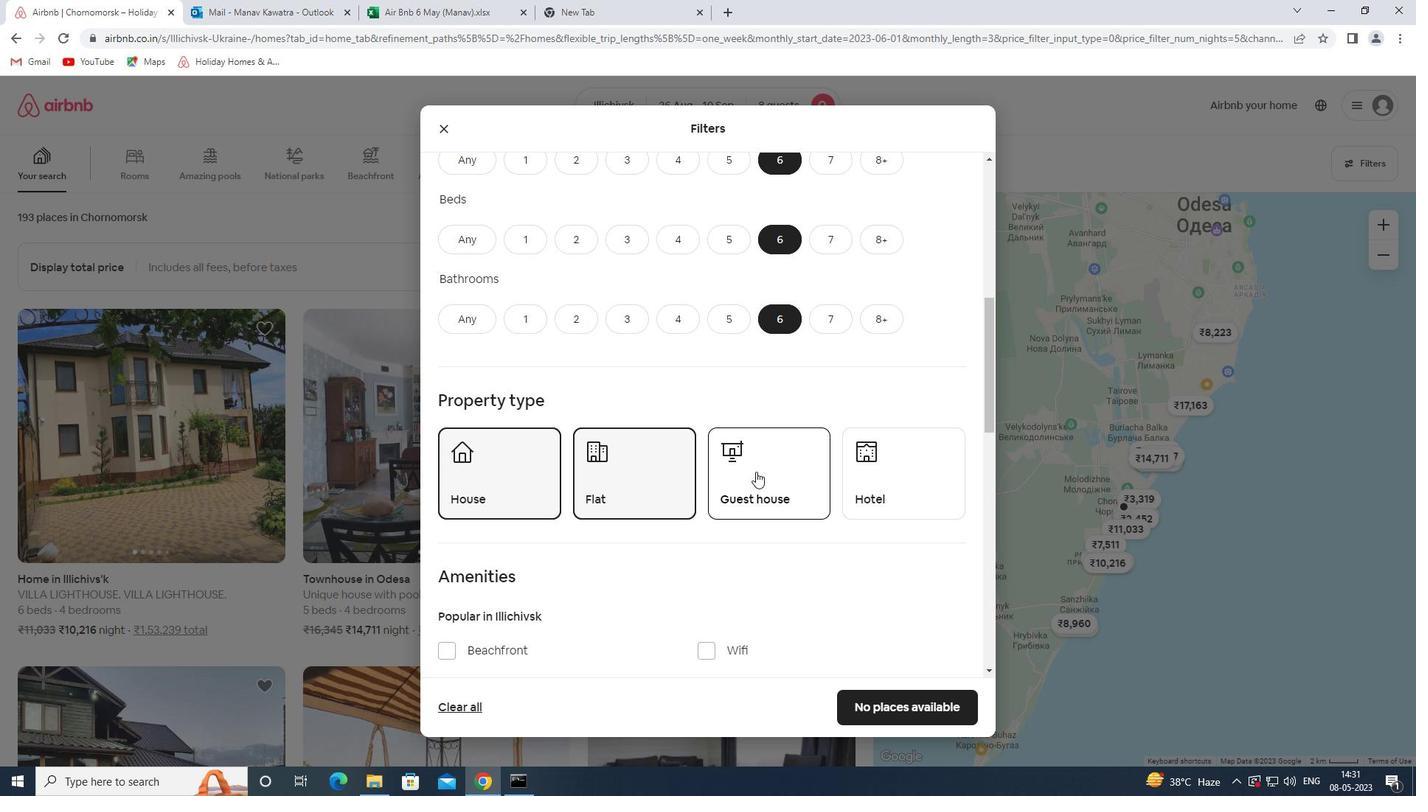 
Action: Mouse scrolled (756, 471) with delta (0, 0)
Screenshot: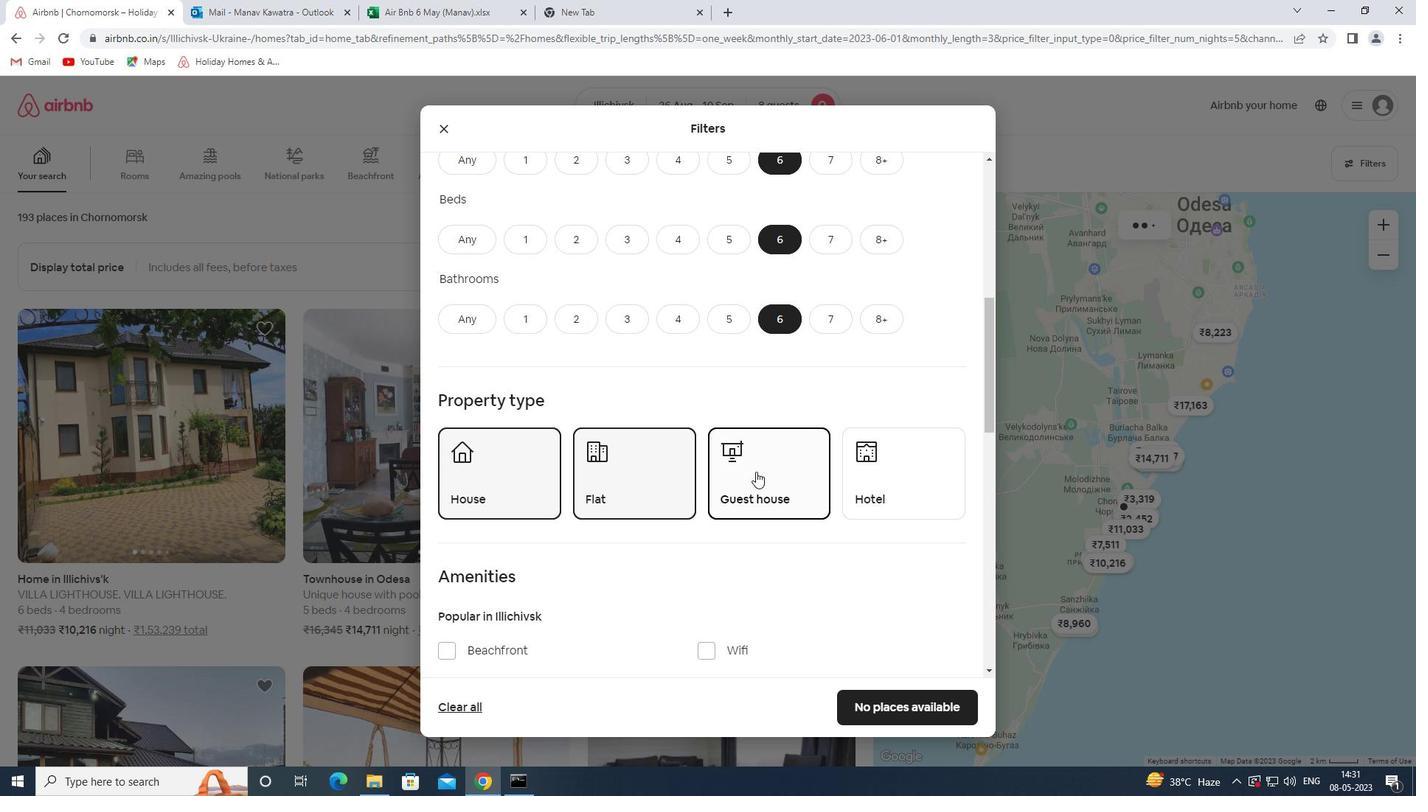 
Action: Mouse scrolled (756, 471) with delta (0, 0)
Screenshot: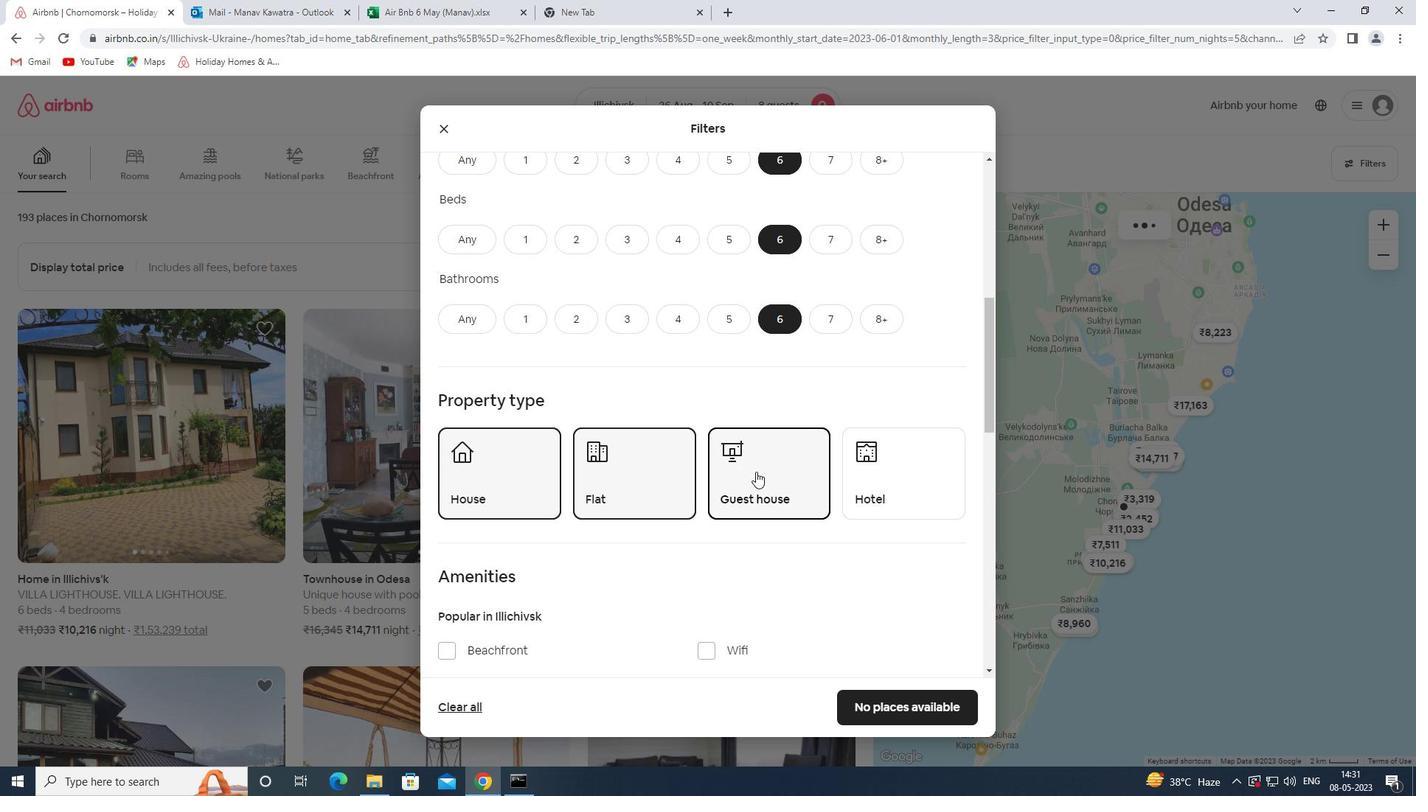 
Action: Mouse scrolled (756, 471) with delta (0, 0)
Screenshot: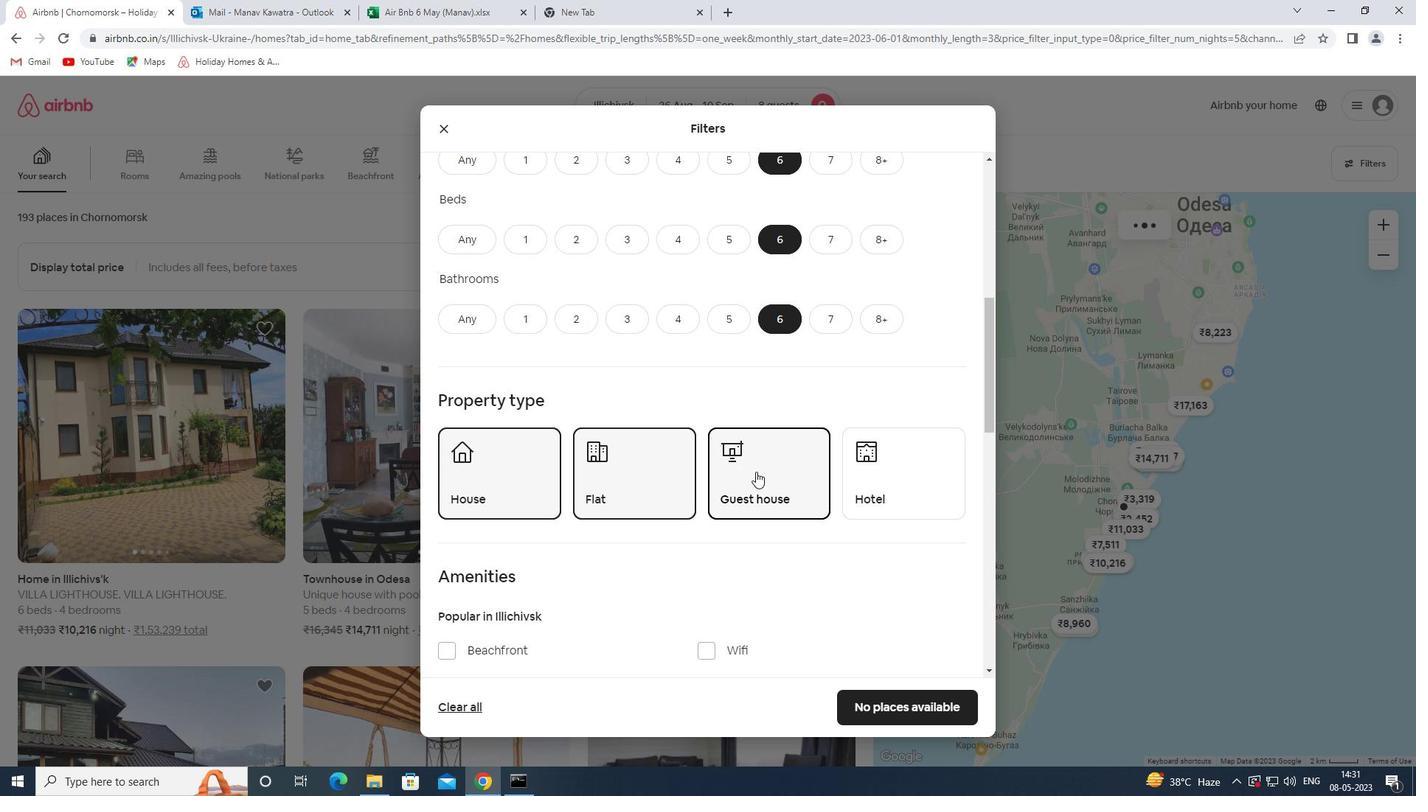 
Action: Mouse scrolled (756, 471) with delta (0, 0)
Screenshot: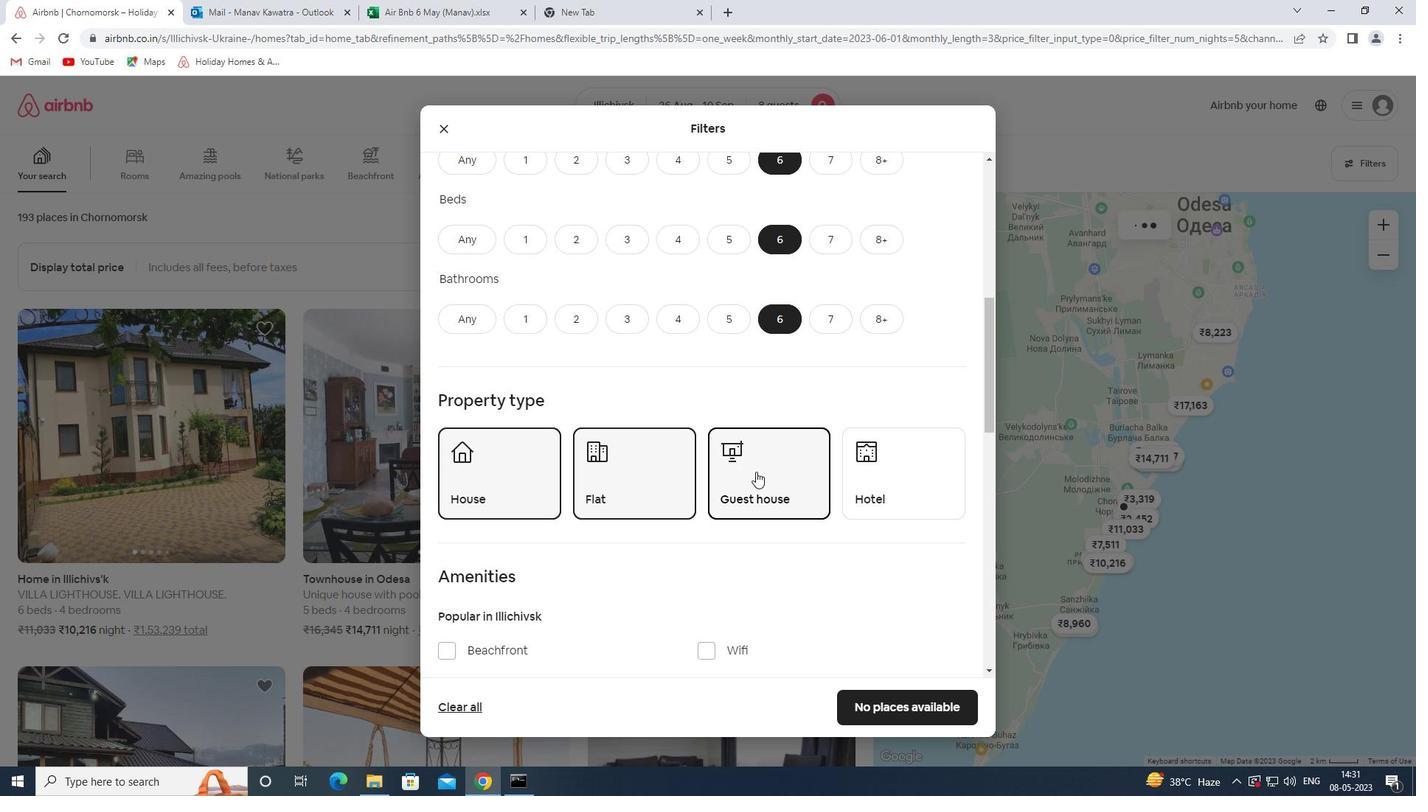 
Action: Mouse moved to (724, 353)
Screenshot: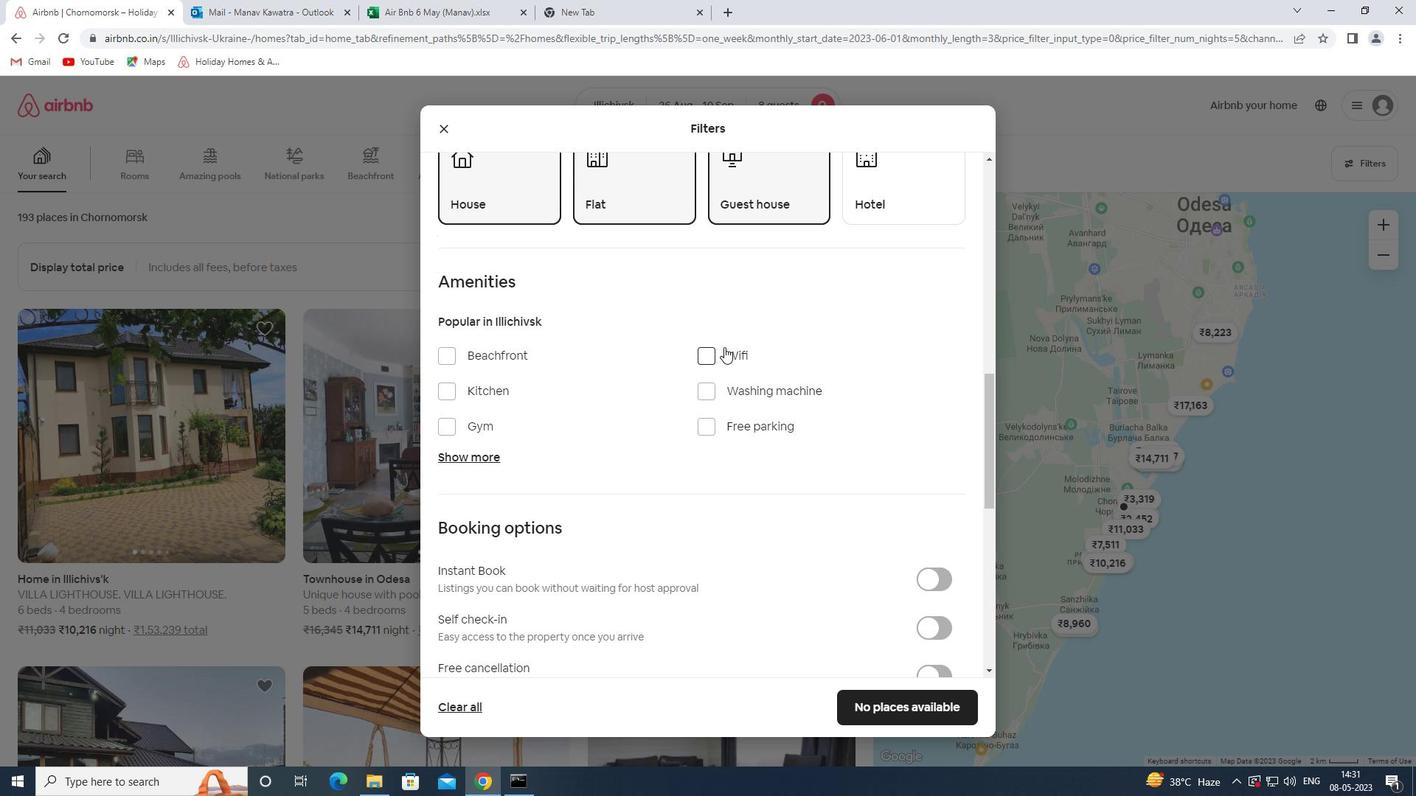 
Action: Mouse pressed left at (724, 353)
Screenshot: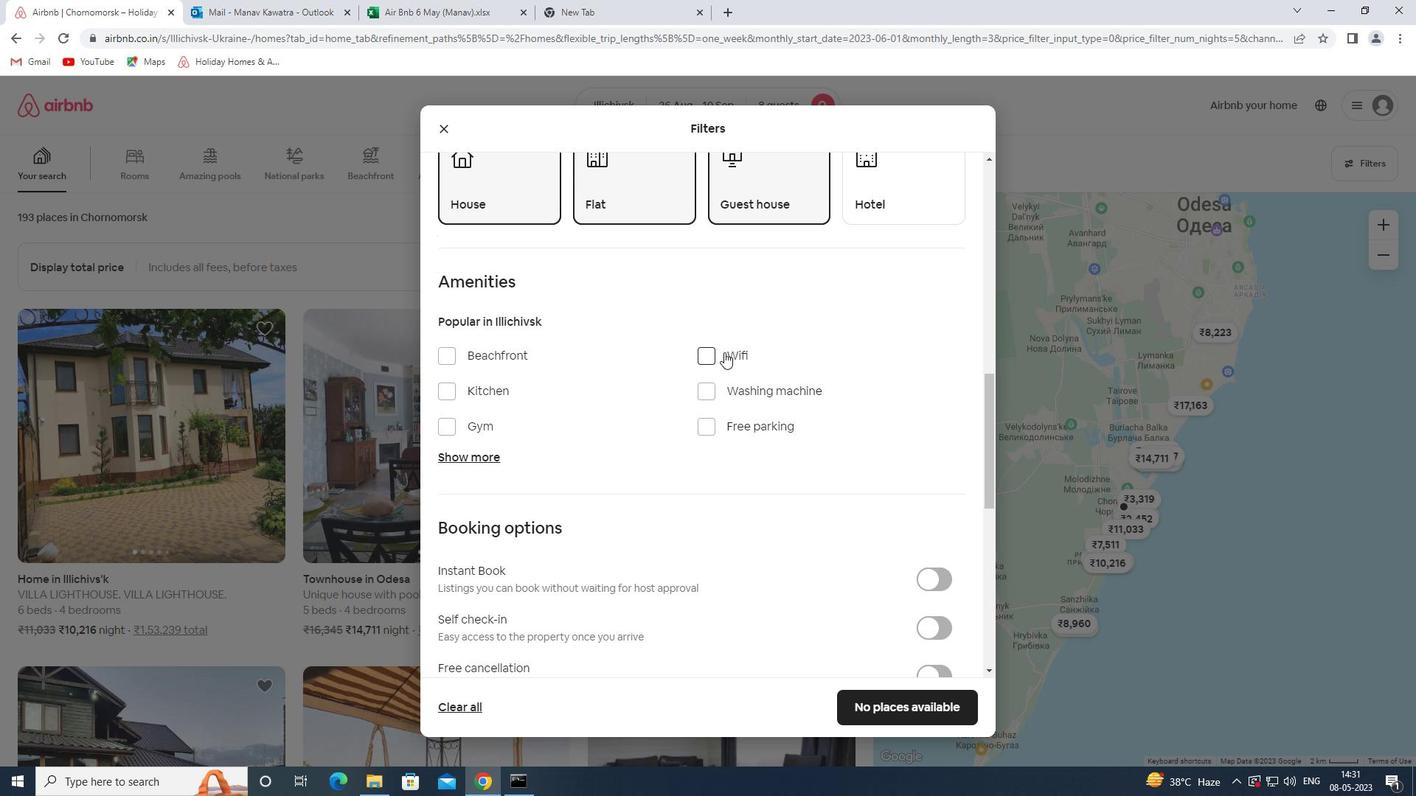 
Action: Mouse moved to (731, 428)
Screenshot: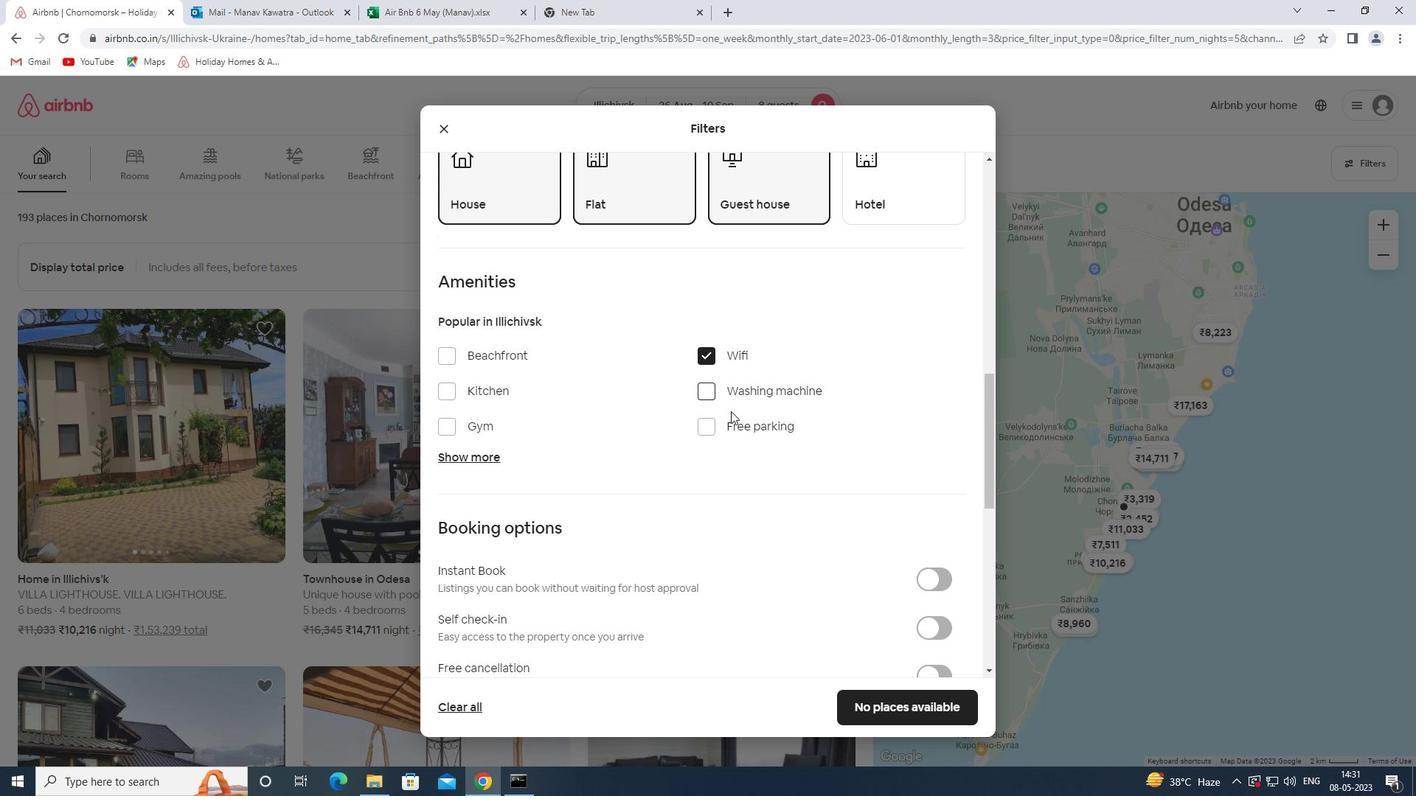 
Action: Mouse pressed left at (731, 428)
Screenshot: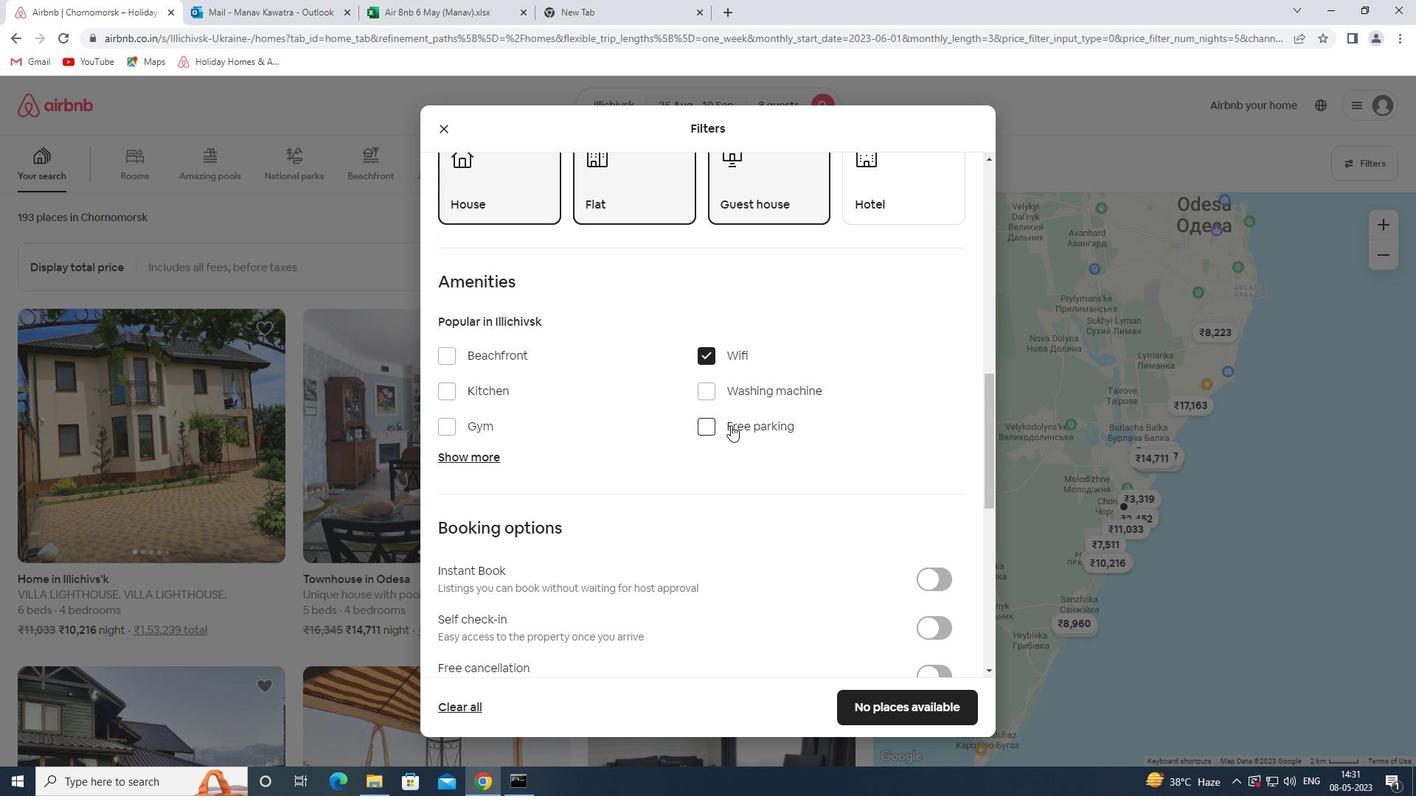 
Action: Mouse moved to (469, 423)
Screenshot: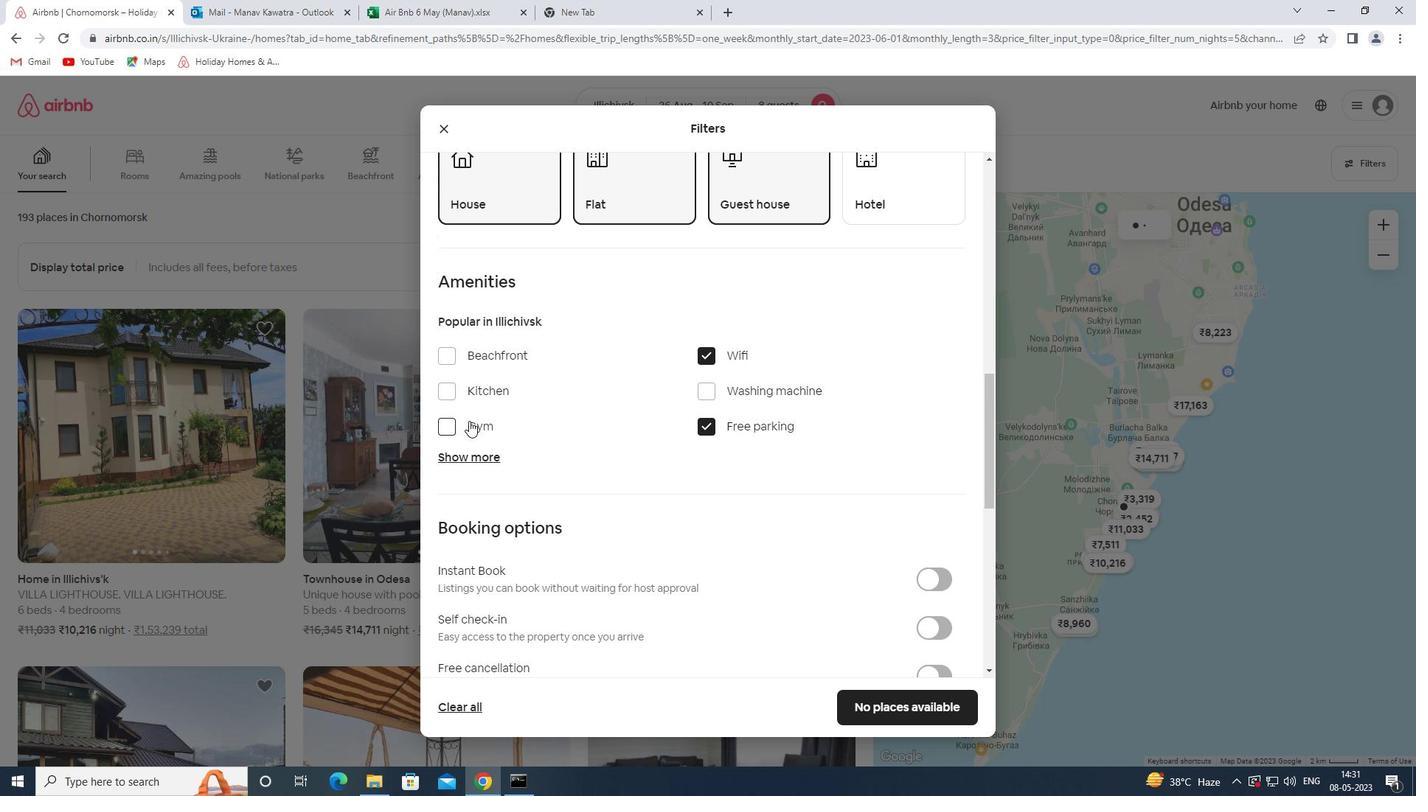 
Action: Mouse pressed left at (469, 423)
Screenshot: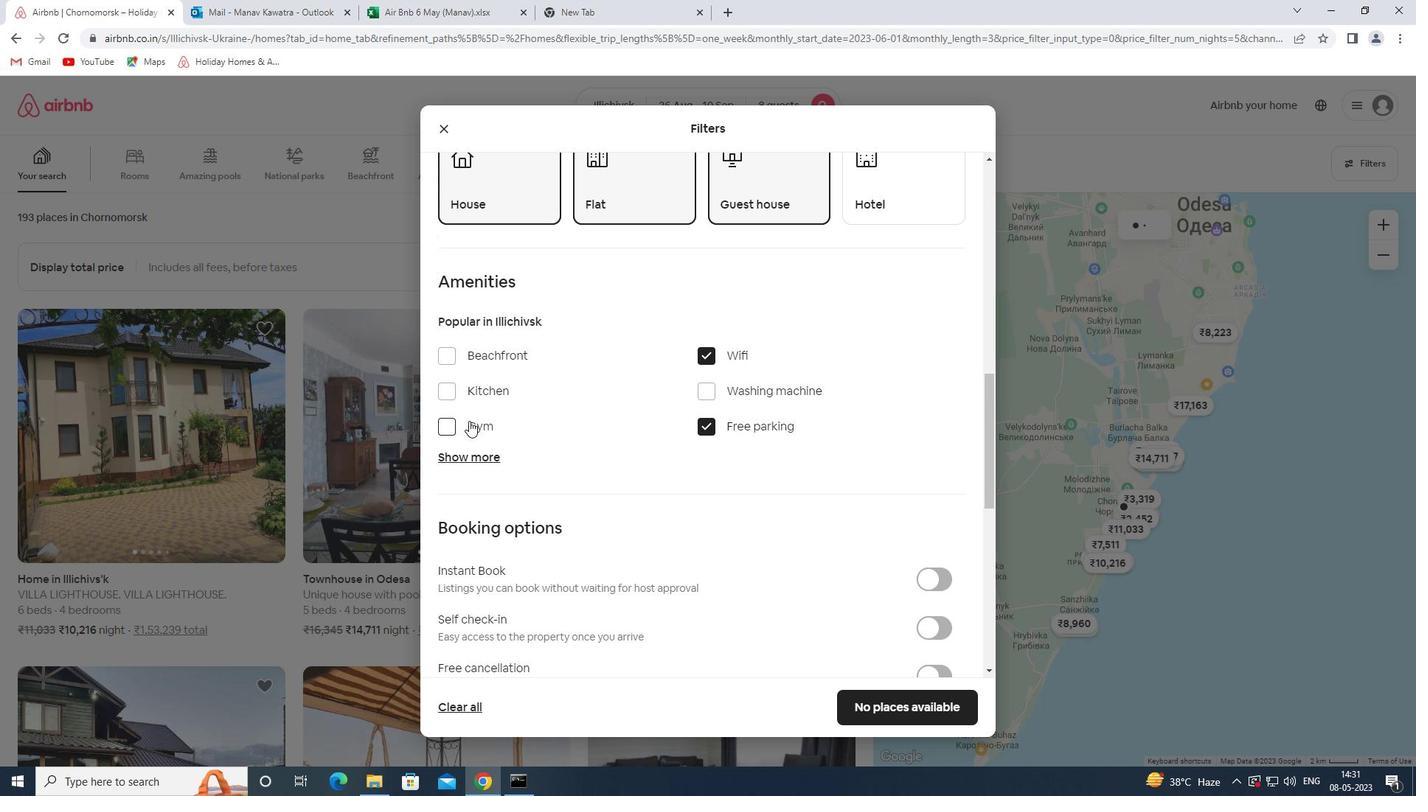 
Action: Mouse moved to (473, 450)
Screenshot: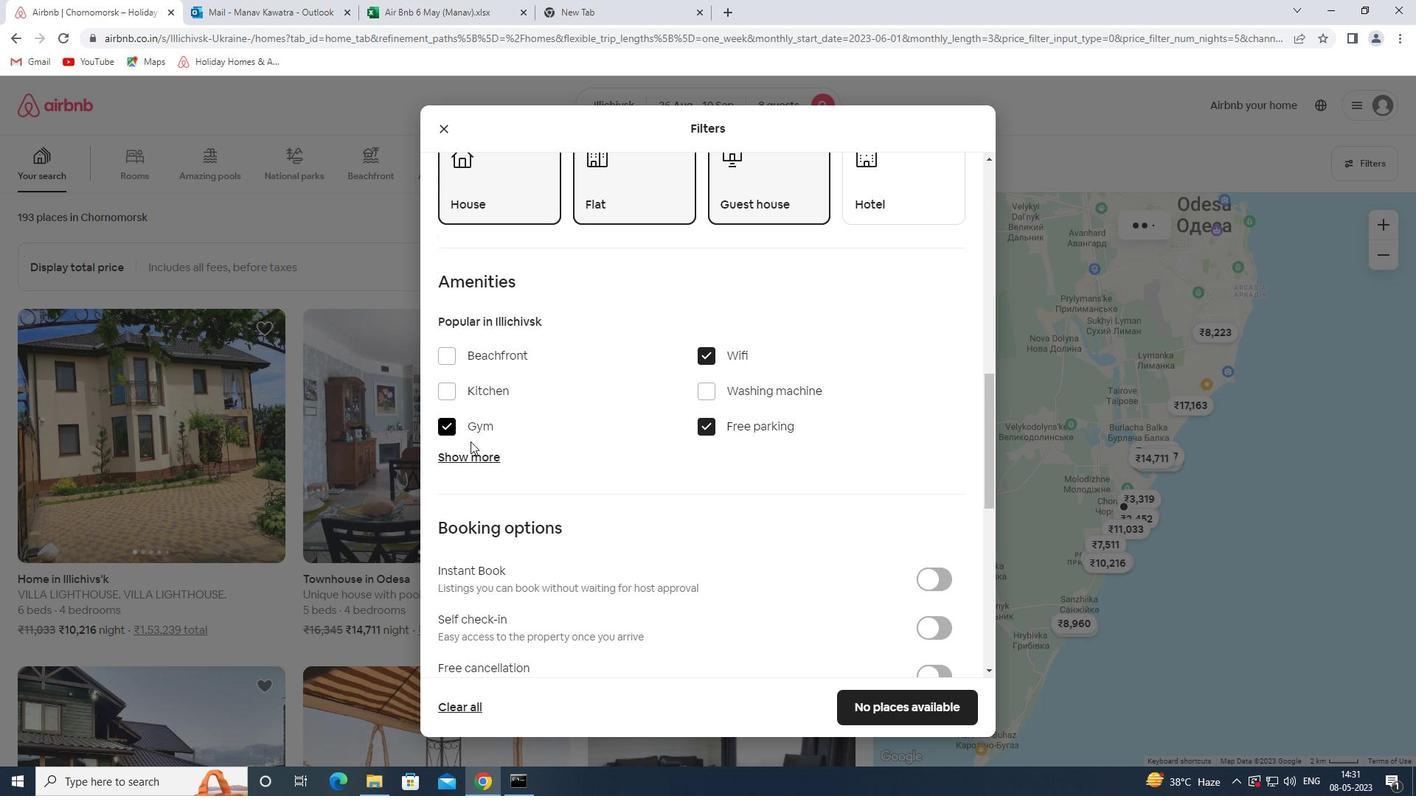 
Action: Mouse pressed left at (473, 450)
Screenshot: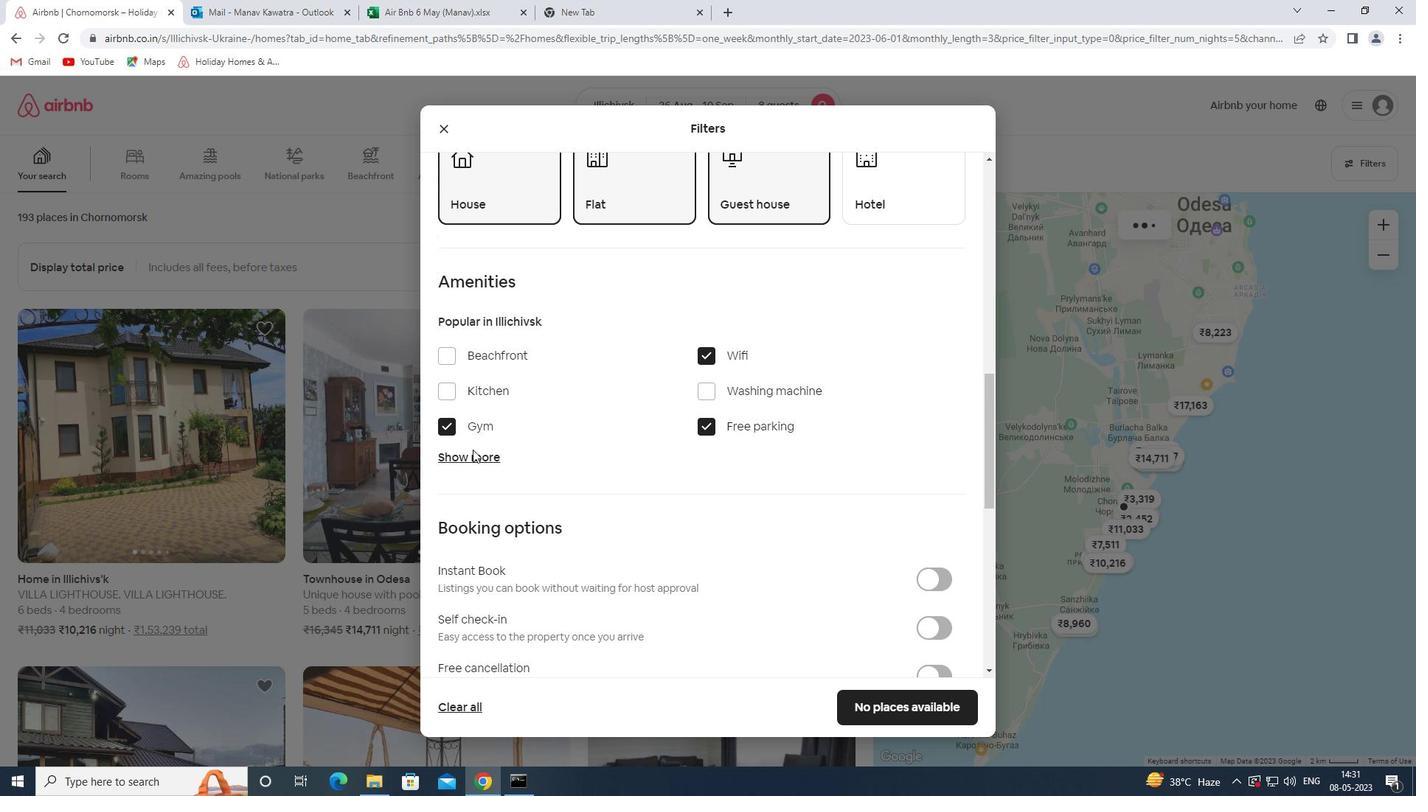 
Action: Mouse moved to (478, 577)
Screenshot: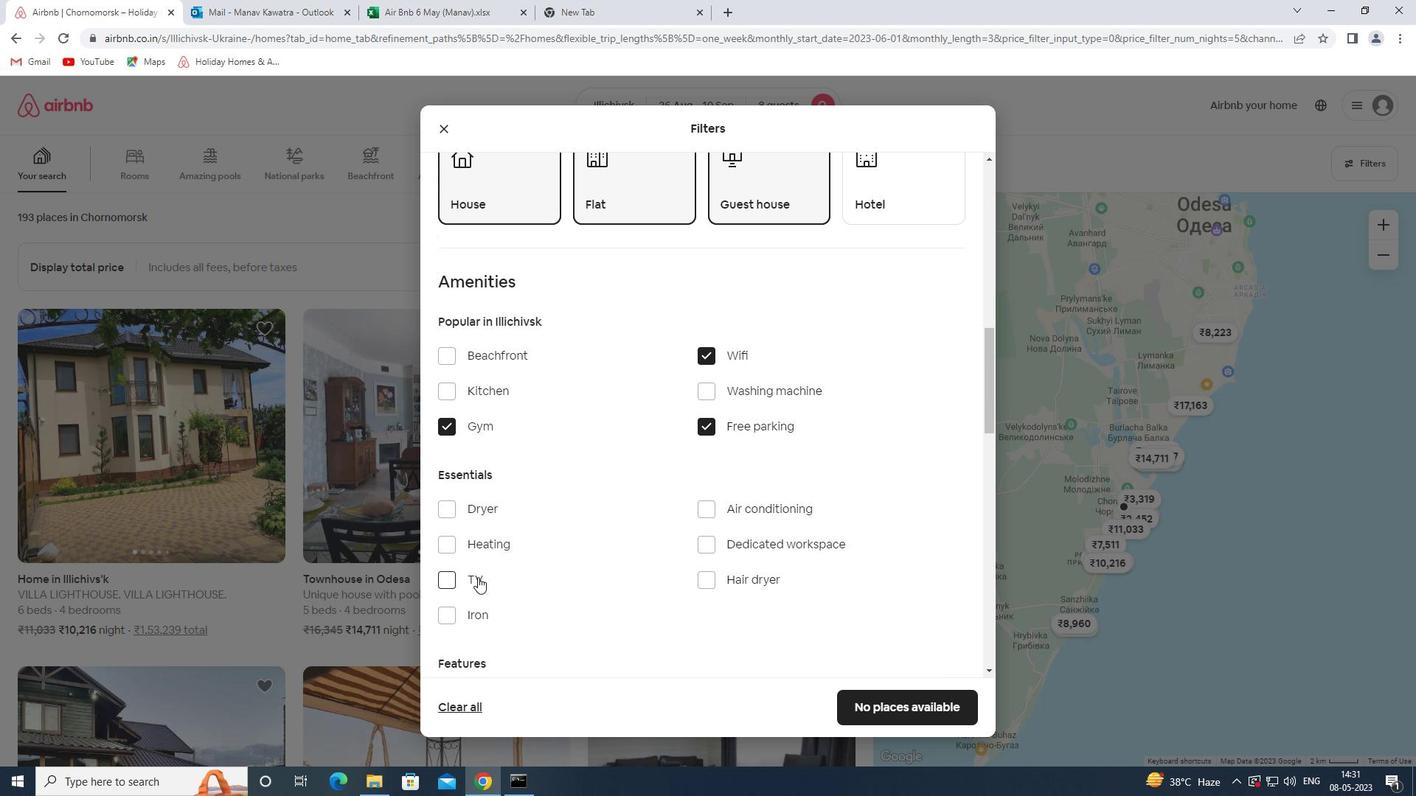 
Action: Mouse pressed left at (478, 577)
Screenshot: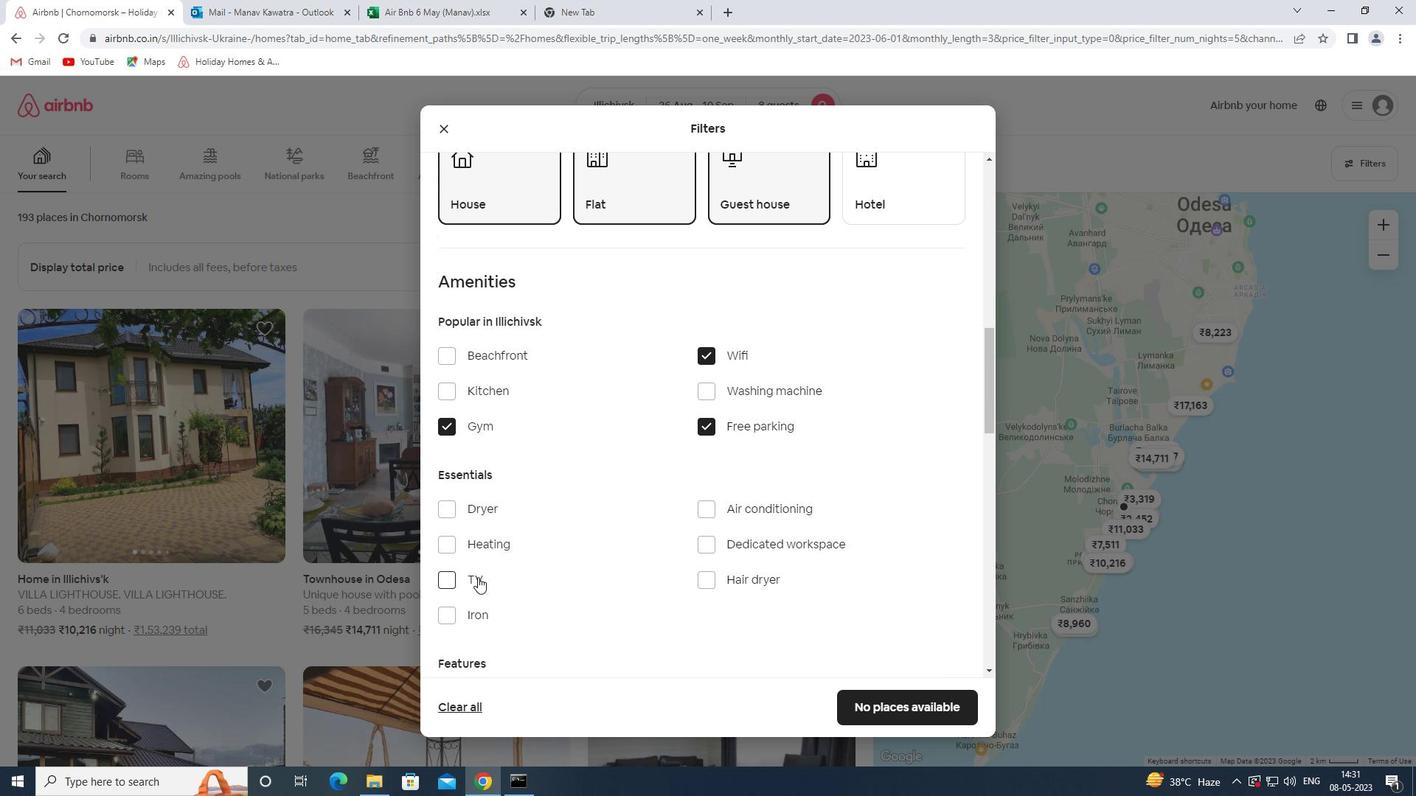 
Action: Mouse moved to (691, 484)
Screenshot: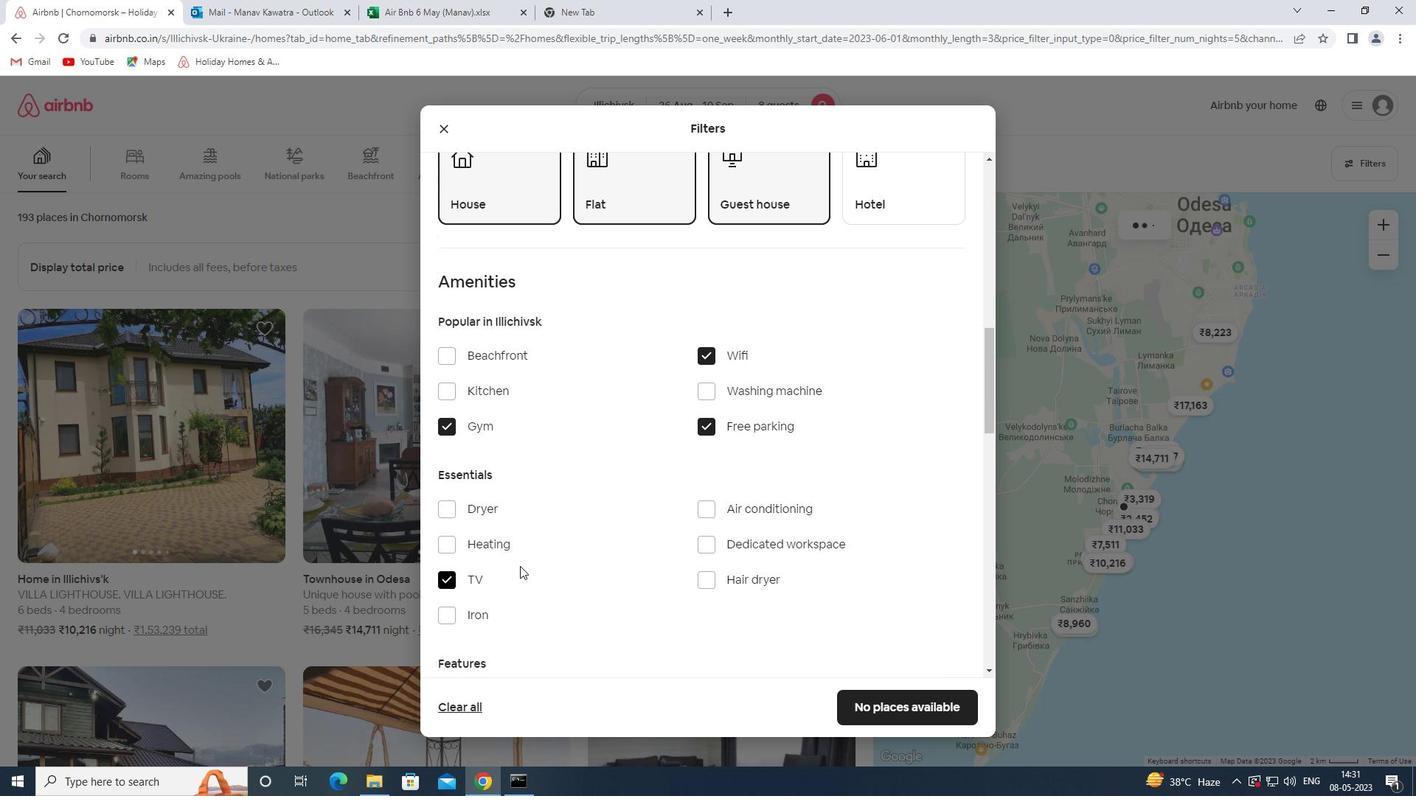 
Action: Mouse scrolled (691, 483) with delta (0, 0)
Screenshot: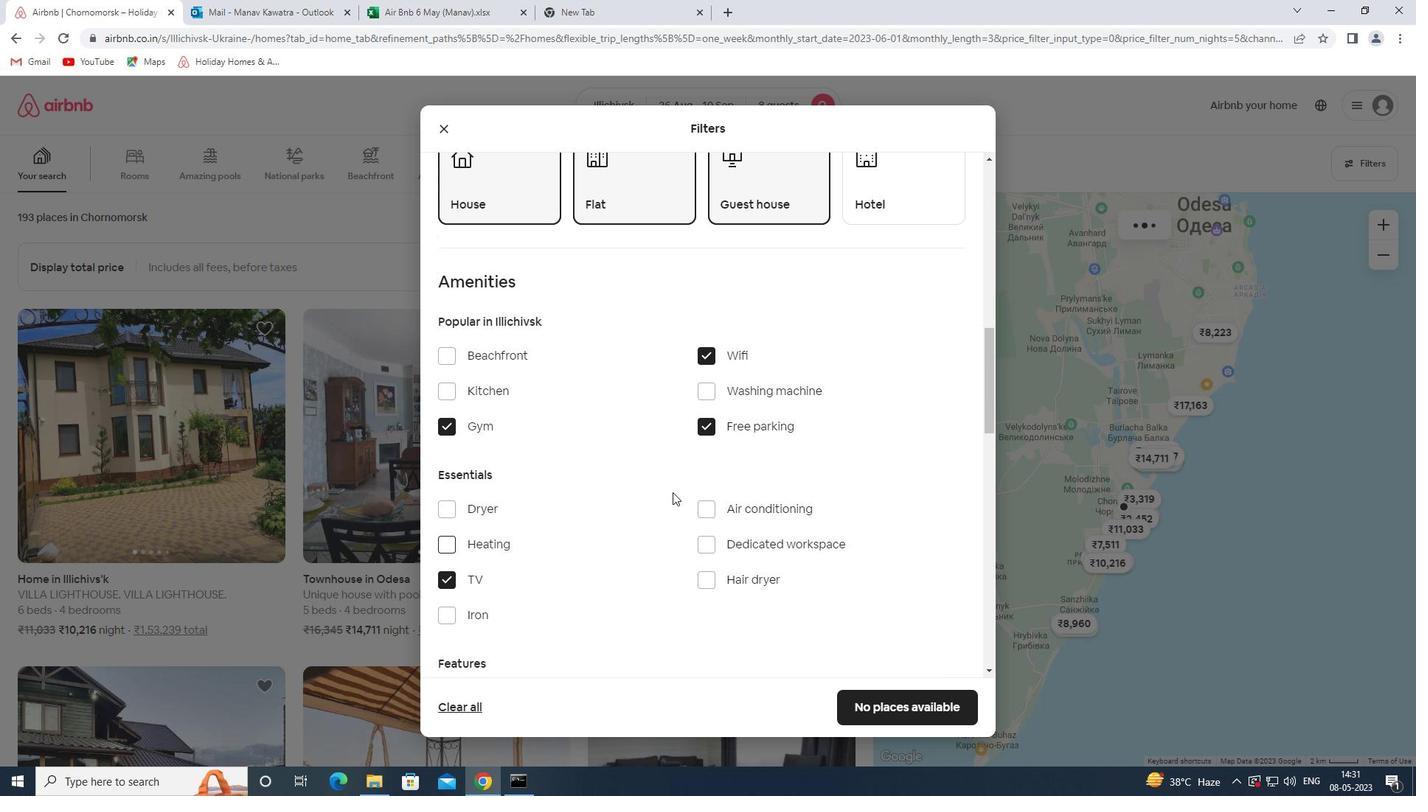 
Action: Mouse scrolled (691, 483) with delta (0, 0)
Screenshot: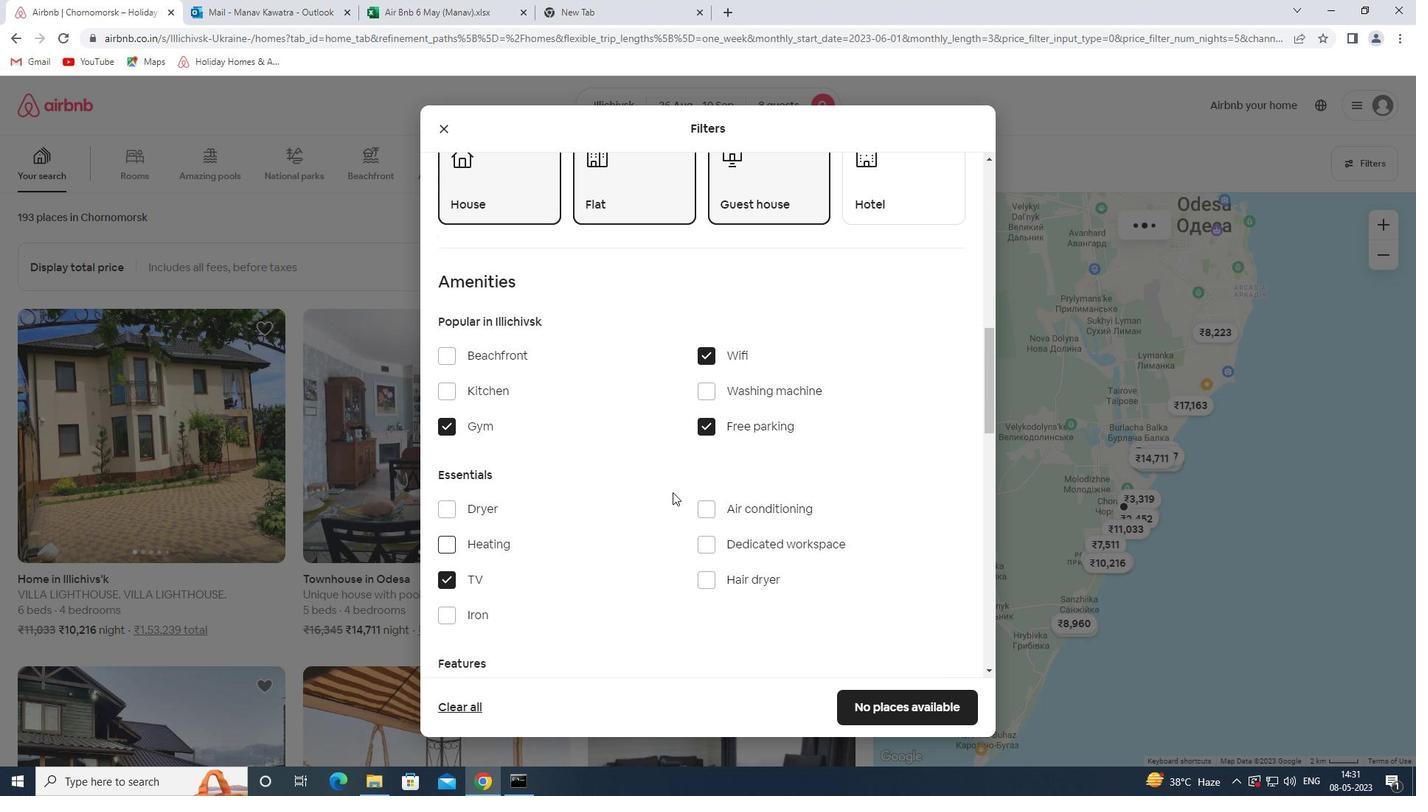 
Action: Mouse scrolled (691, 483) with delta (0, 0)
Screenshot: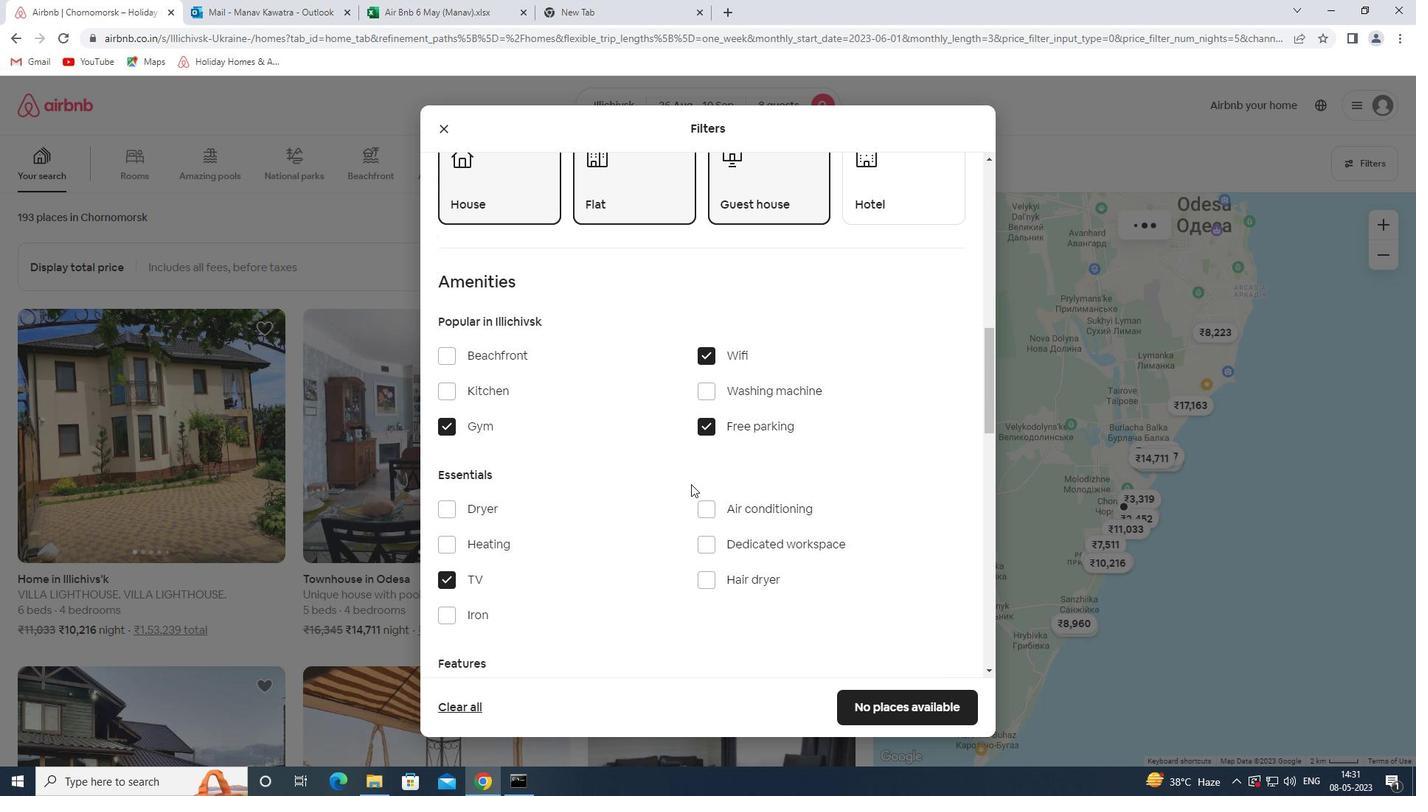 
Action: Mouse moved to (725, 548)
Screenshot: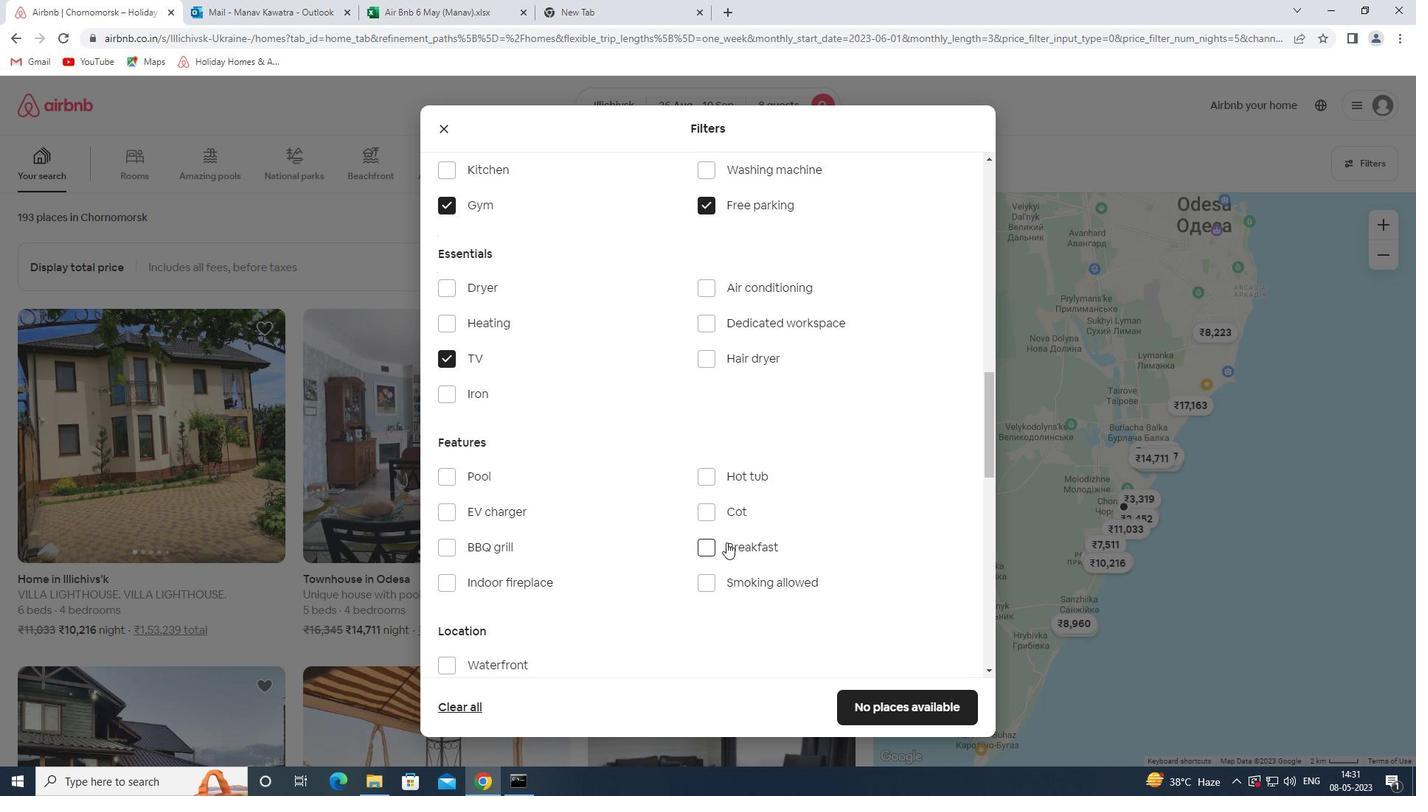 
Action: Mouse pressed left at (725, 548)
Screenshot: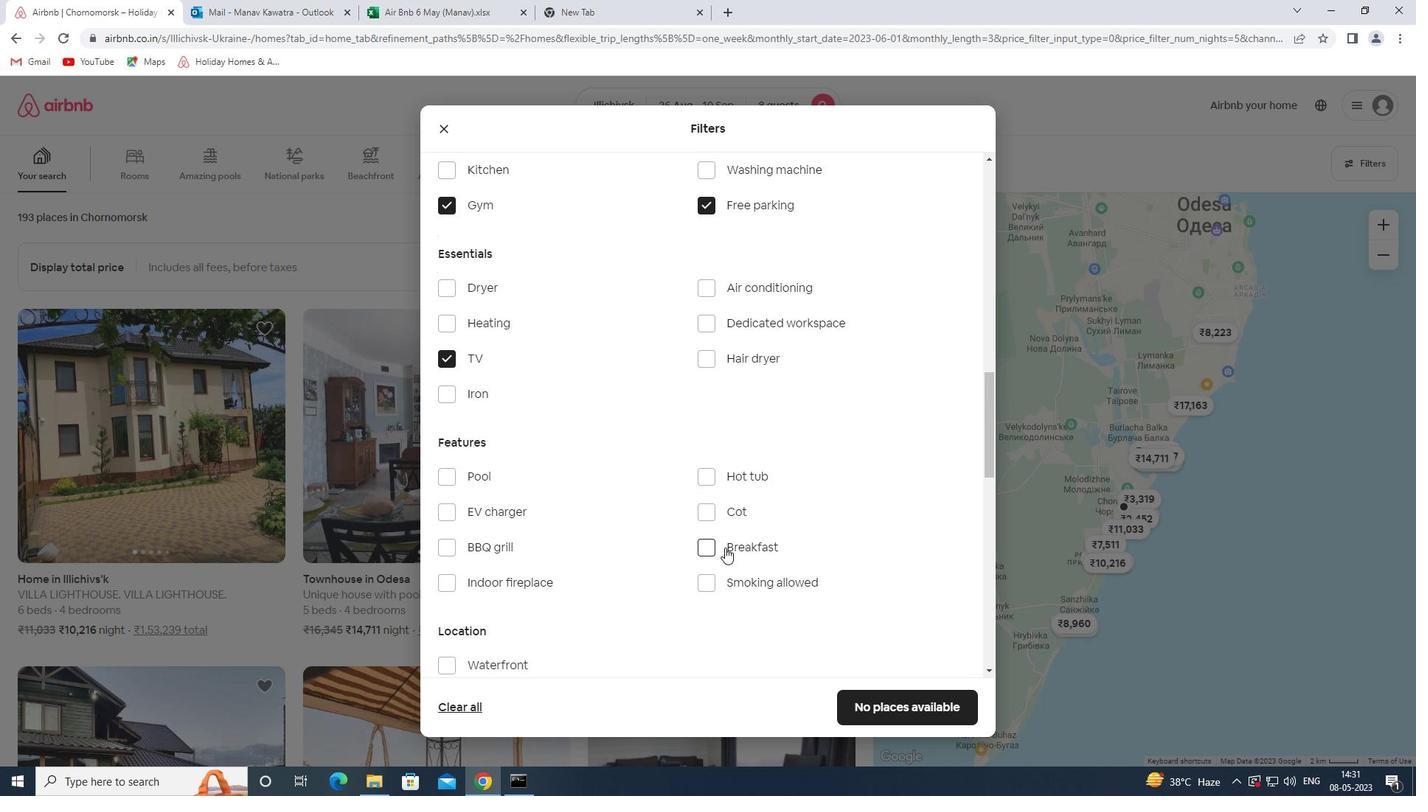 
Action: Mouse scrolled (725, 547) with delta (0, 0)
Screenshot: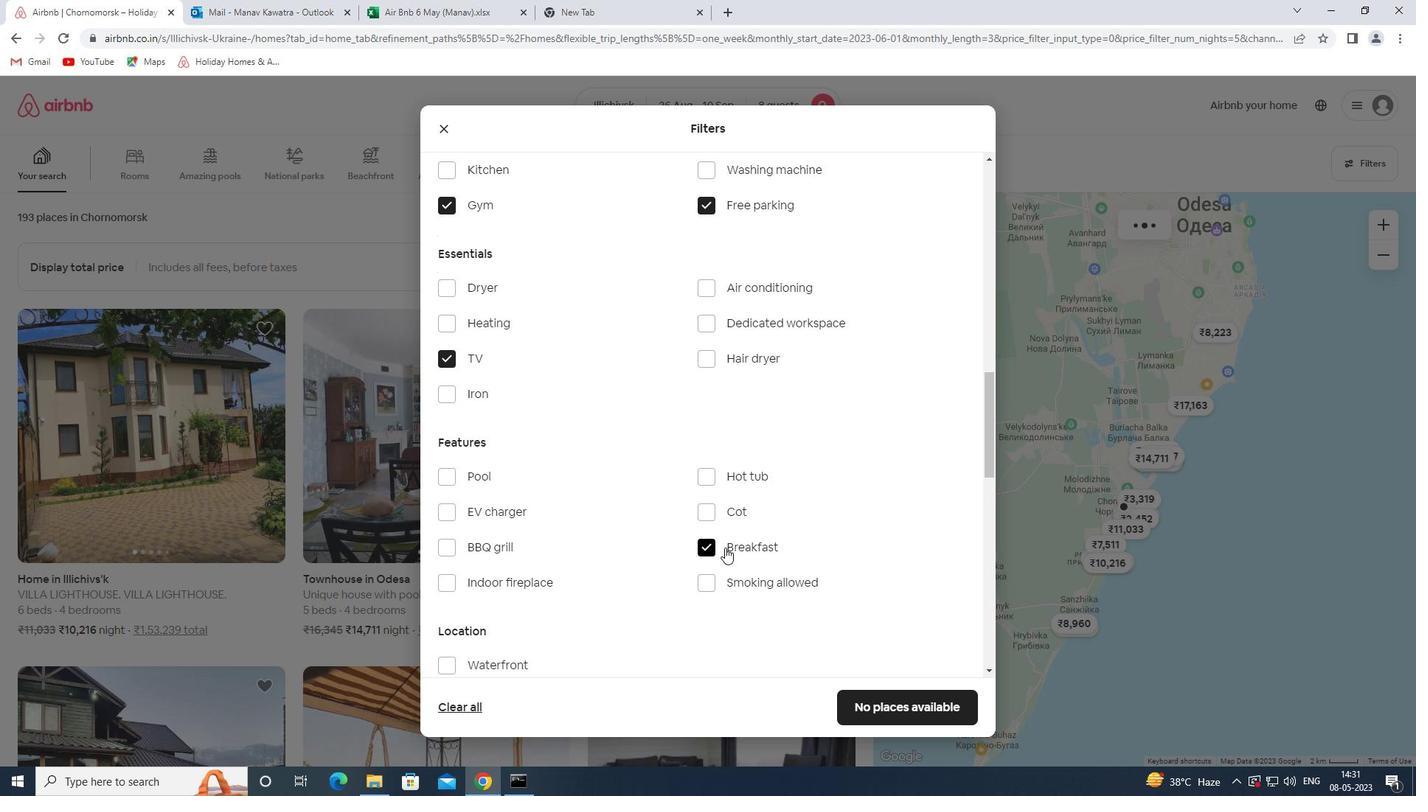 
Action: Mouse moved to (723, 548)
Screenshot: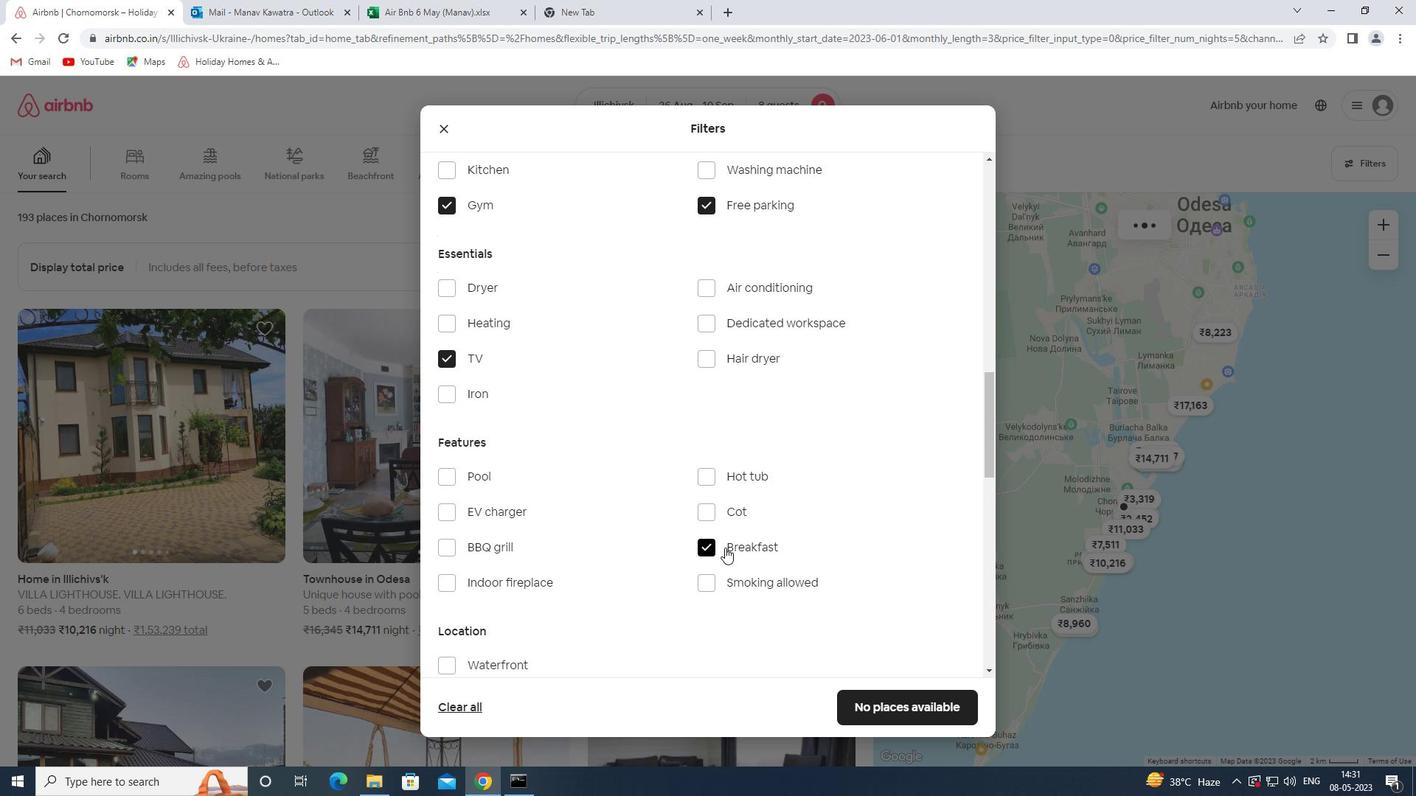 
Action: Mouse scrolled (723, 547) with delta (0, 0)
Screenshot: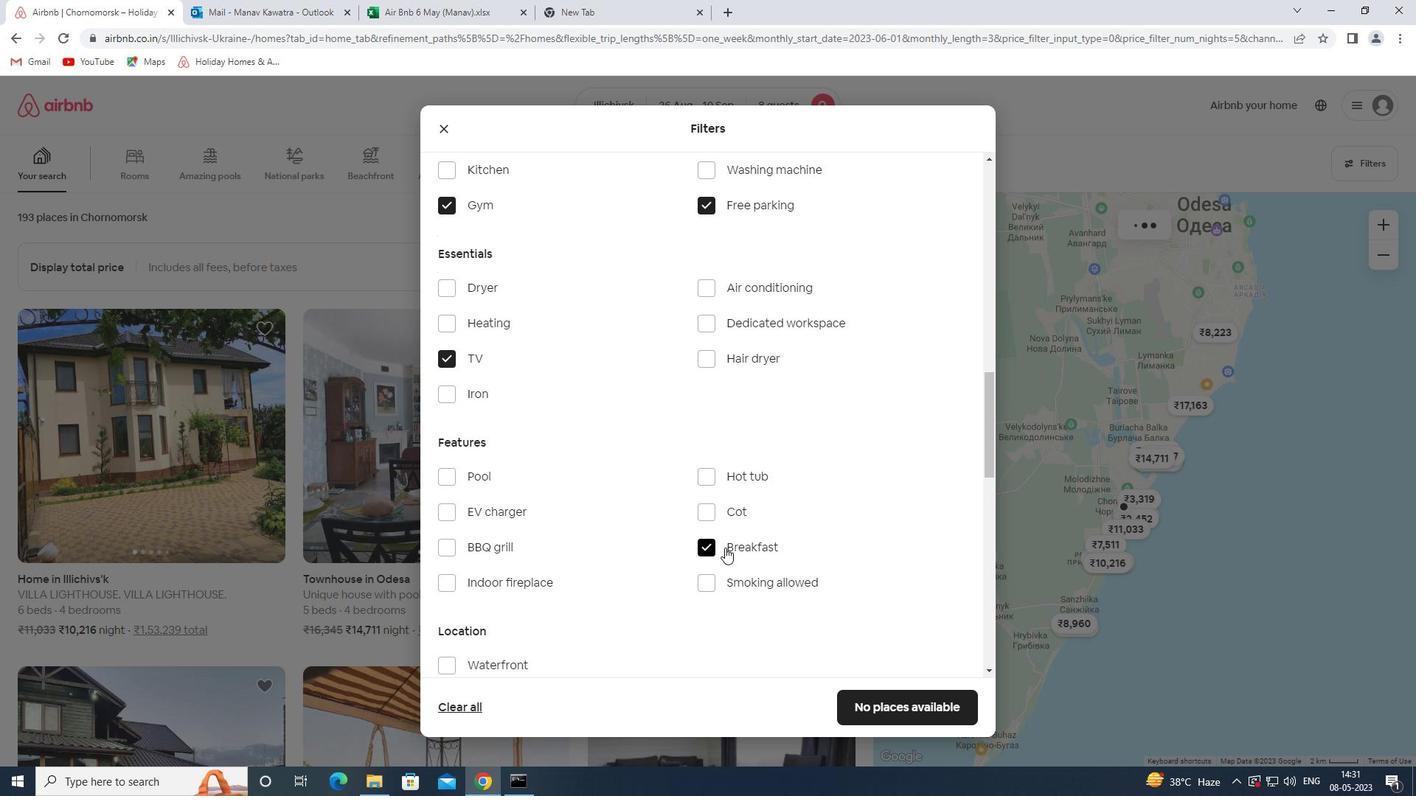 
Action: Mouse scrolled (723, 547) with delta (0, 0)
Screenshot: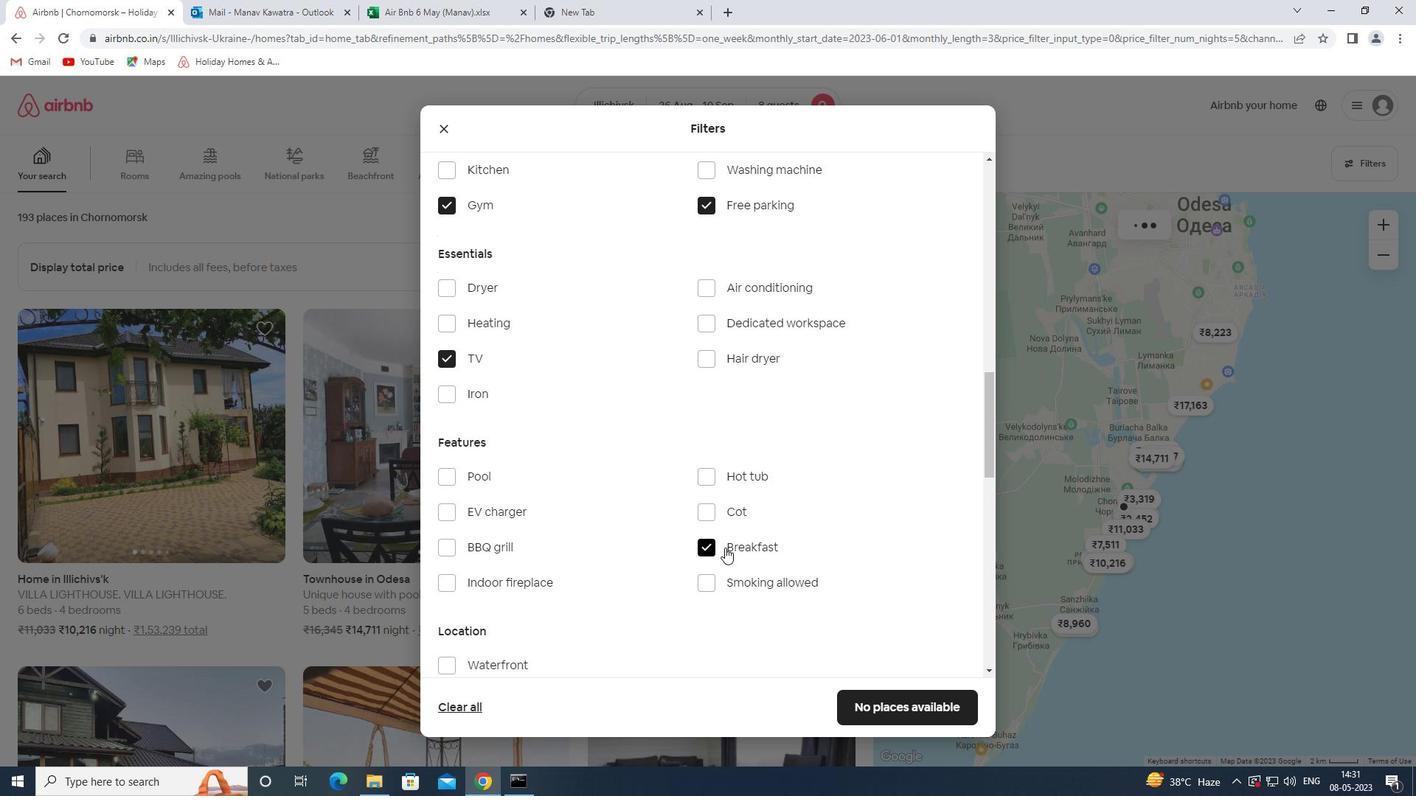 
Action: Mouse scrolled (723, 547) with delta (0, 0)
Screenshot: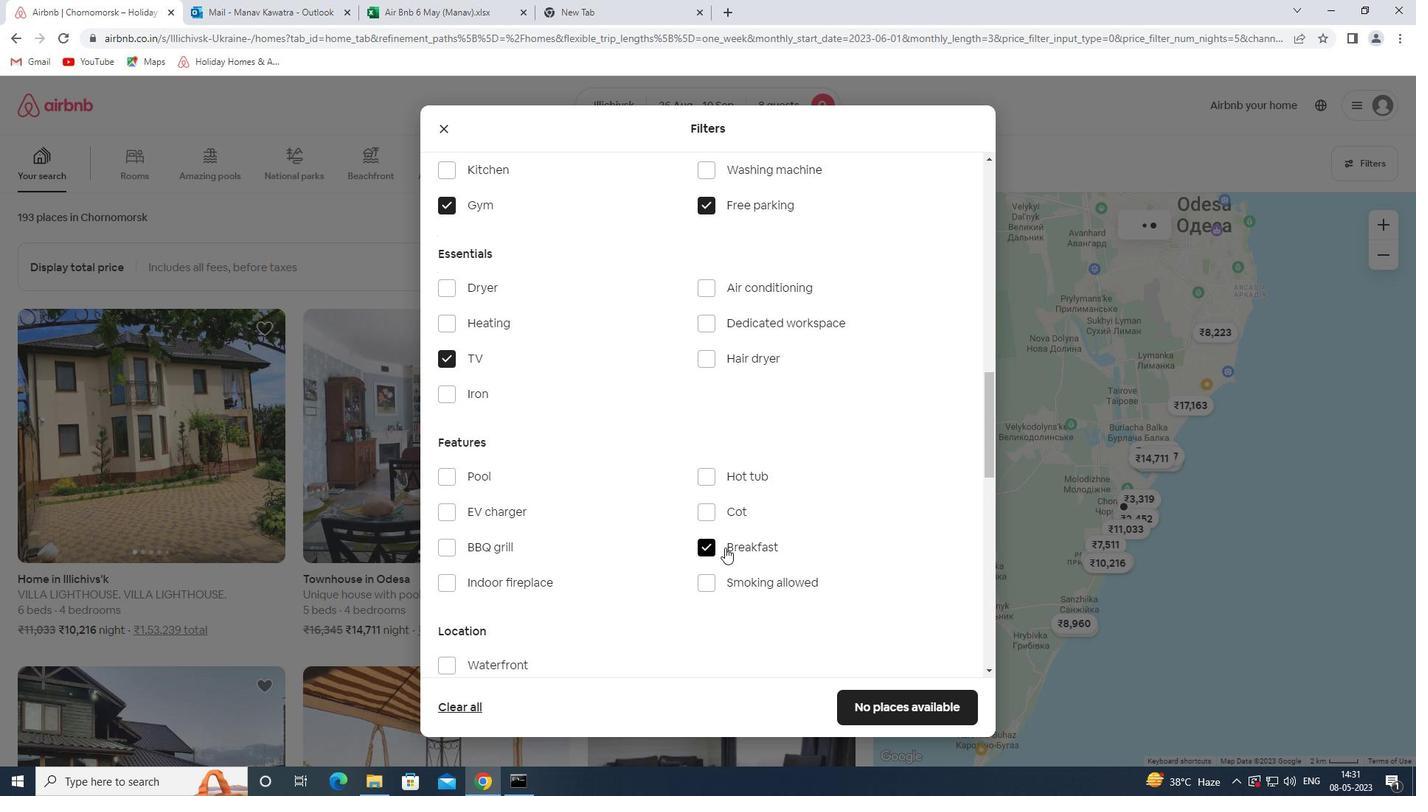 
Action: Mouse moved to (902, 558)
Screenshot: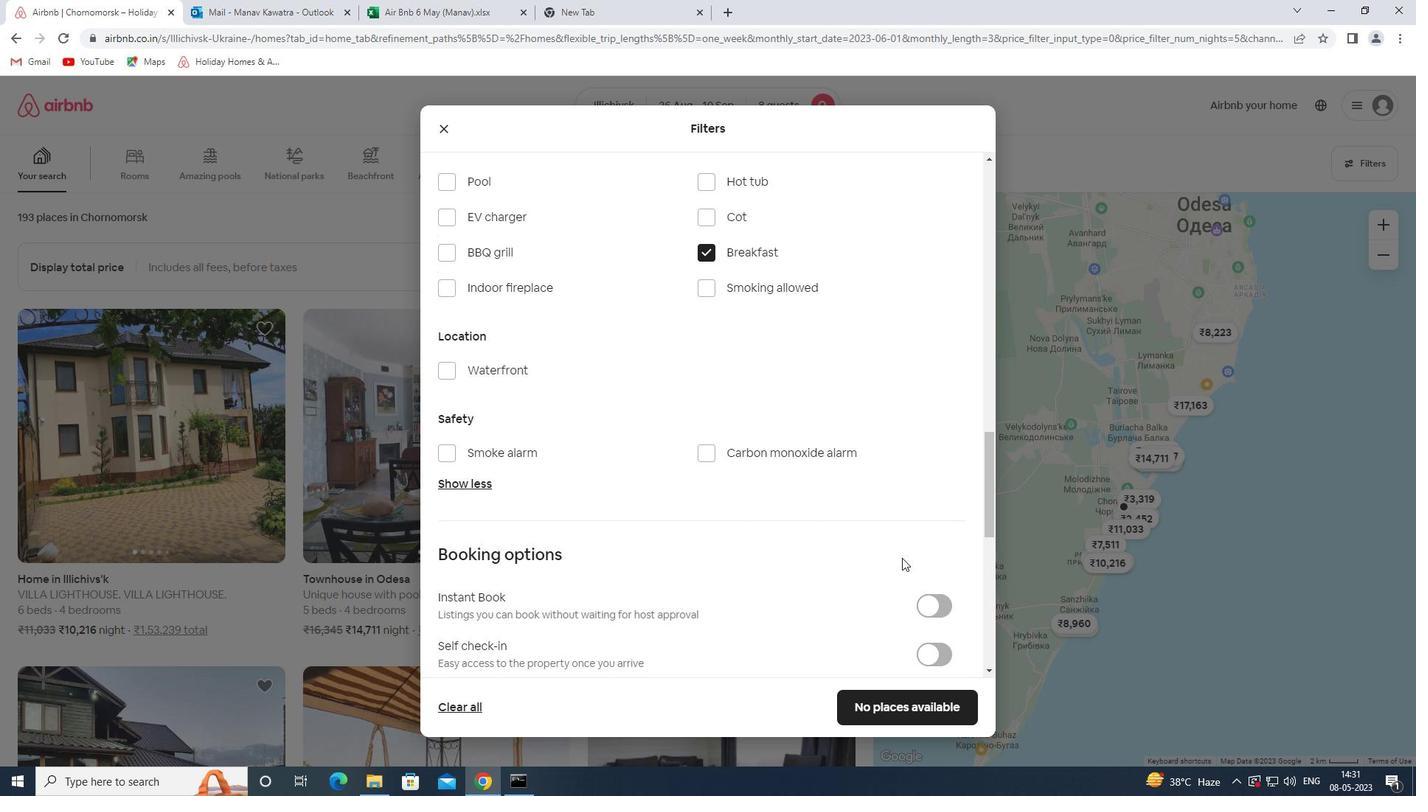 
Action: Mouse scrolled (902, 557) with delta (0, 0)
Screenshot: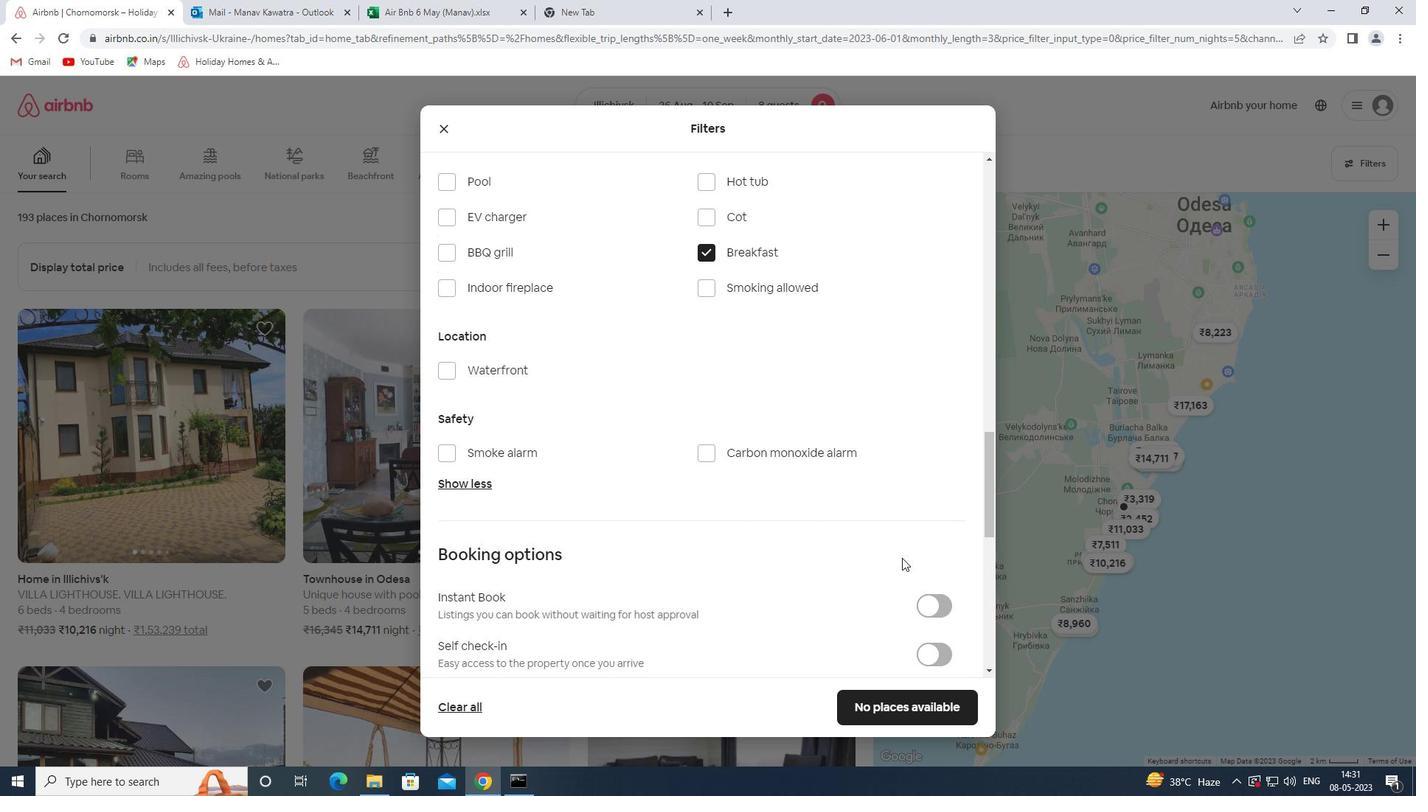 
Action: Mouse moved to (936, 574)
Screenshot: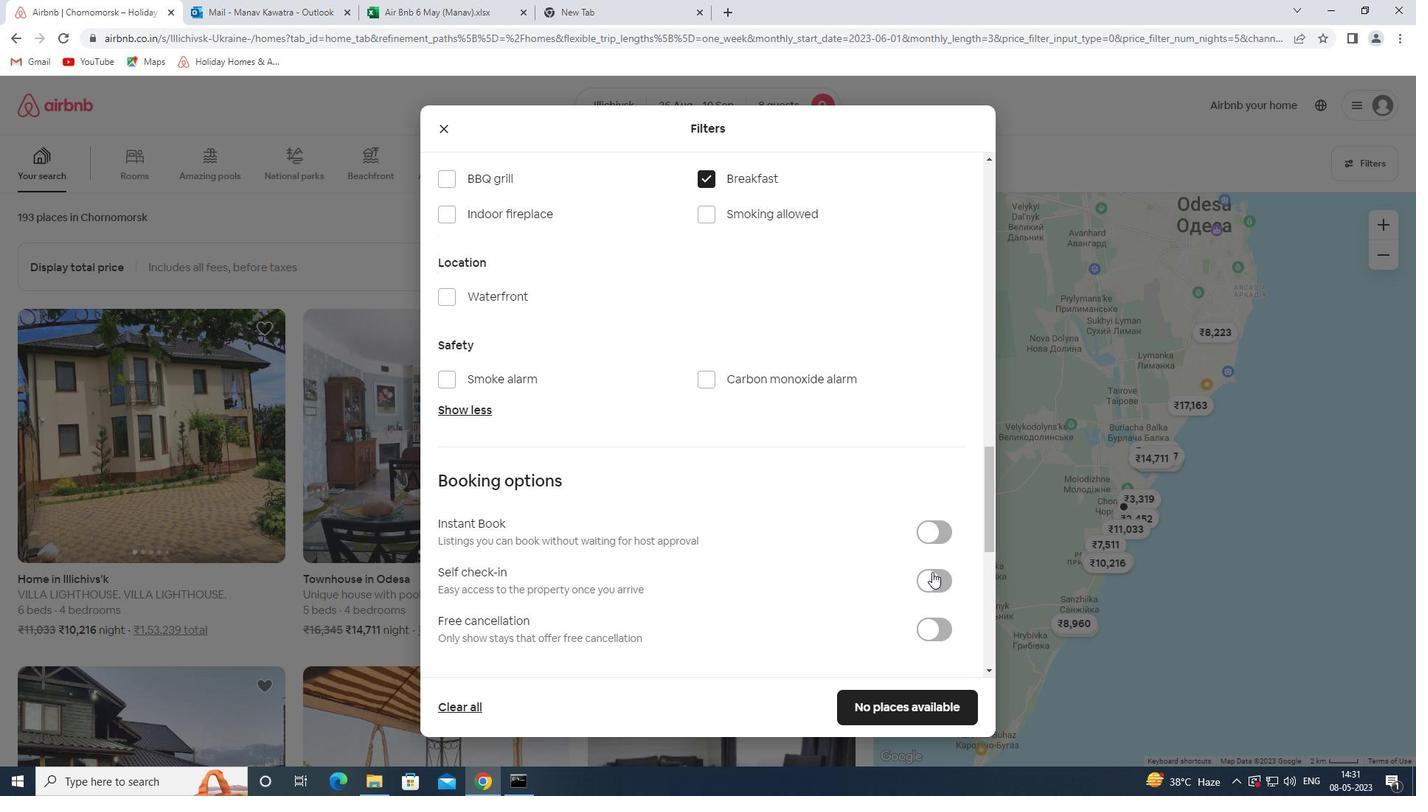 
Action: Mouse pressed left at (936, 574)
Screenshot: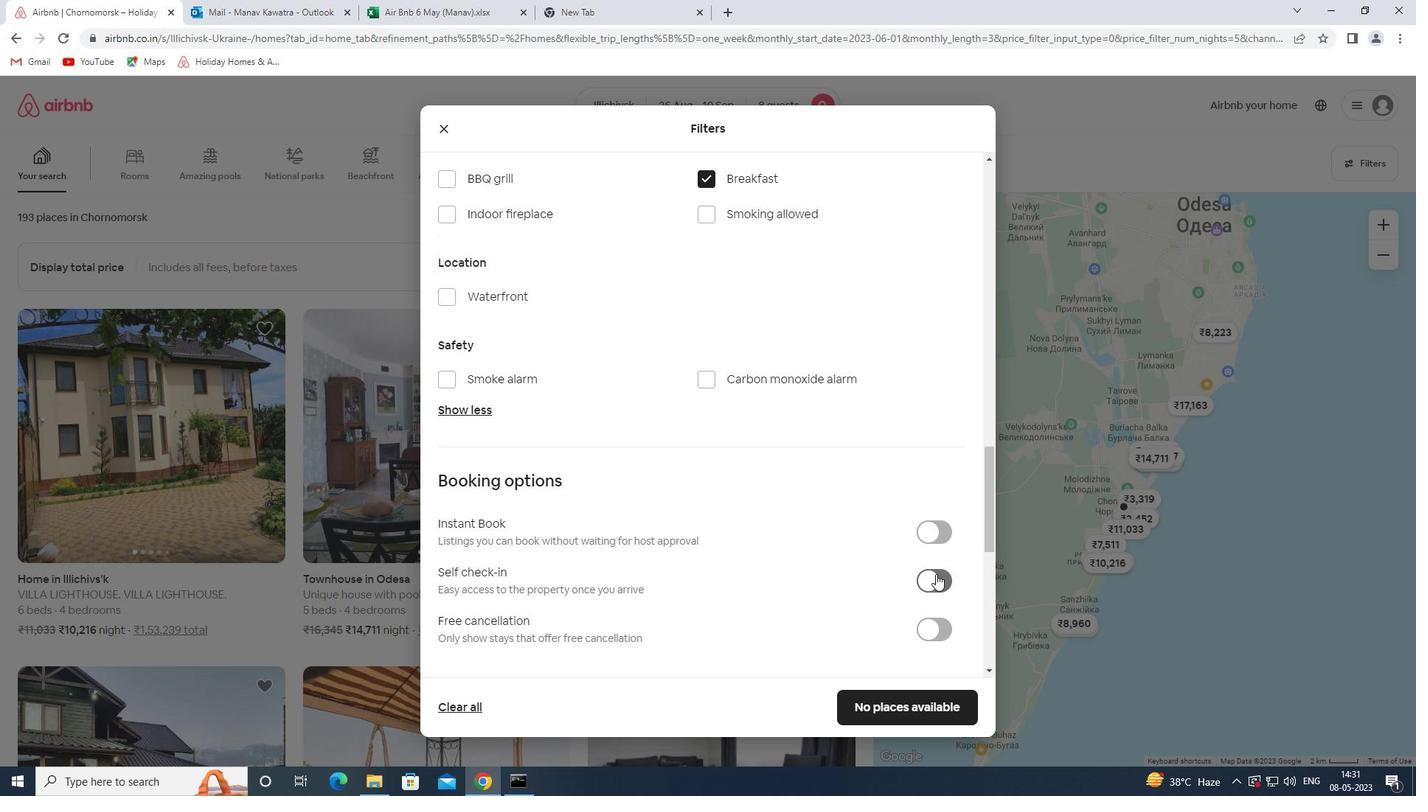 
Action: Mouse moved to (931, 568)
Screenshot: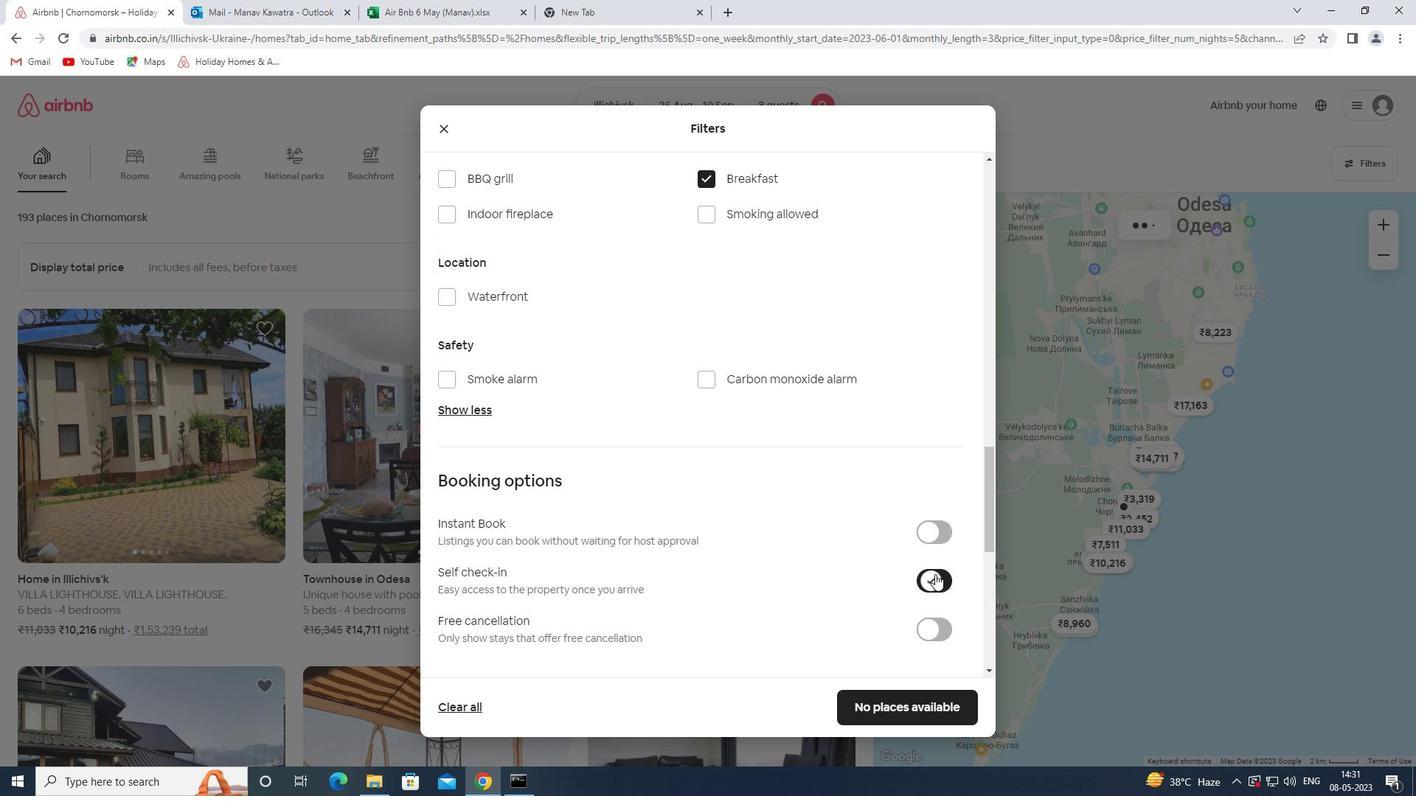 
Action: Mouse scrolled (931, 567) with delta (0, 0)
Screenshot: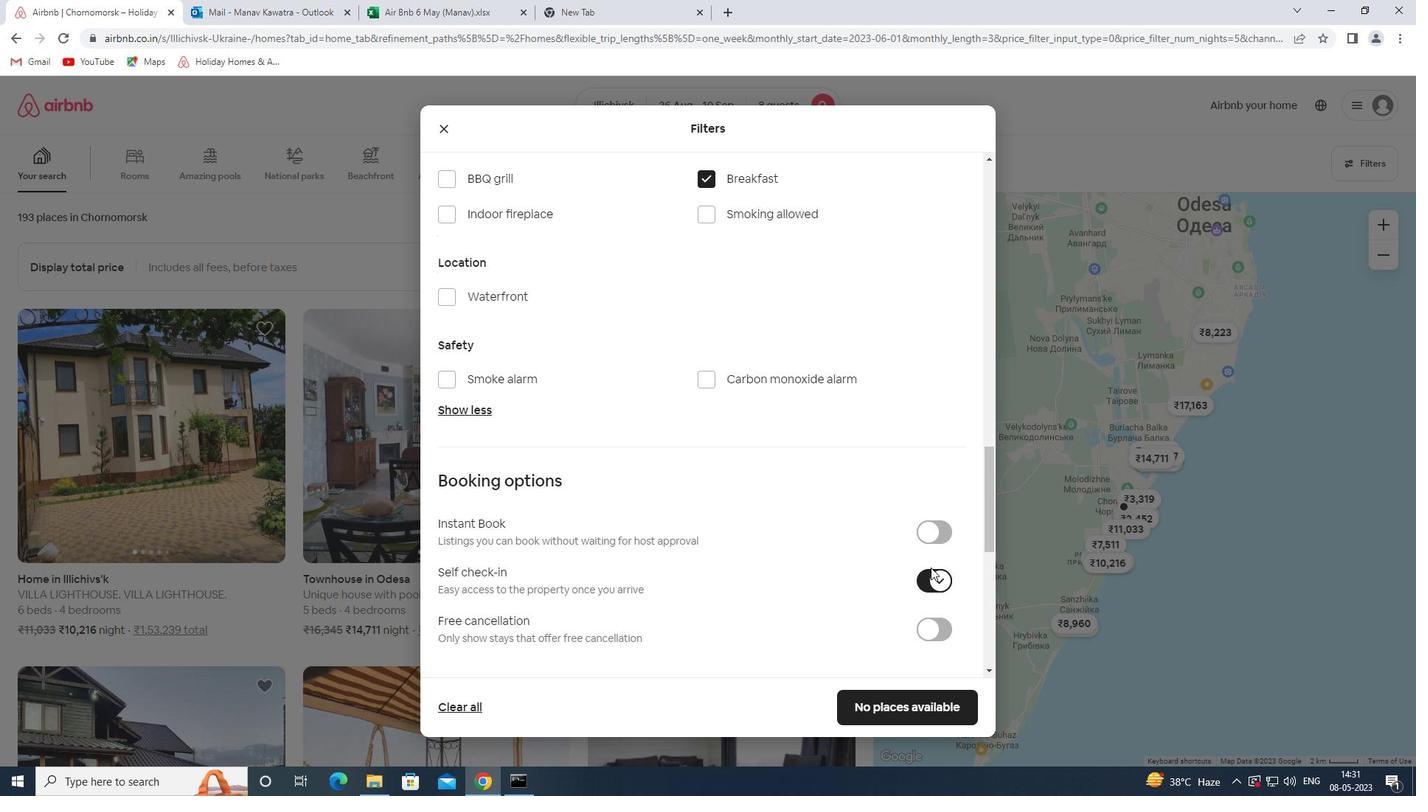 
Action: Mouse scrolled (931, 567) with delta (0, 0)
Screenshot: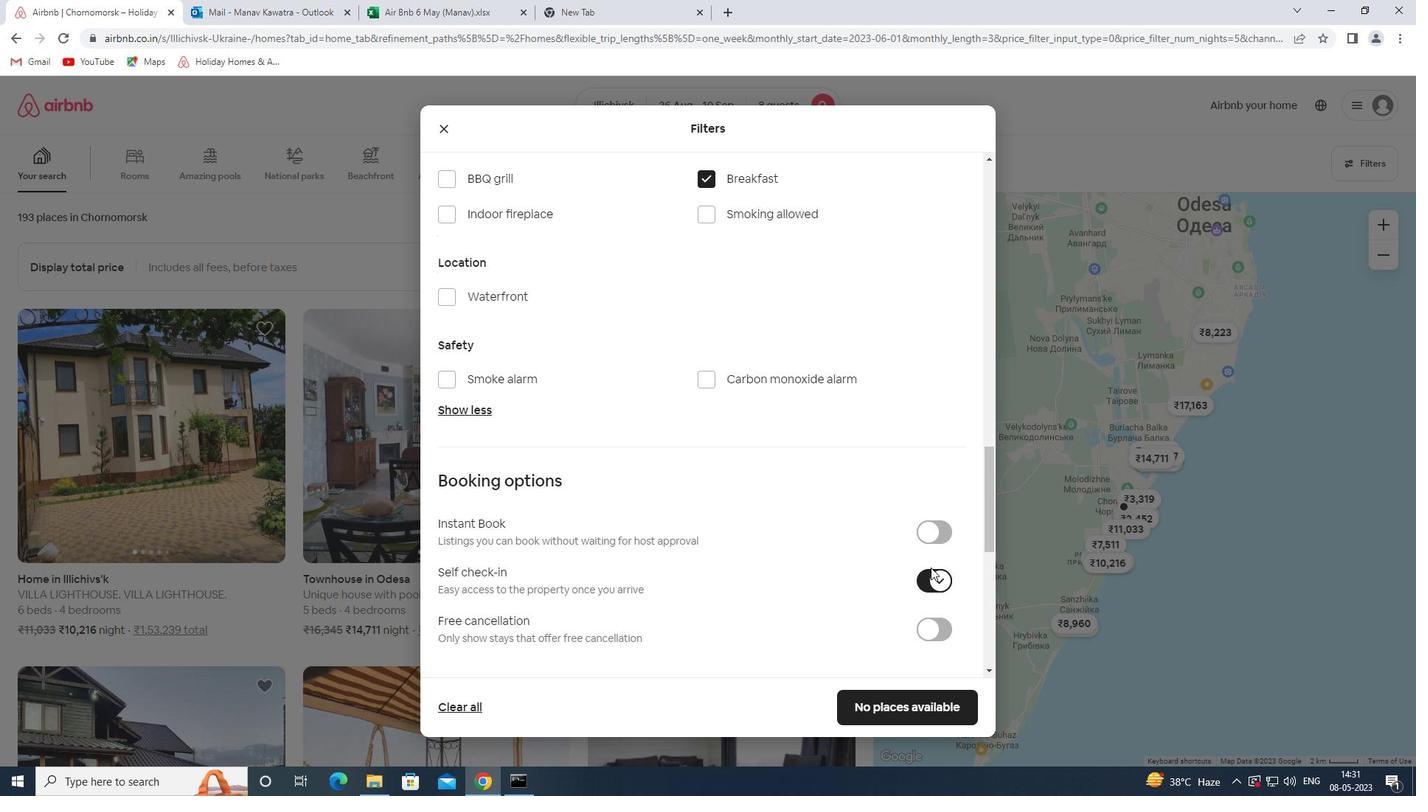 
Action: Mouse scrolled (931, 567) with delta (0, 0)
Screenshot: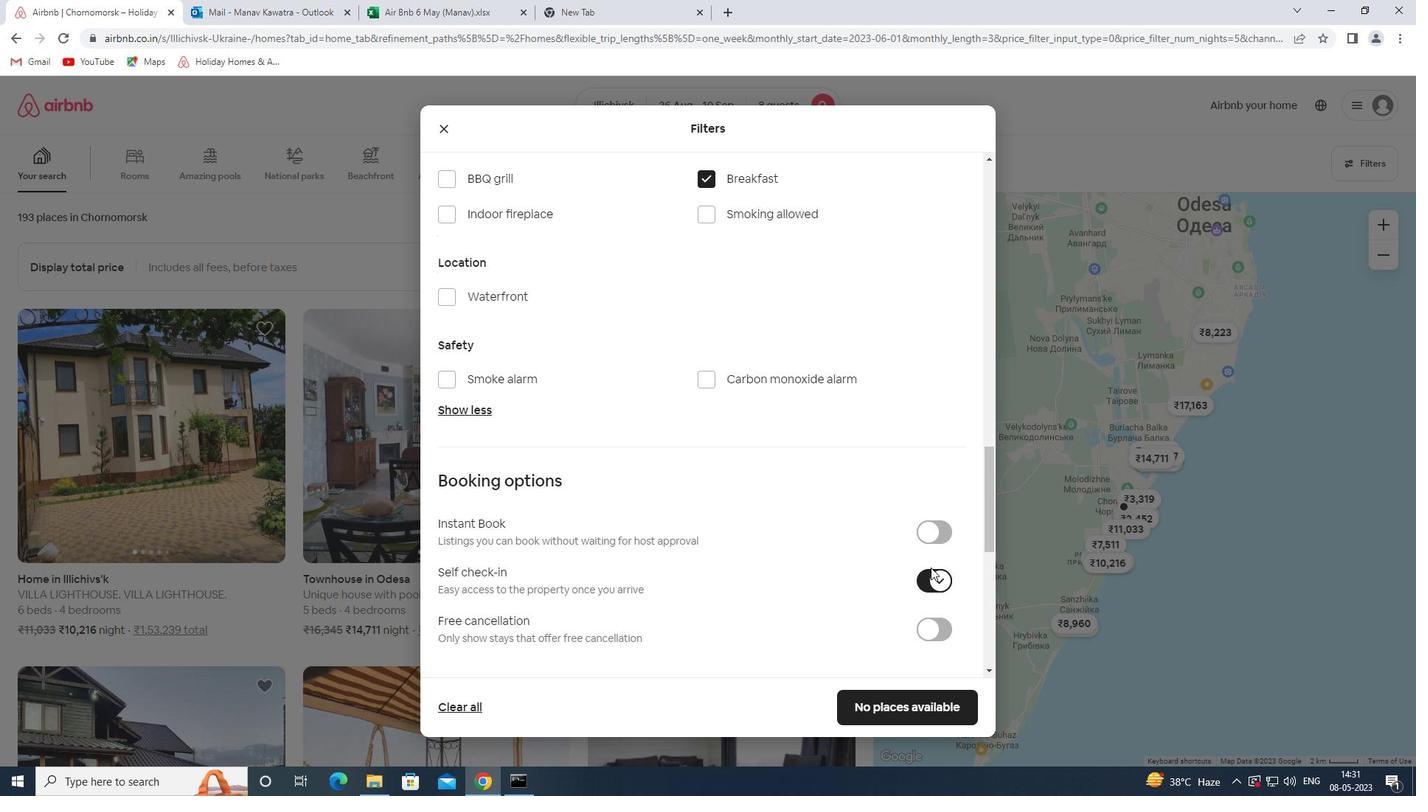 
Action: Mouse moved to (928, 565)
Screenshot: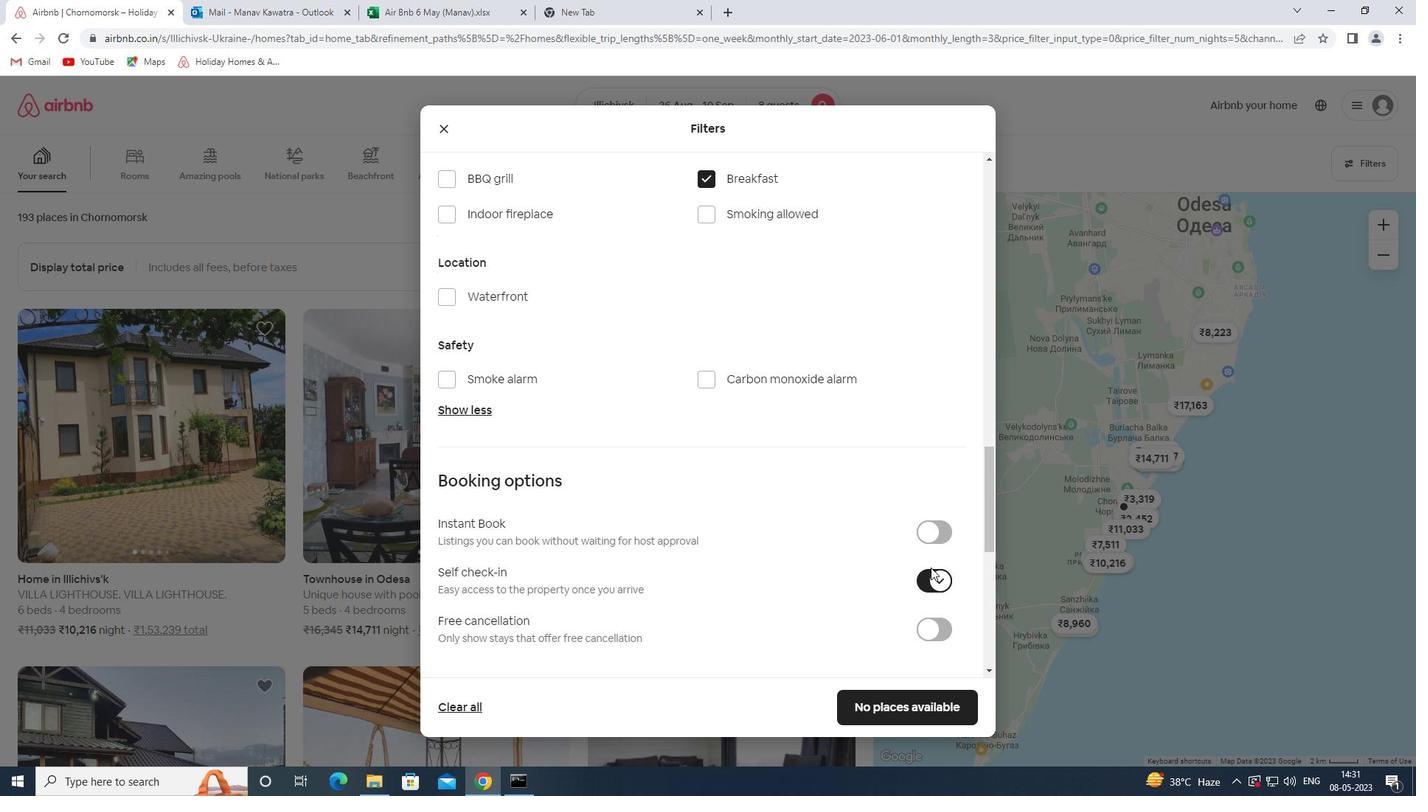 
Action: Mouse scrolled (928, 565) with delta (0, 0)
Screenshot: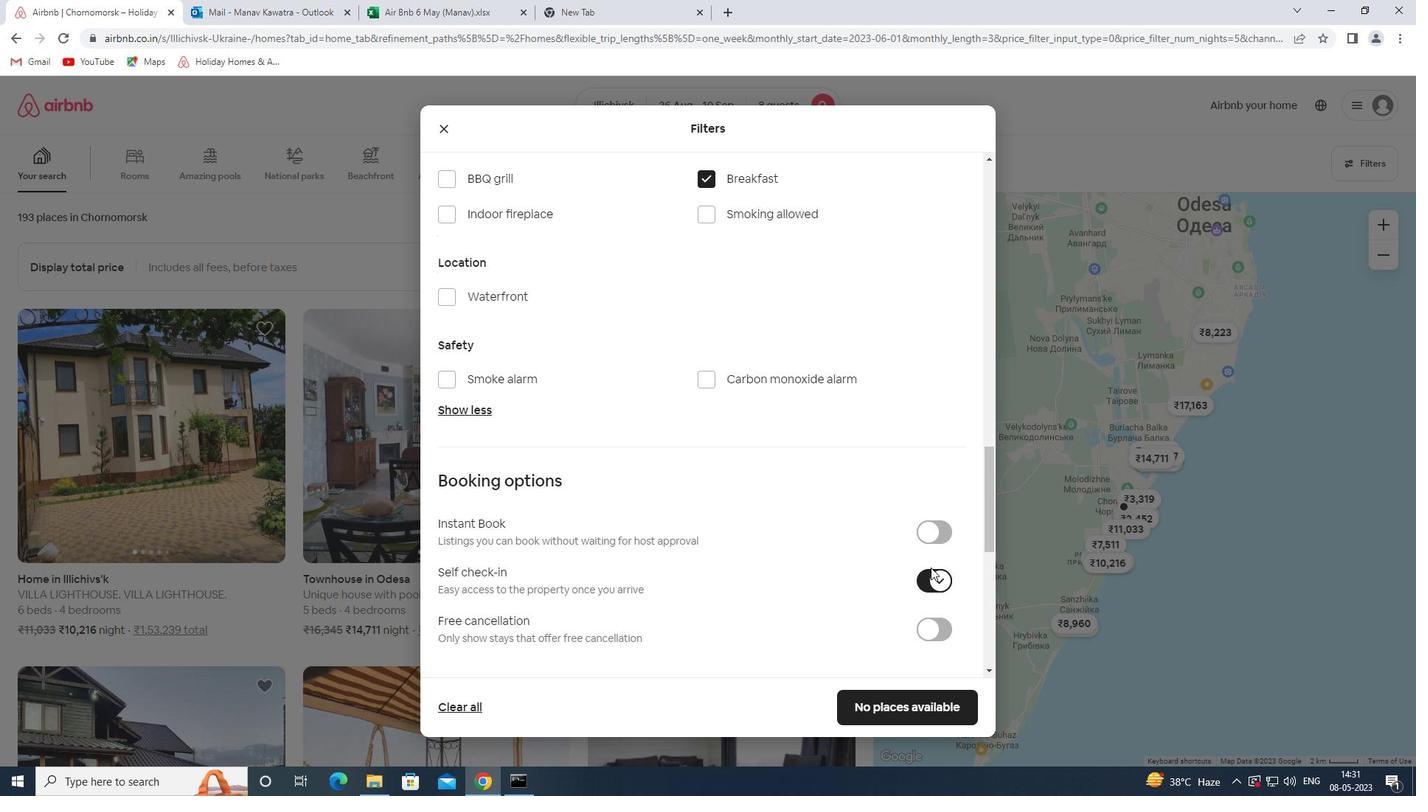 
Action: Mouse moved to (926, 565)
Screenshot: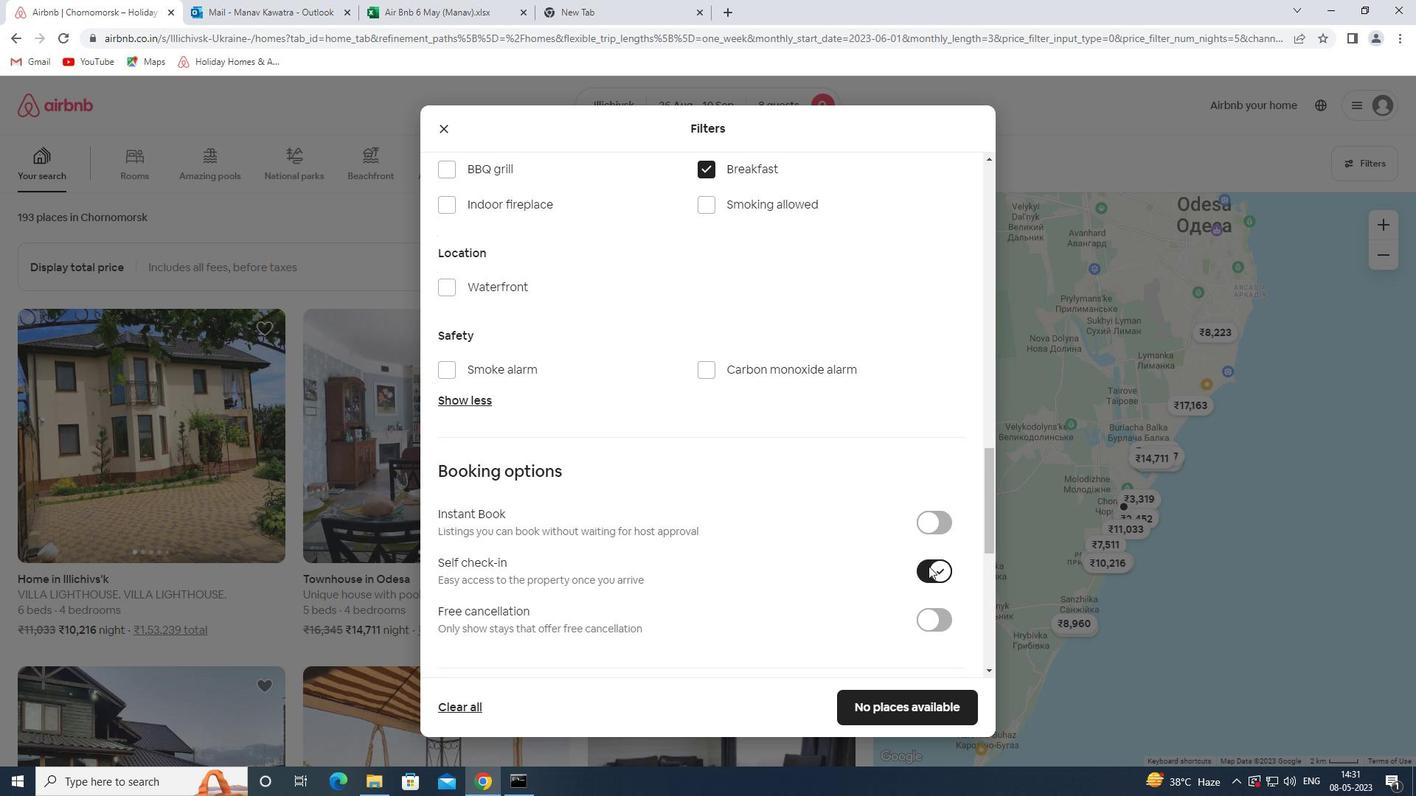 
Action: Mouse scrolled (926, 564) with delta (0, 0)
Screenshot: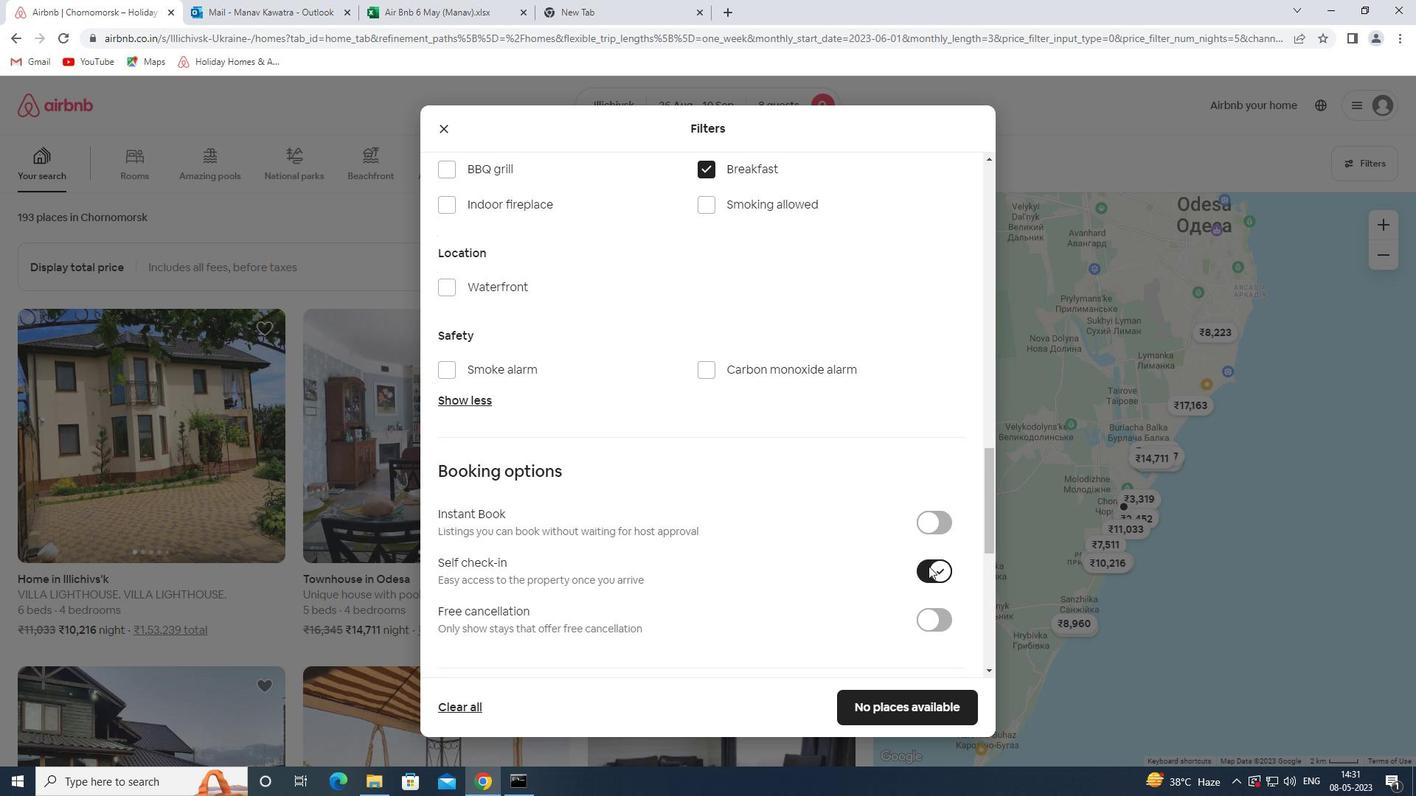 
Action: Mouse moved to (479, 570)
Screenshot: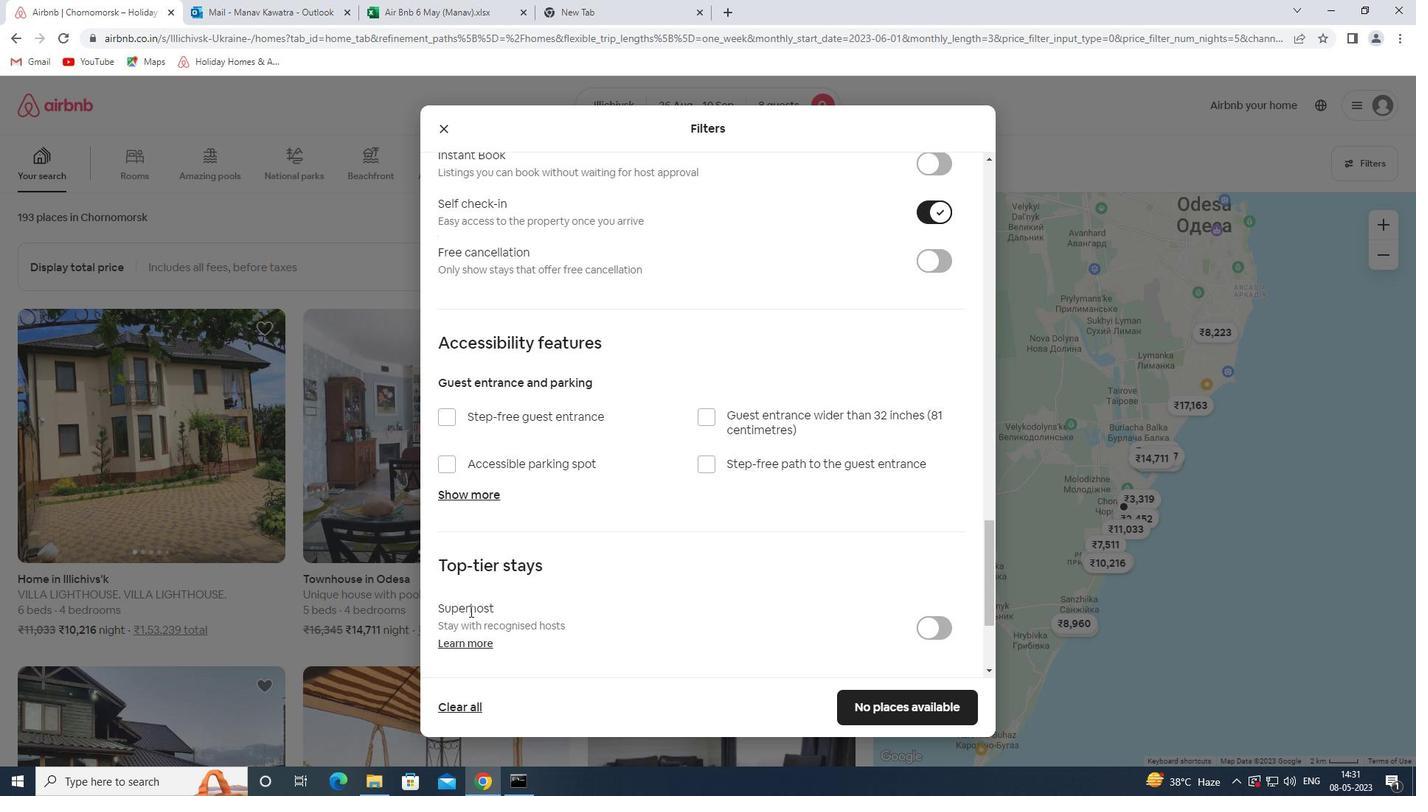 
Action: Mouse scrolled (479, 569) with delta (0, 0)
Screenshot: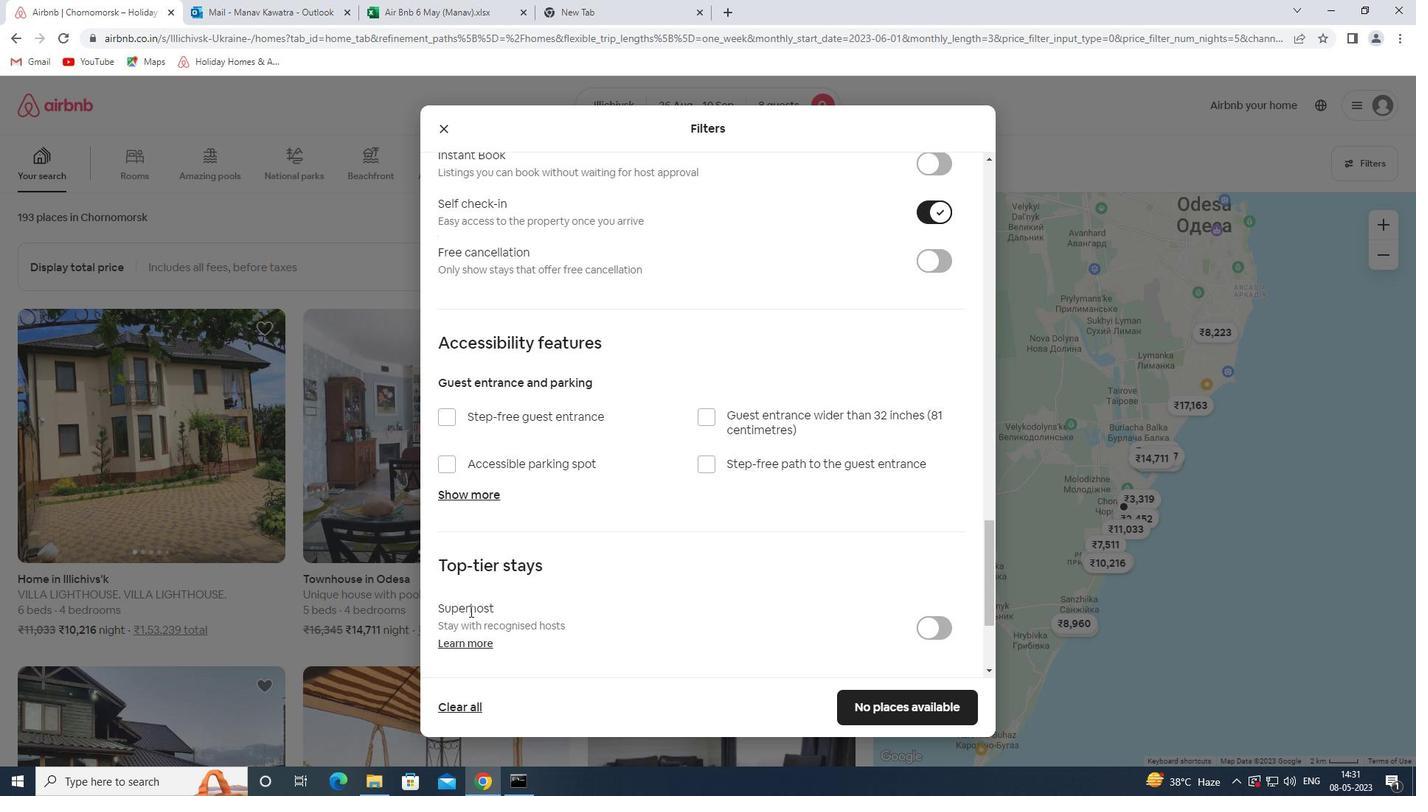 
Action: Mouse moved to (479, 567)
Screenshot: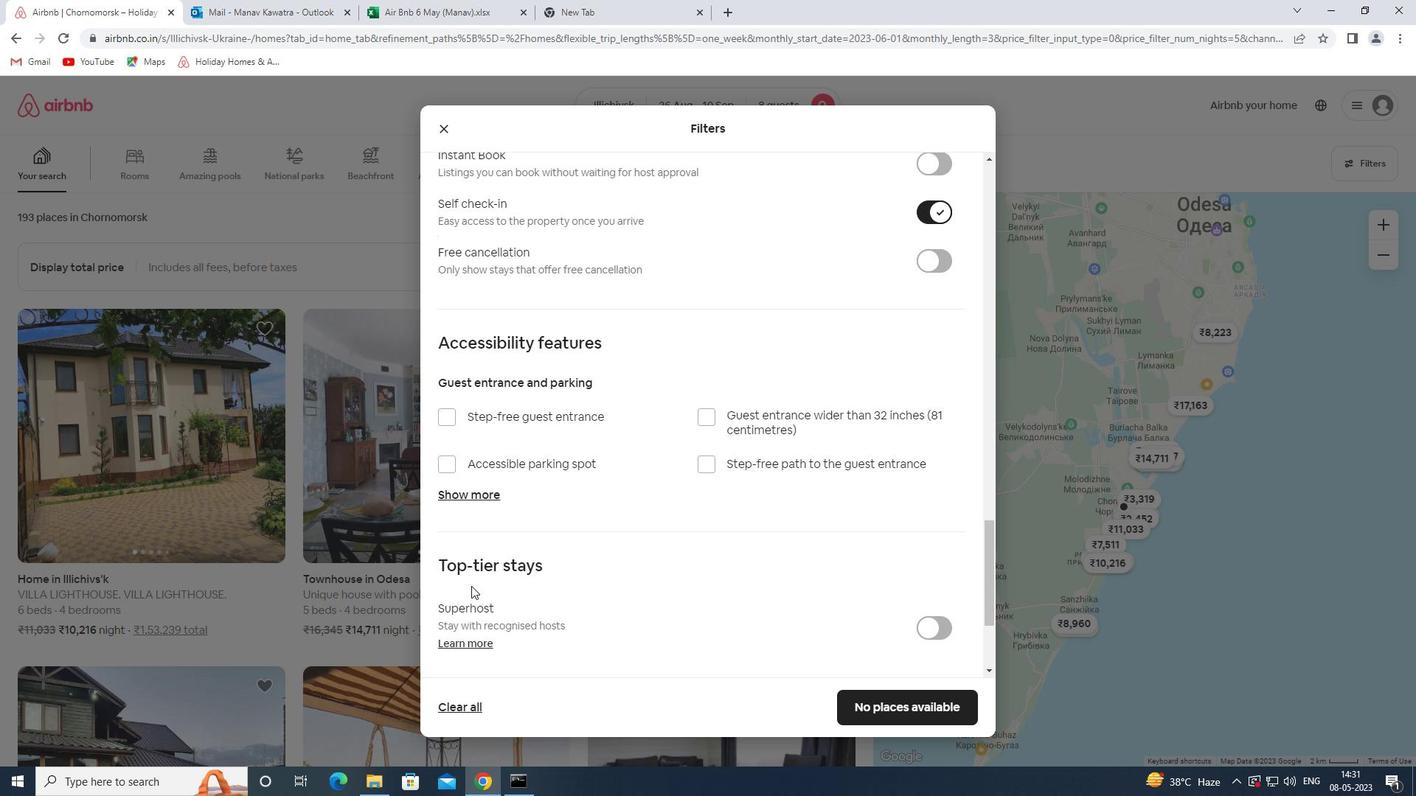 
Action: Mouse scrolled (479, 566) with delta (0, 0)
Screenshot: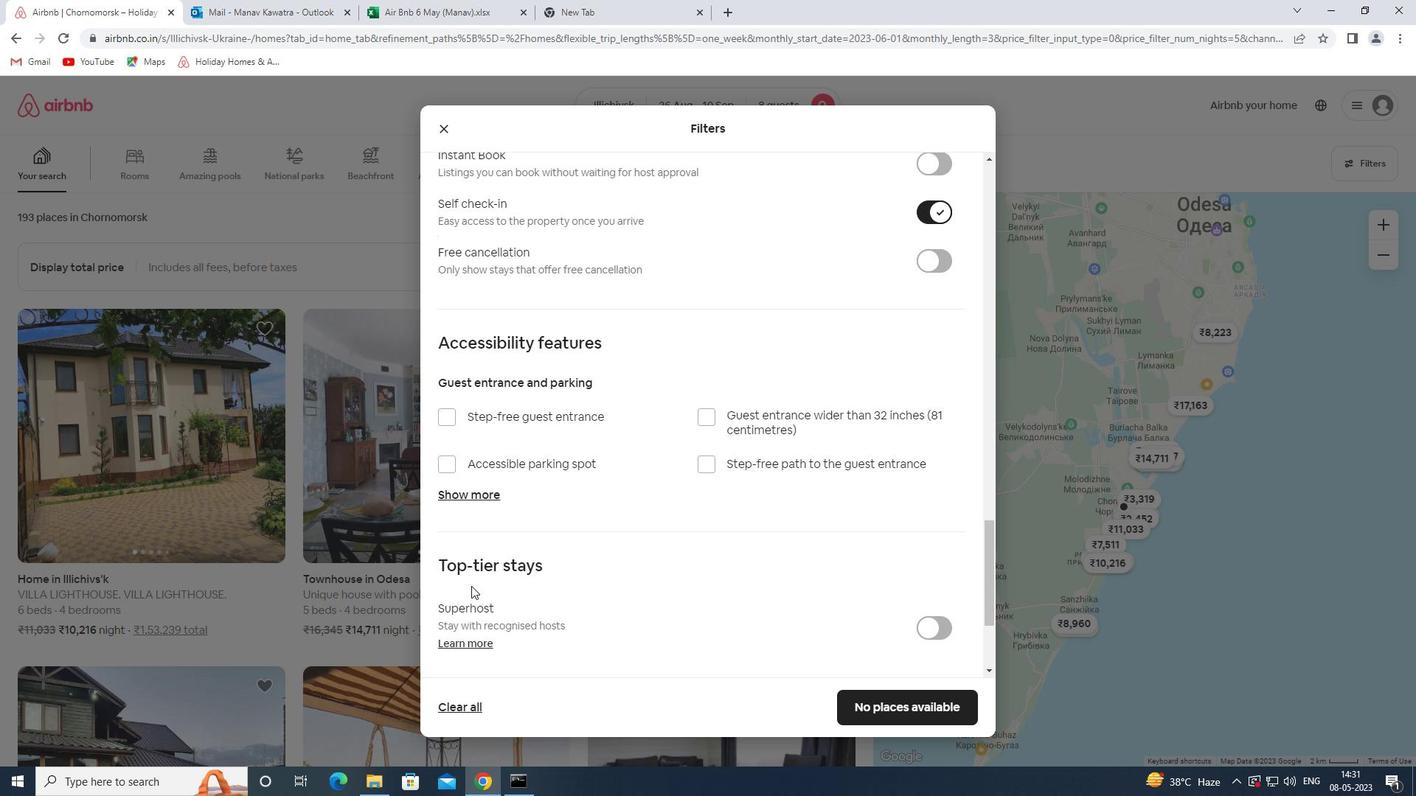 
Action: Mouse moved to (479, 562)
Screenshot: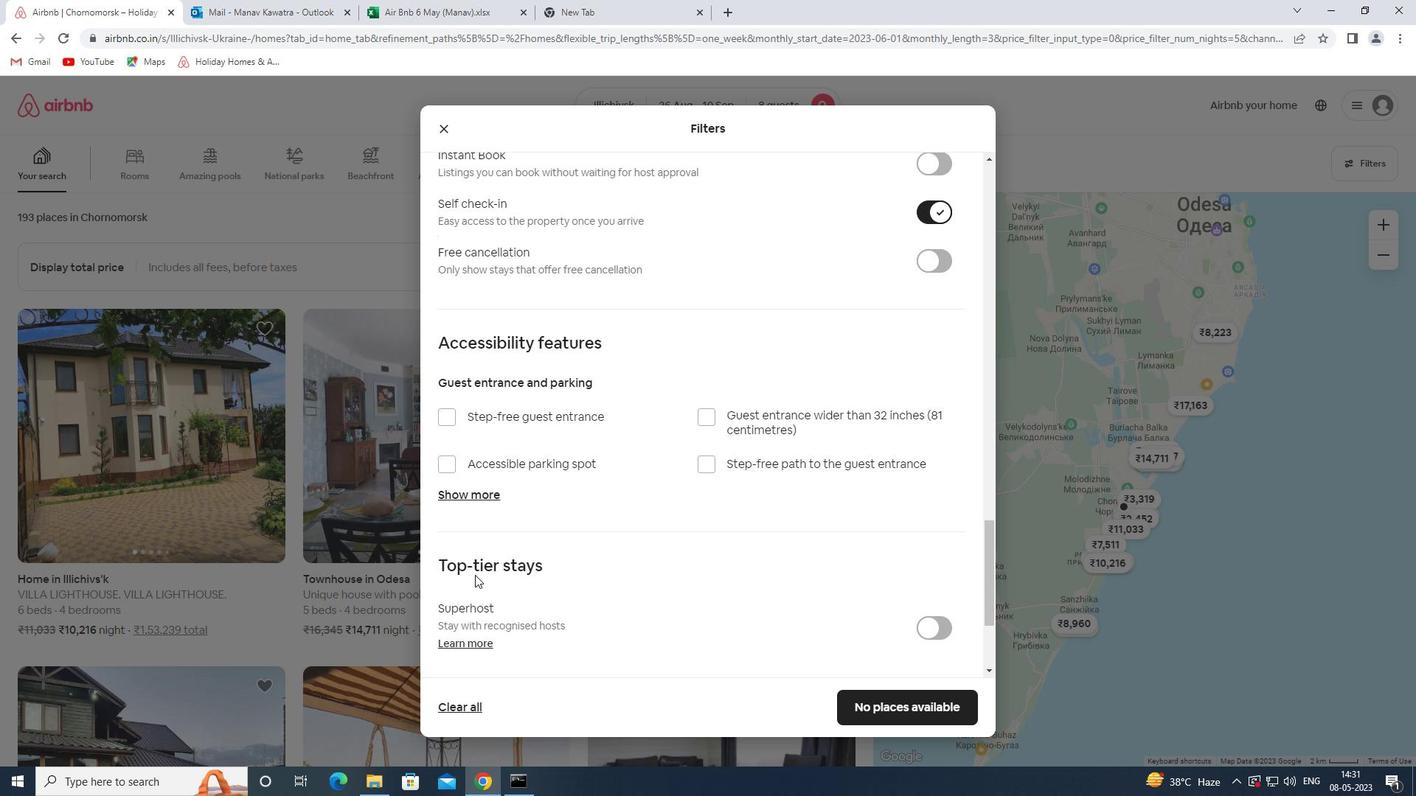 
Action: Mouse scrolled (479, 562) with delta (0, 0)
Screenshot: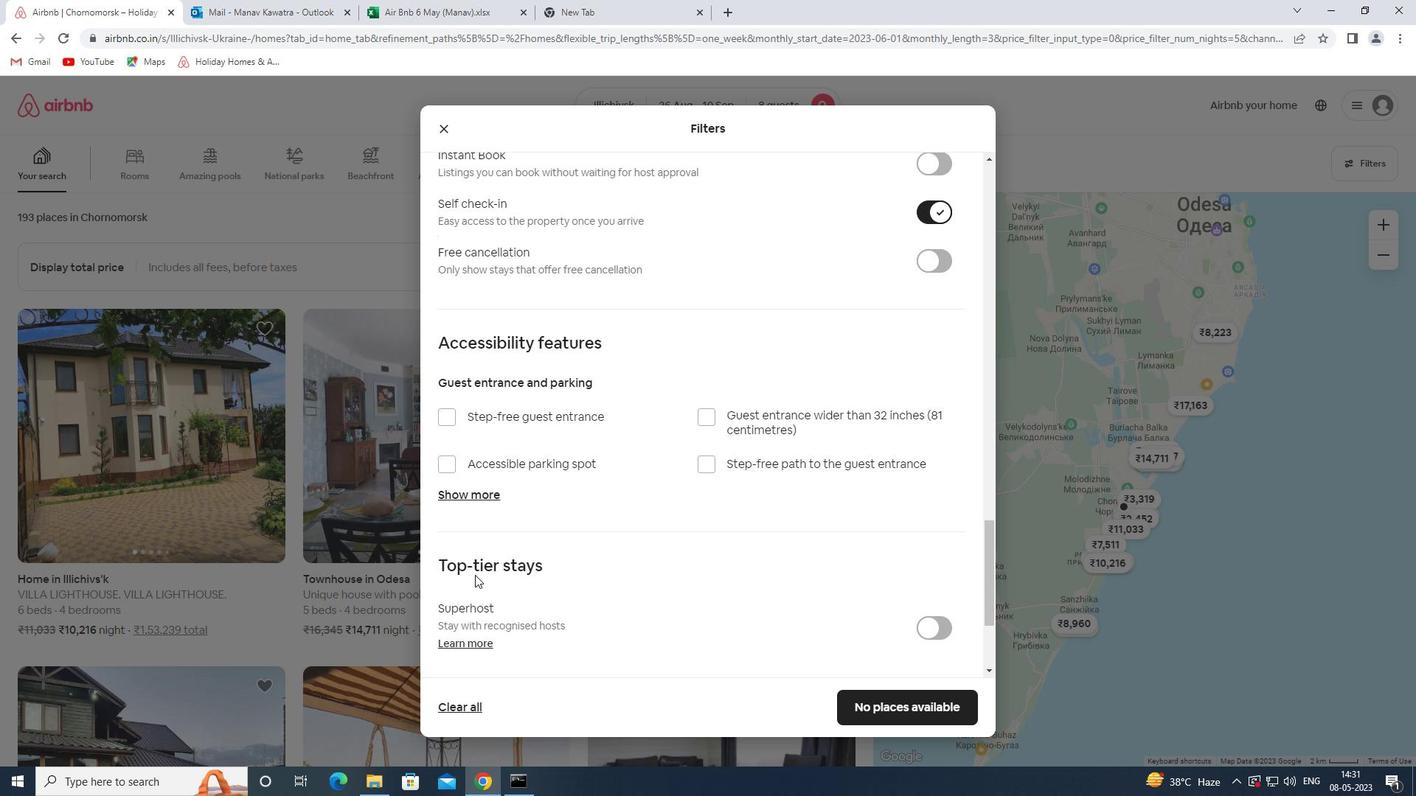 
Action: Mouse moved to (482, 568)
Screenshot: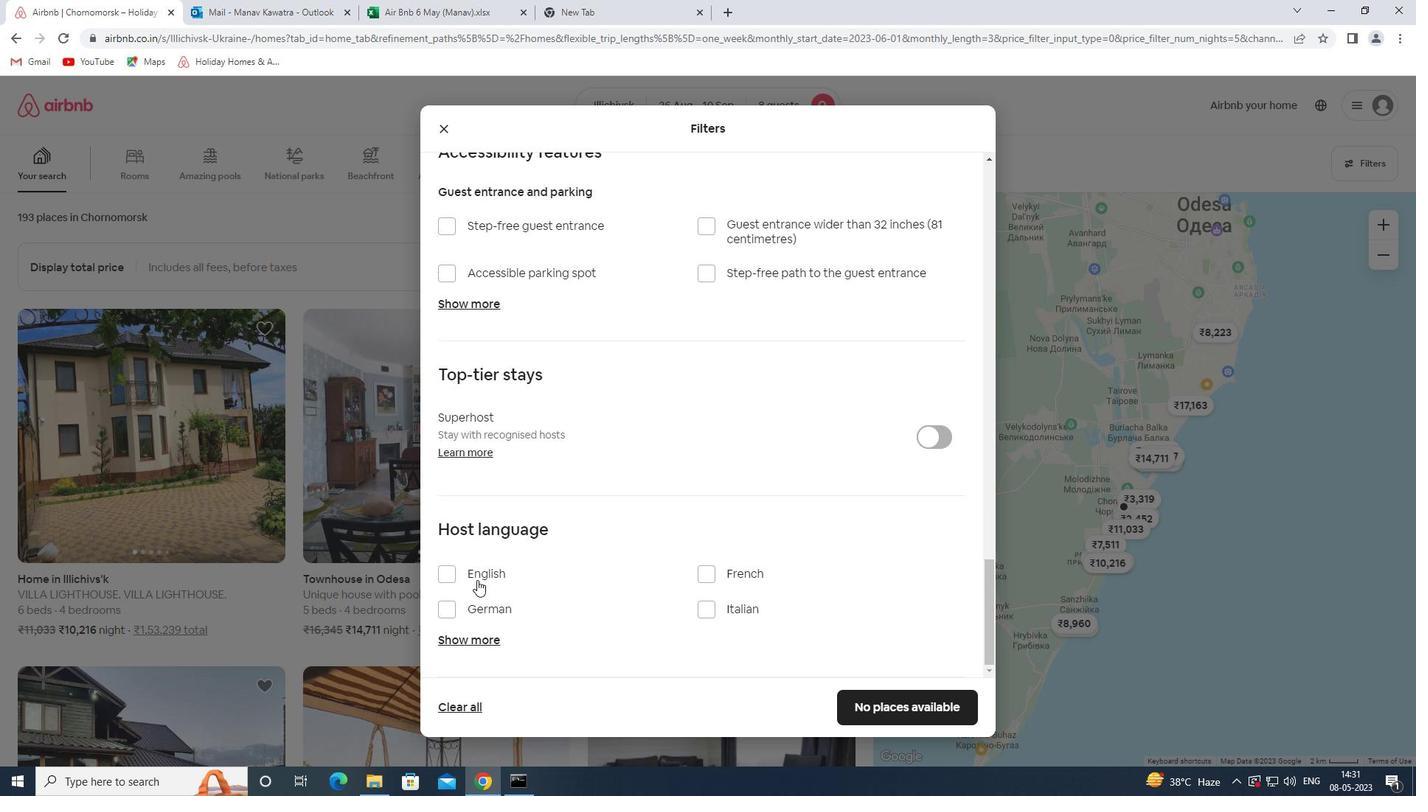 
Action: Mouse pressed left at (482, 568)
Screenshot: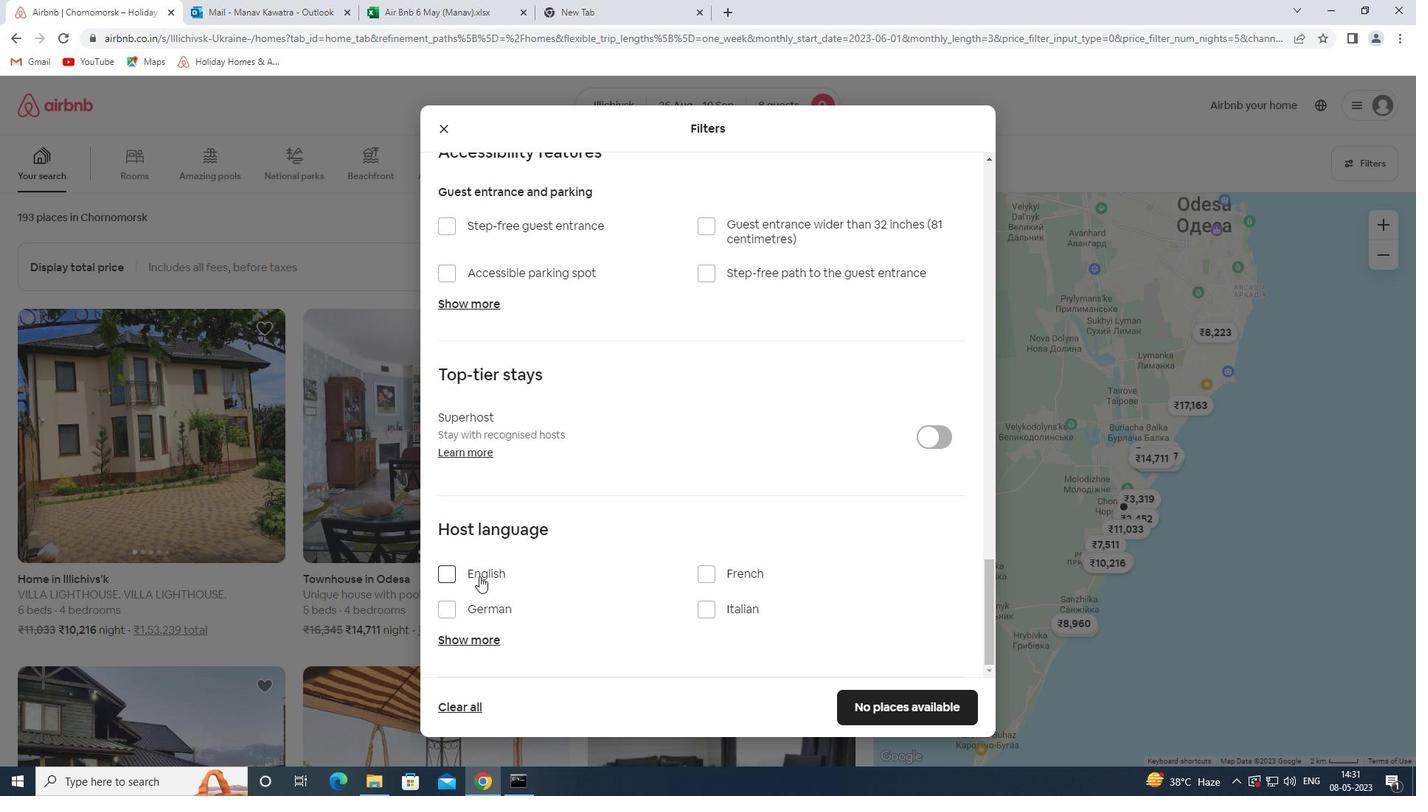 
Action: Mouse moved to (908, 712)
Screenshot: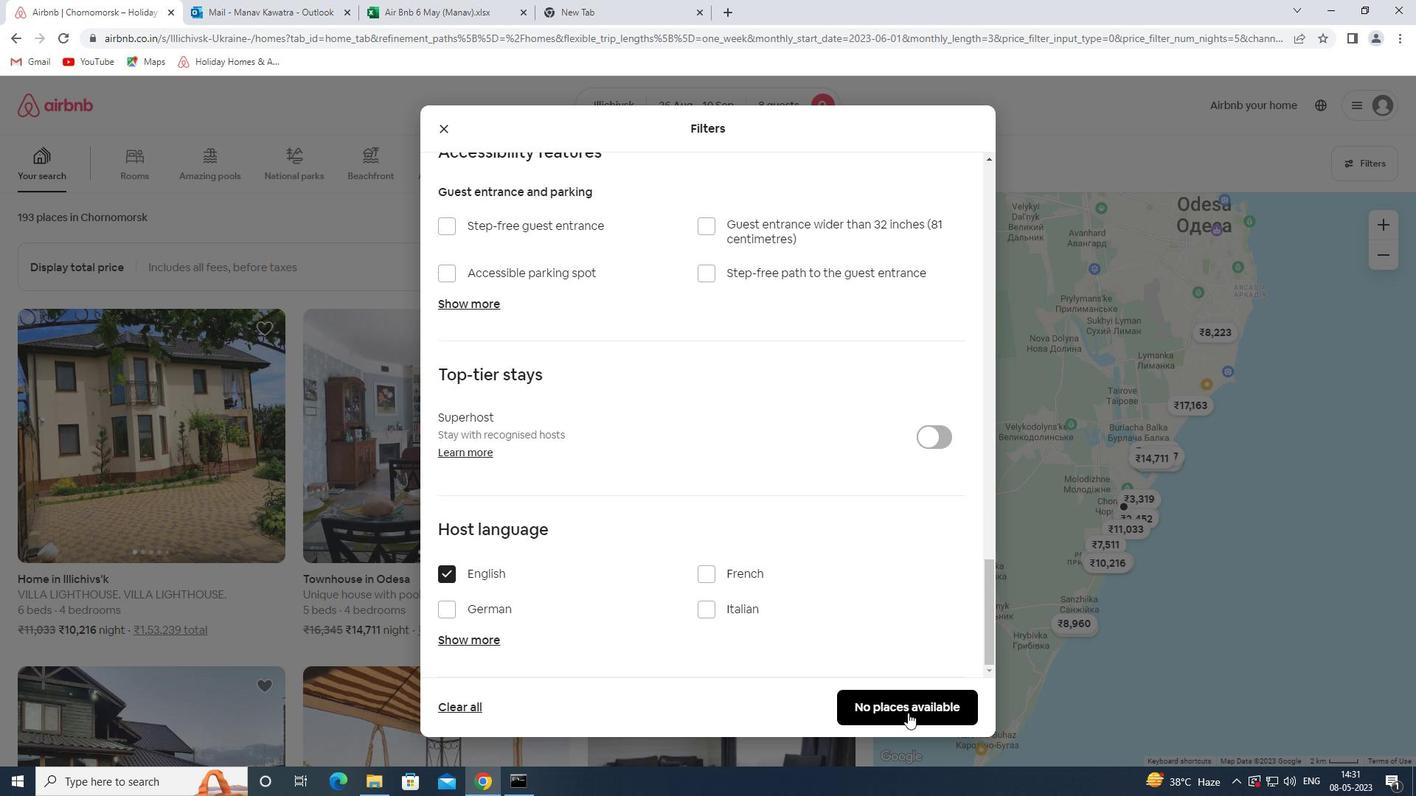 
Action: Mouse pressed left at (908, 712)
Screenshot: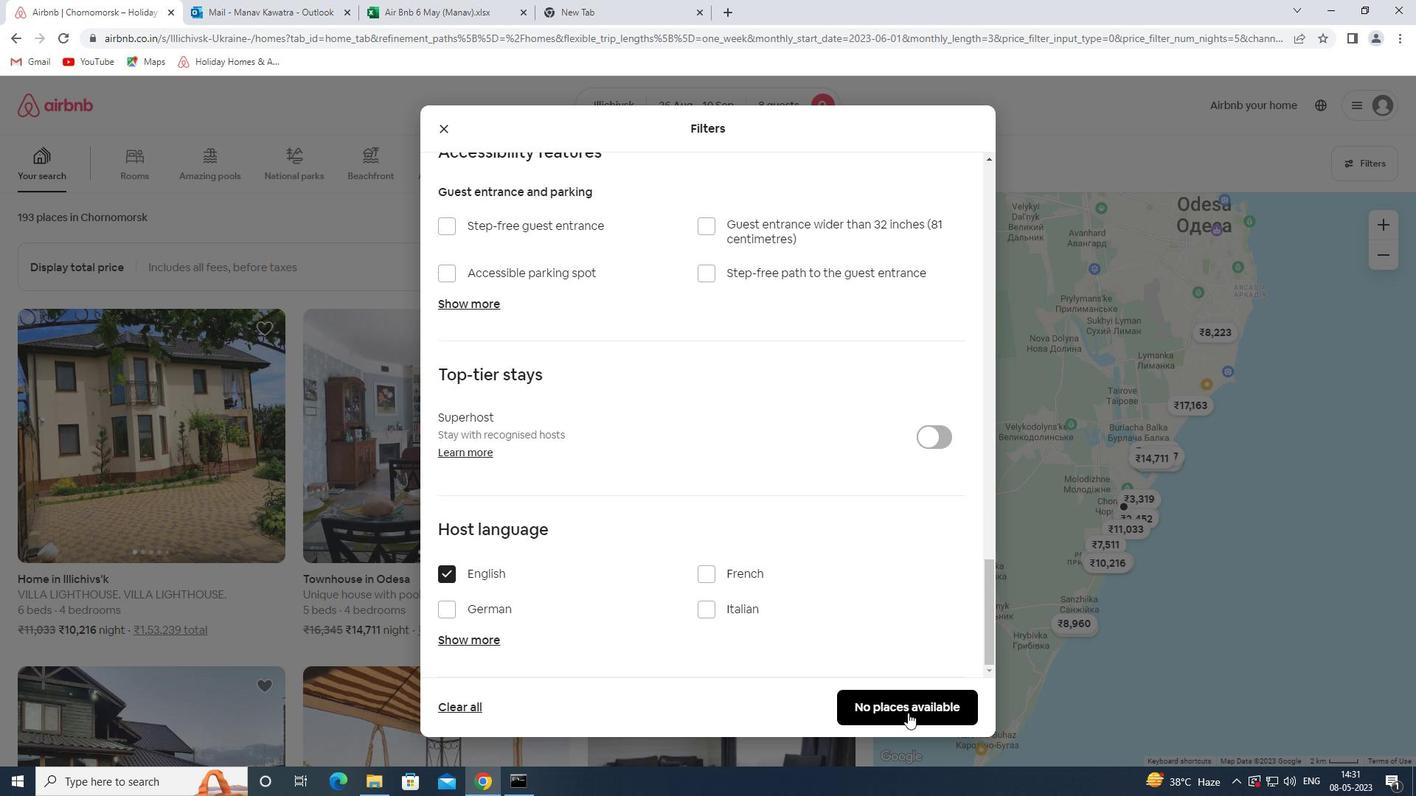 
Action: Mouse moved to (1268, 140)
Screenshot: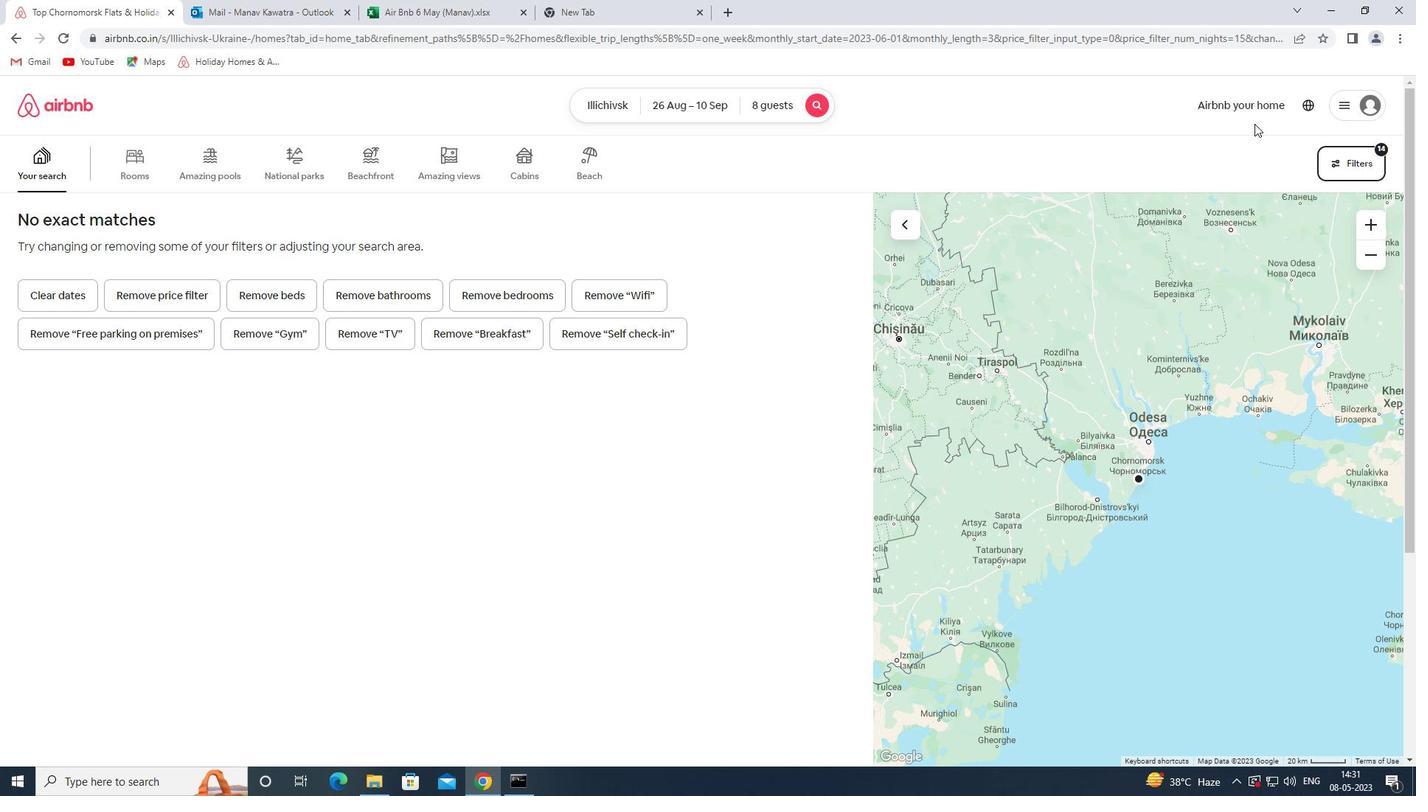 
